 Task: Identify Vineyard Houses in Charlottesville along with their reviews.
Action: Key pressed <Key.caps_lock>C<Key.caps_lock>harlottesville
Screenshot: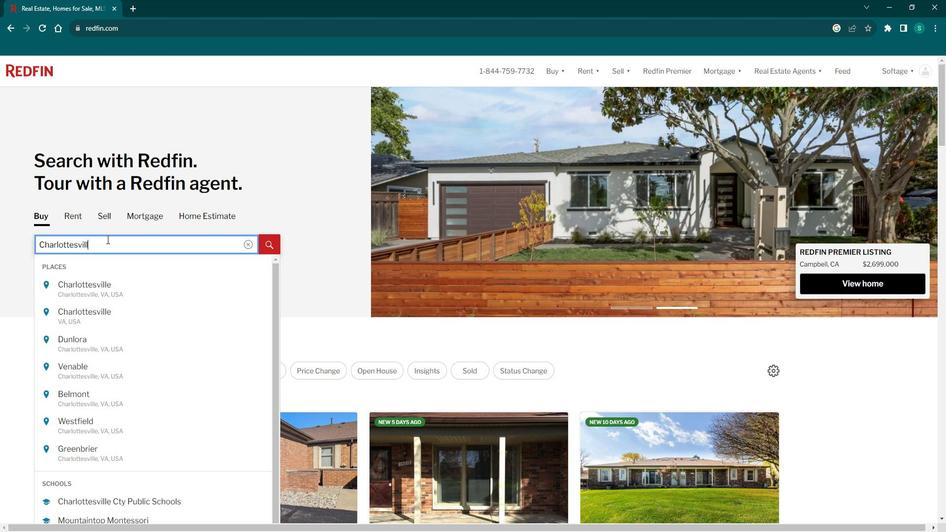 
Action: Mouse moved to (94, 295)
Screenshot: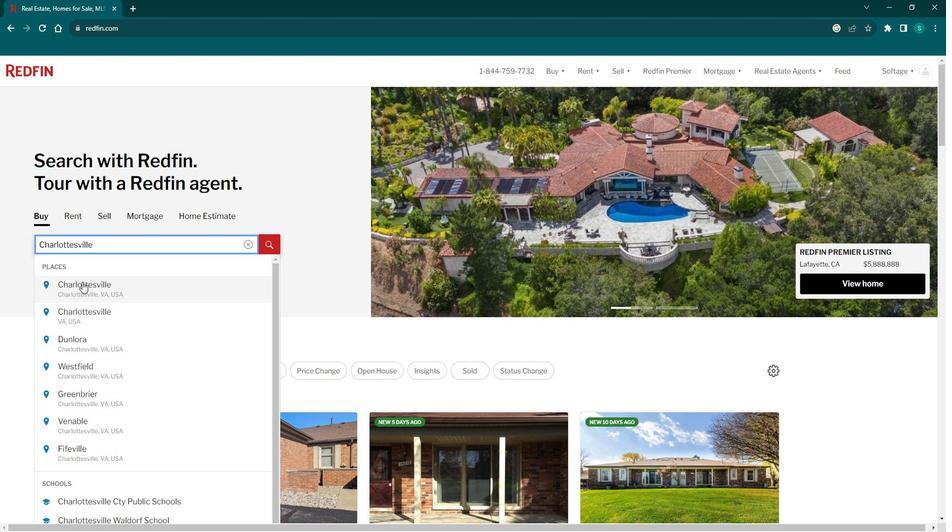 
Action: Mouse pressed left at (94, 295)
Screenshot: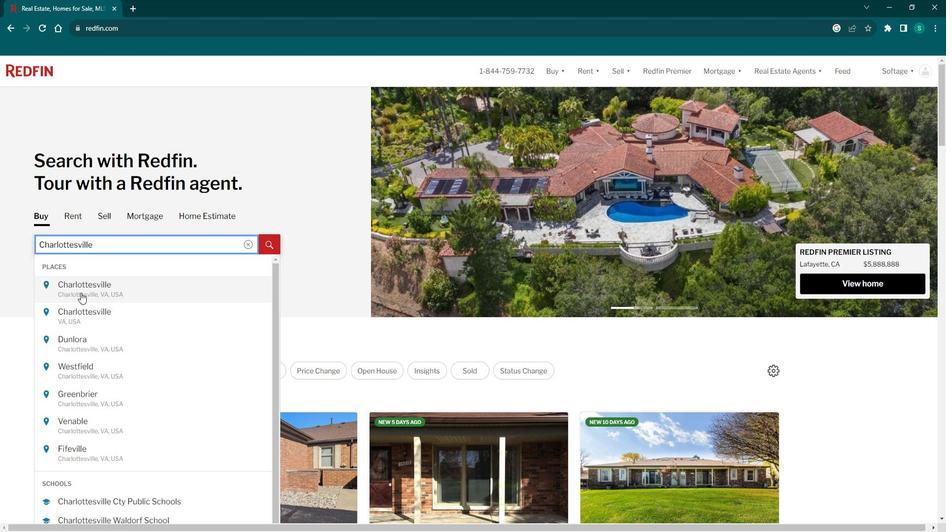
Action: Mouse moved to (851, 153)
Screenshot: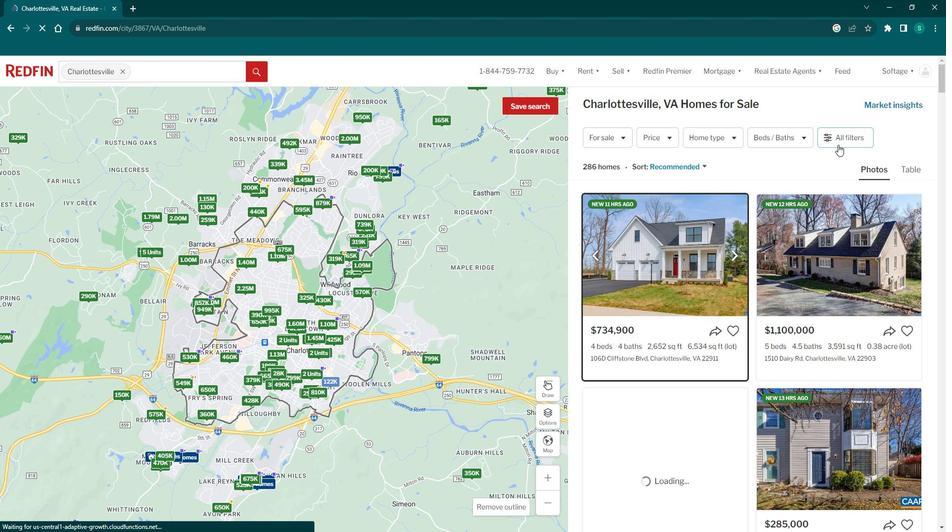 
Action: Mouse pressed left at (851, 153)
Screenshot: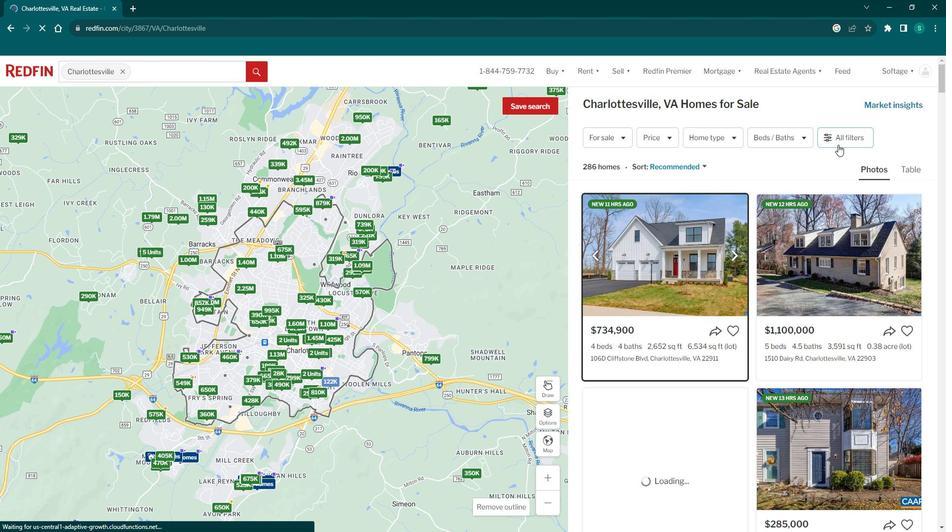 
Action: Mouse moved to (668, 438)
Screenshot: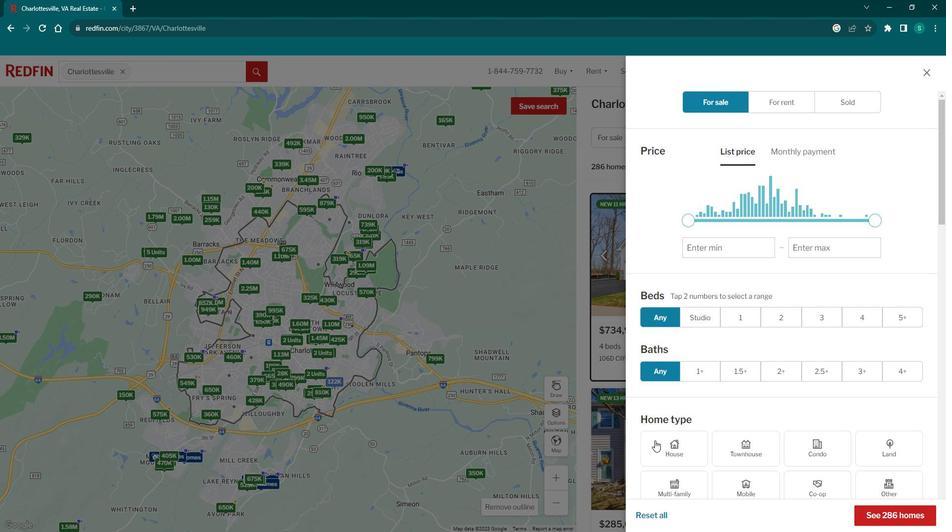 
Action: Mouse pressed left at (668, 438)
Screenshot: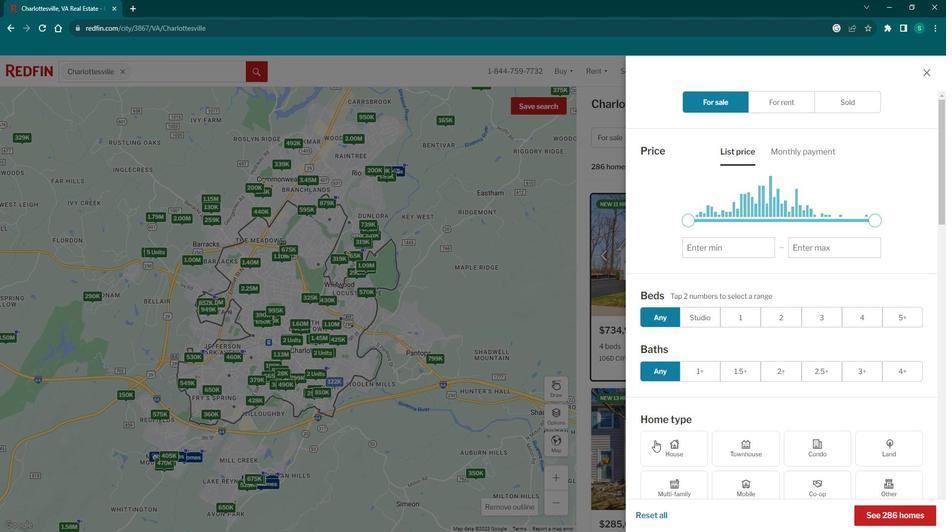 
Action: Mouse moved to (733, 444)
Screenshot: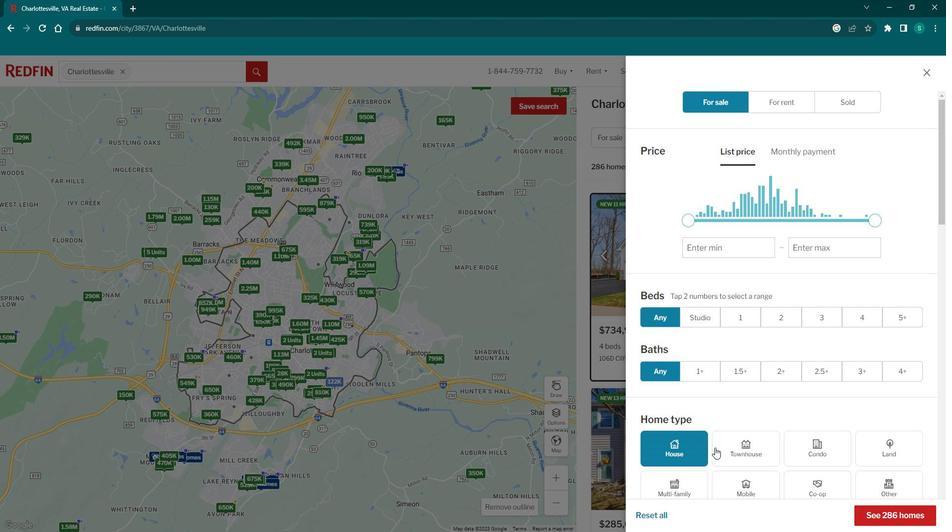 
Action: Mouse scrolled (733, 444) with delta (0, 0)
Screenshot: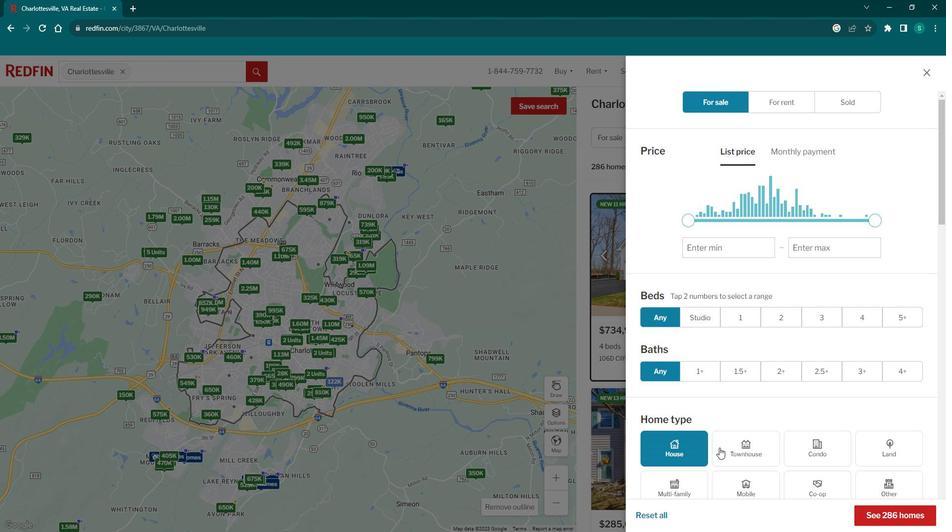 
Action: Mouse scrolled (733, 444) with delta (0, 0)
Screenshot: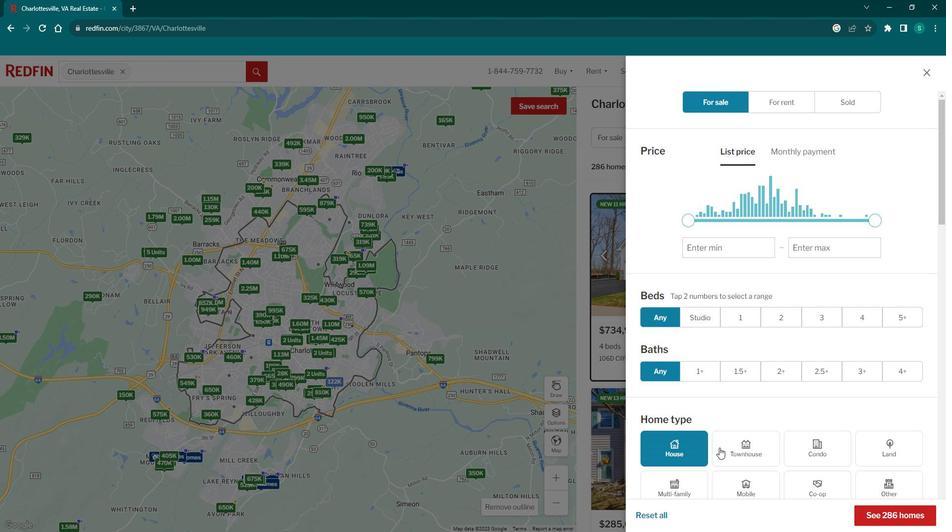 
Action: Mouse scrolled (733, 444) with delta (0, 0)
Screenshot: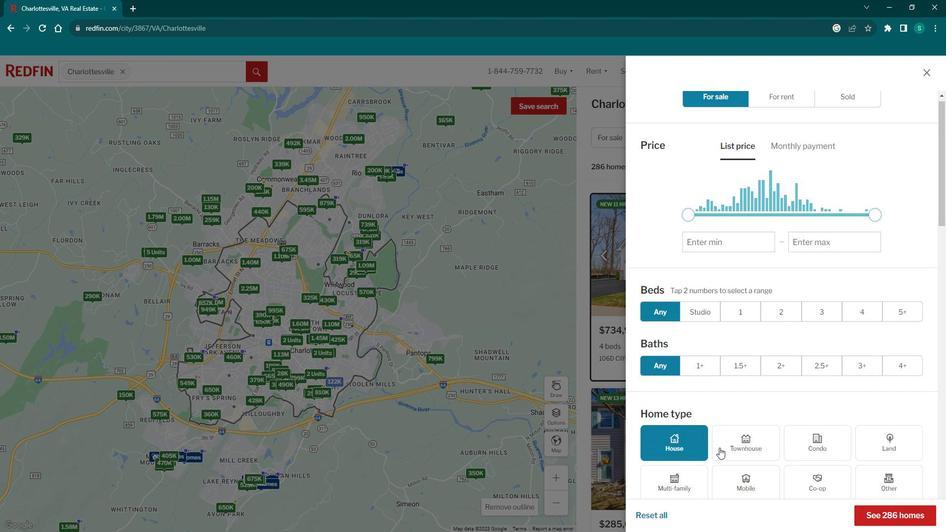 
Action: Mouse moved to (733, 444)
Screenshot: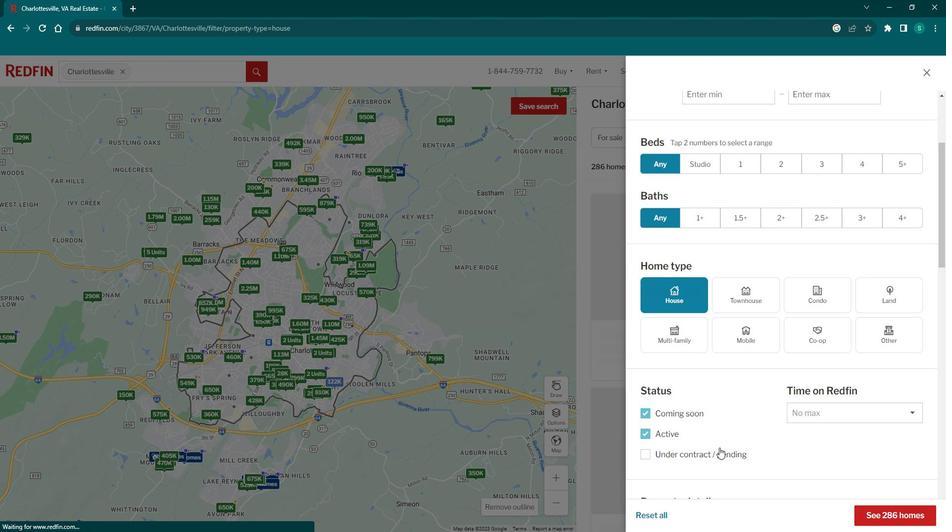 
Action: Mouse scrolled (733, 443) with delta (0, 0)
Screenshot: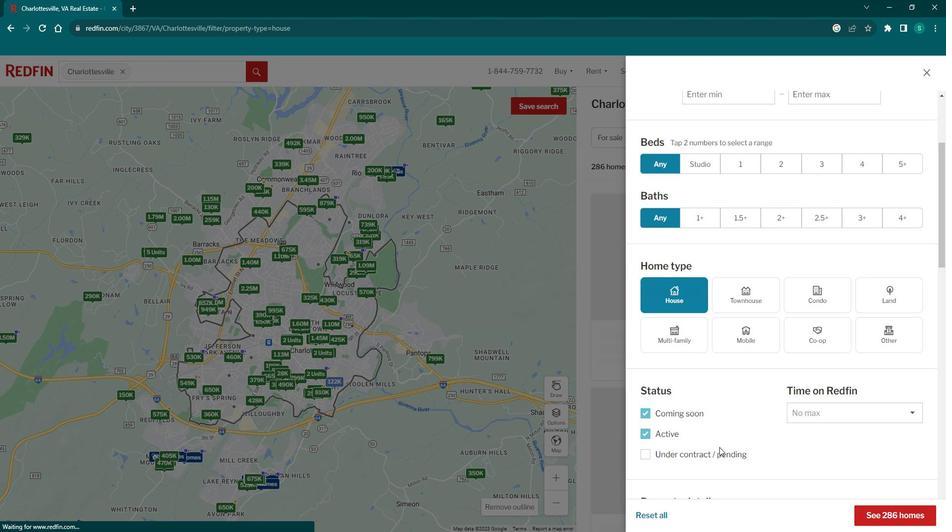 
Action: Mouse scrolled (733, 443) with delta (0, 0)
Screenshot: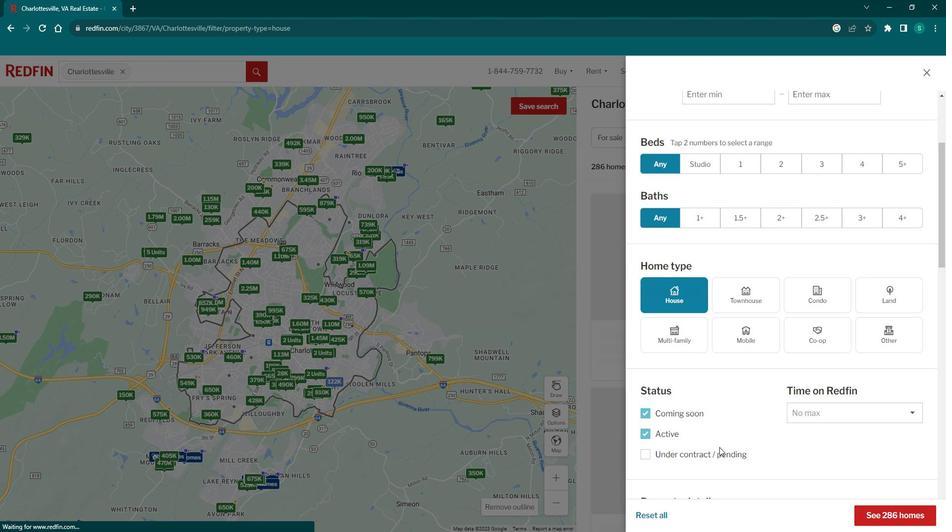 
Action: Mouse scrolled (733, 443) with delta (0, 0)
Screenshot: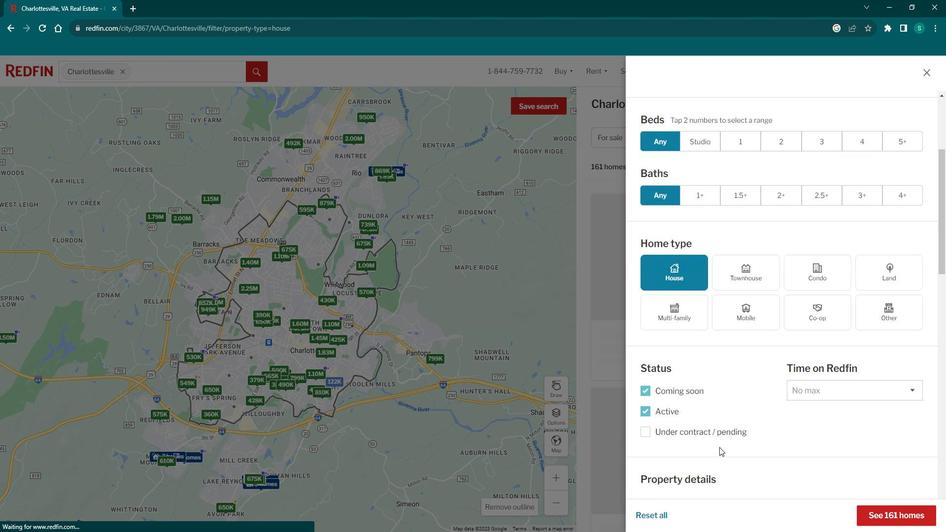 
Action: Mouse moved to (681, 395)
Screenshot: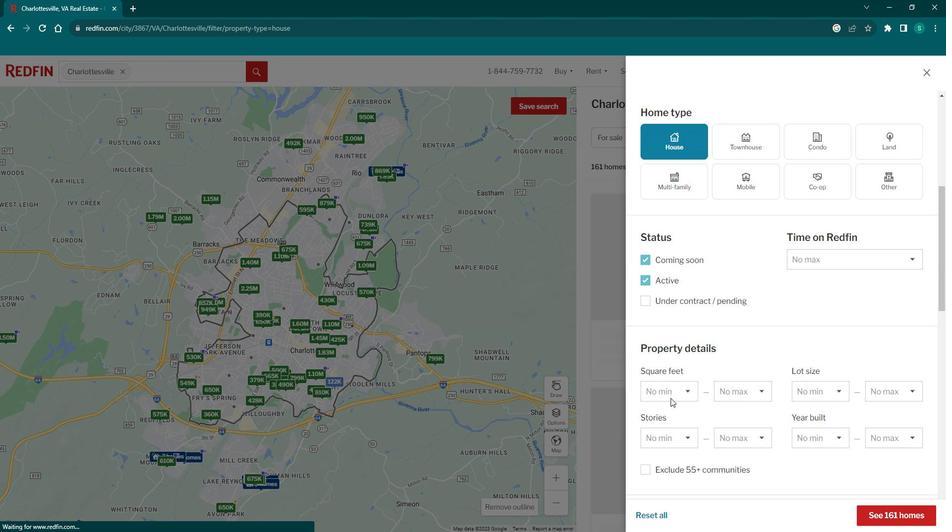 
Action: Mouse scrolled (681, 395) with delta (0, 0)
Screenshot: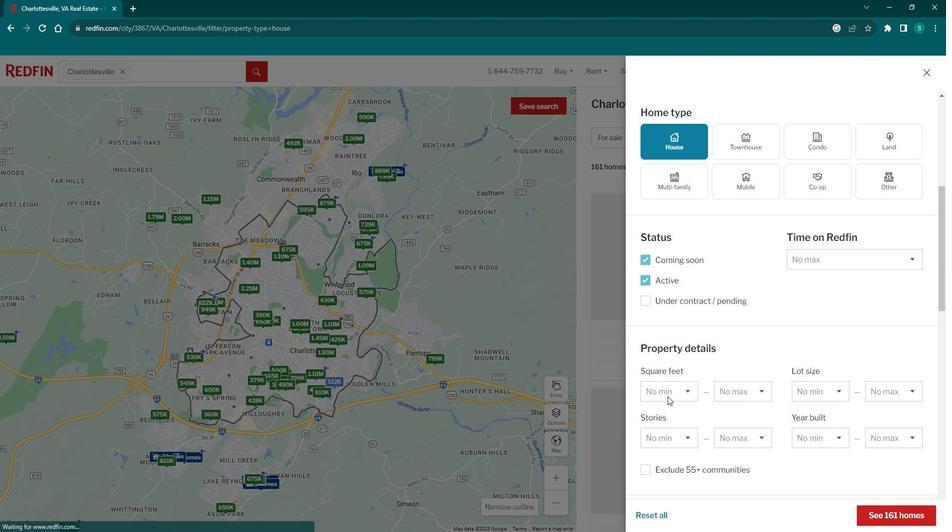 
Action: Mouse scrolled (681, 395) with delta (0, 0)
Screenshot: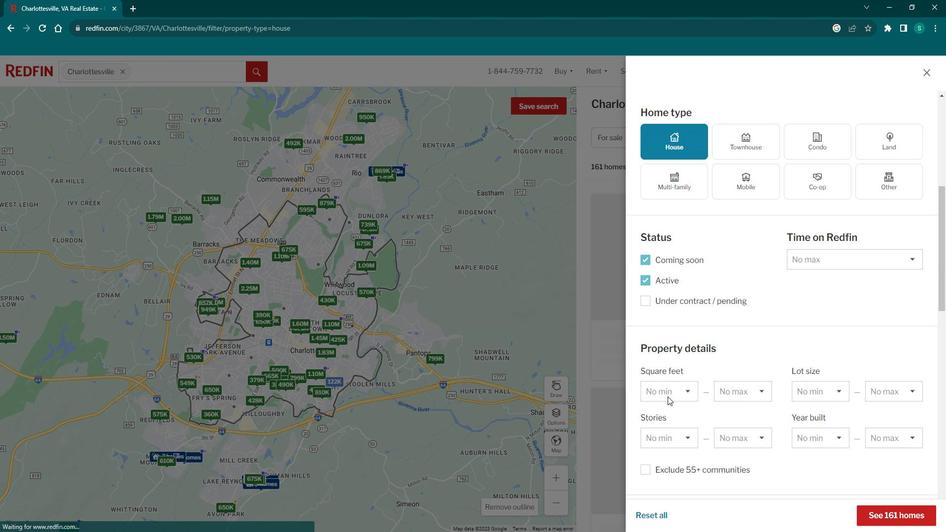 
Action: Mouse scrolled (681, 395) with delta (0, 0)
Screenshot: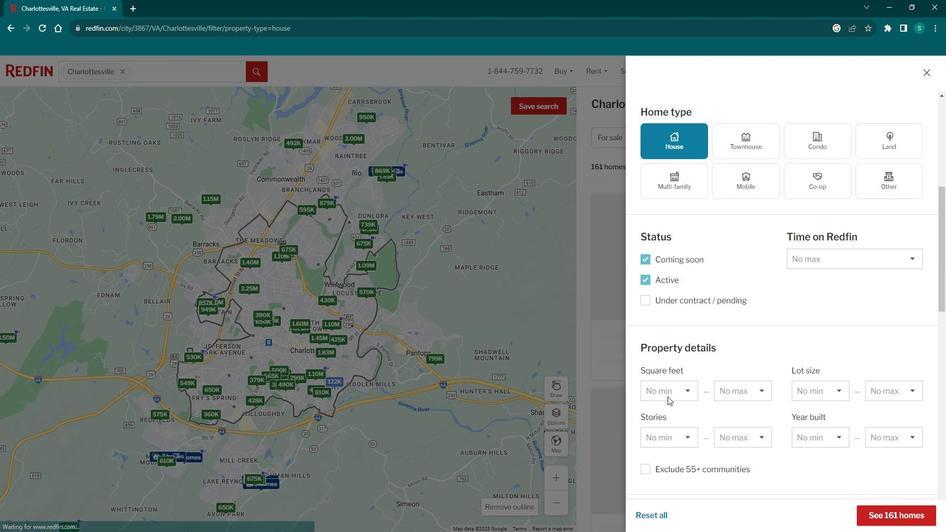 
Action: Mouse scrolled (681, 395) with delta (0, 0)
Screenshot: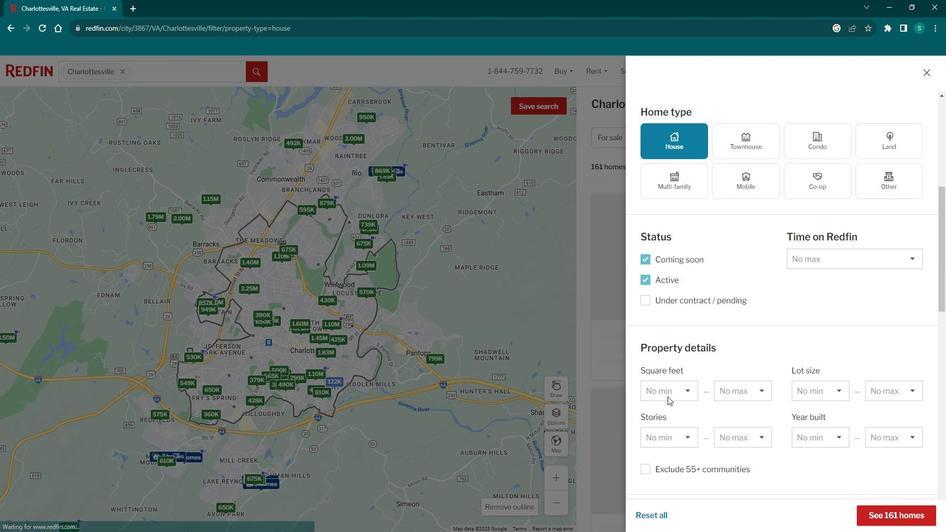 
Action: Mouse moved to (680, 395)
Screenshot: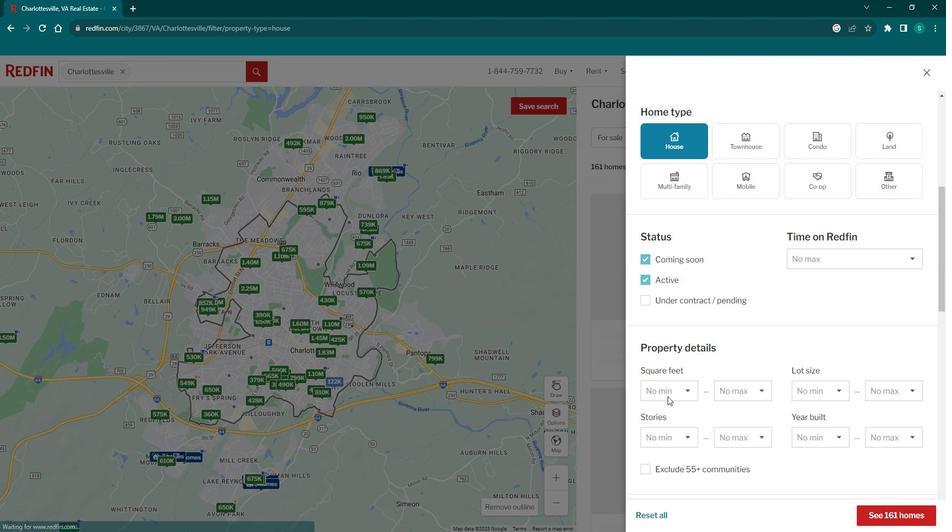 
Action: Mouse scrolled (680, 394) with delta (0, 0)
Screenshot: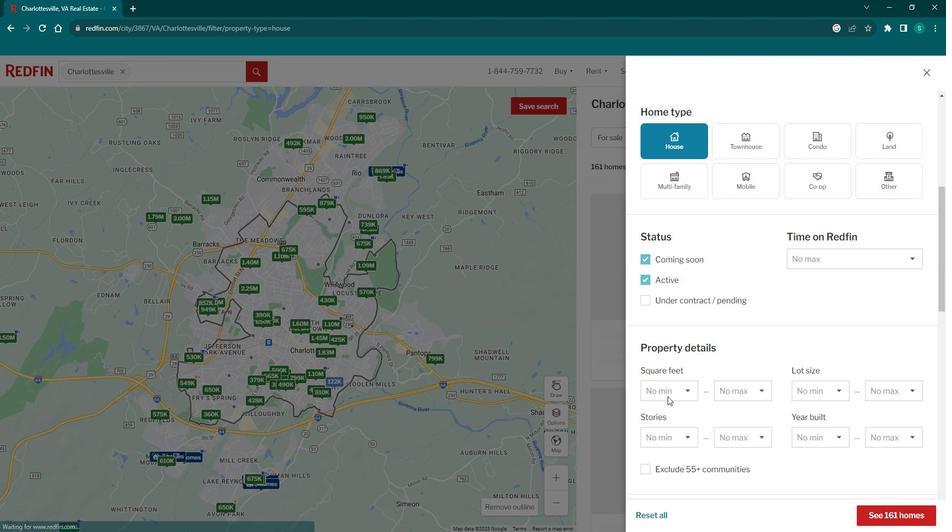 
Action: Mouse moved to (676, 405)
Screenshot: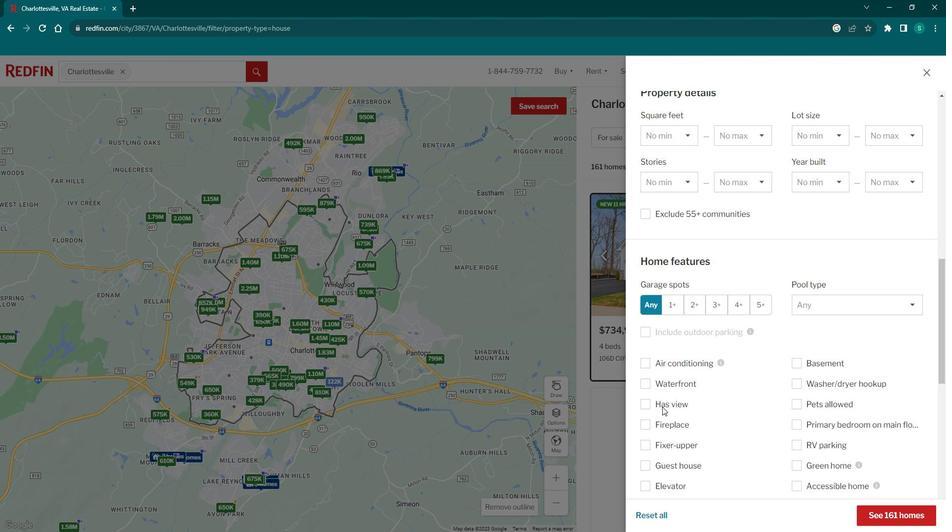 
Action: Mouse pressed left at (676, 405)
Screenshot: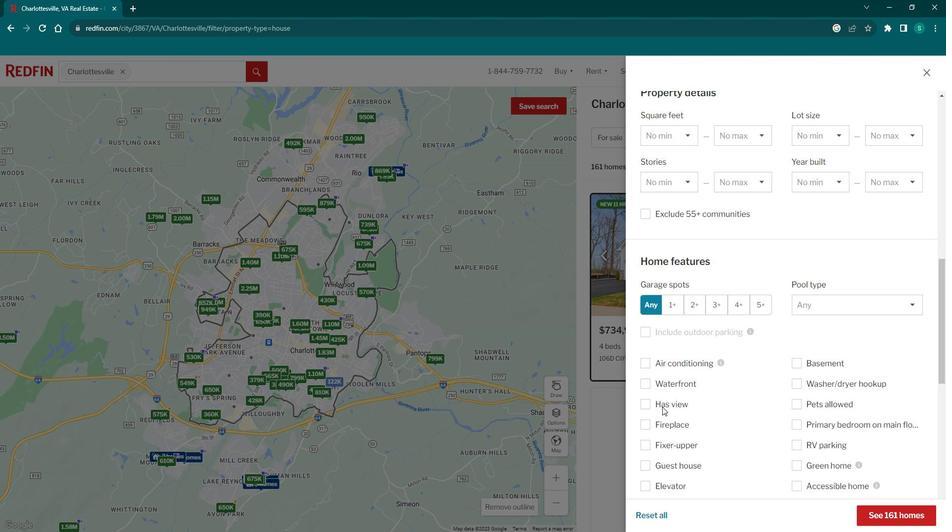 
Action: Mouse moved to (899, 509)
Screenshot: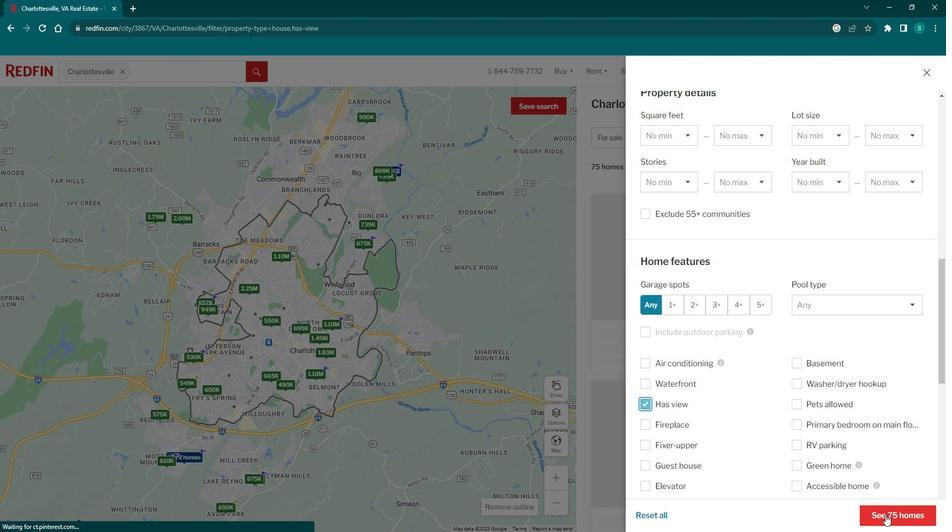 
Action: Mouse pressed left at (899, 509)
Screenshot: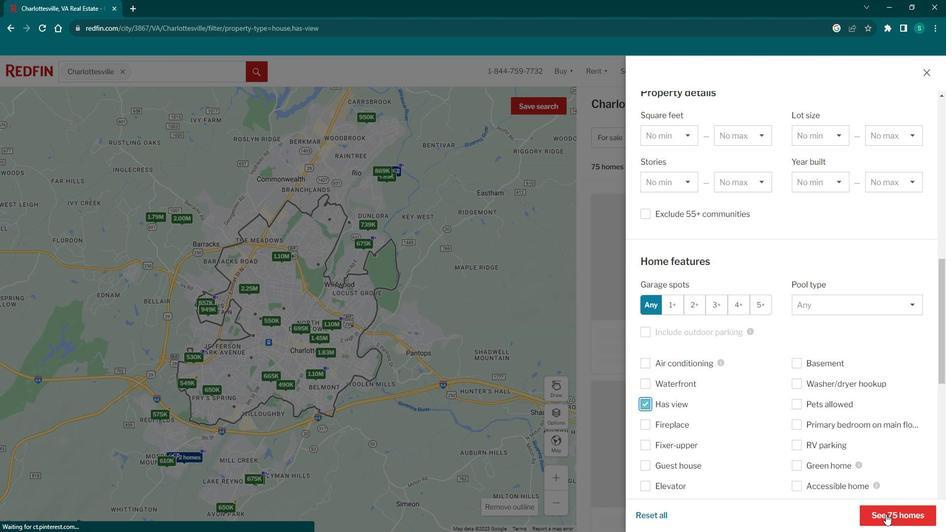 
Action: Mouse moved to (564, 302)
Screenshot: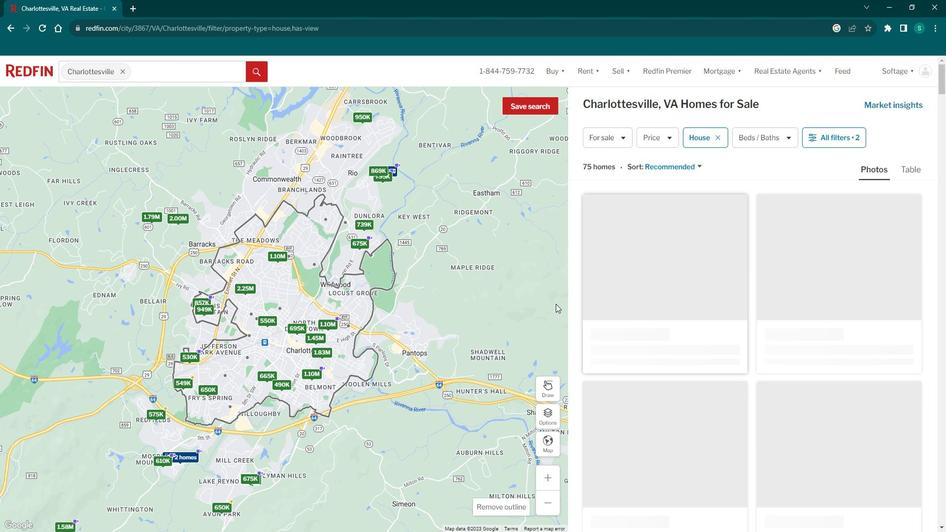 
Action: Mouse scrolled (564, 302) with delta (0, 0)
Screenshot: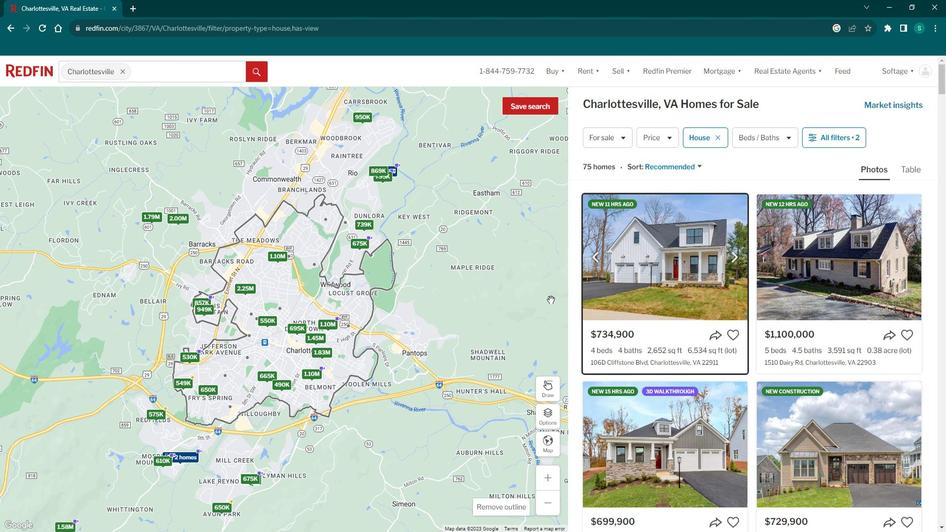 
Action: Mouse moved to (676, 292)
Screenshot: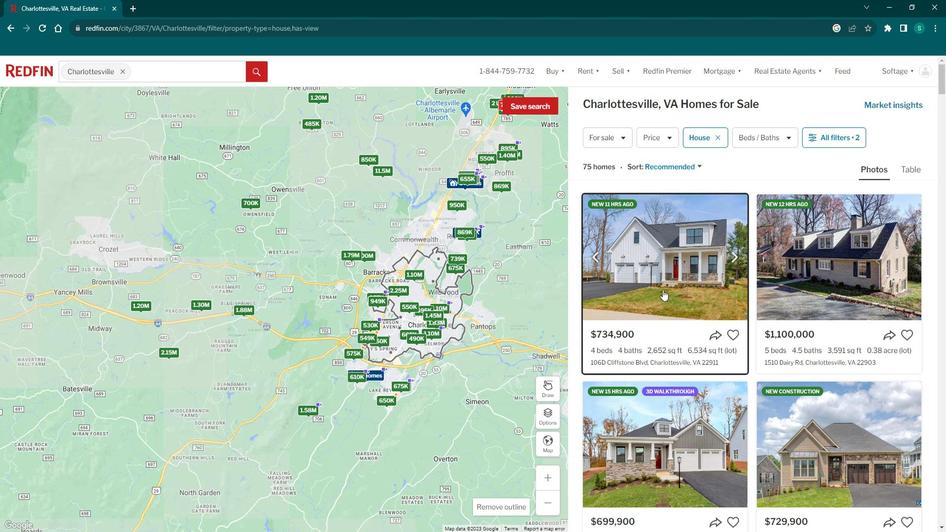 
Action: Mouse scrolled (676, 292) with delta (0, 0)
Screenshot: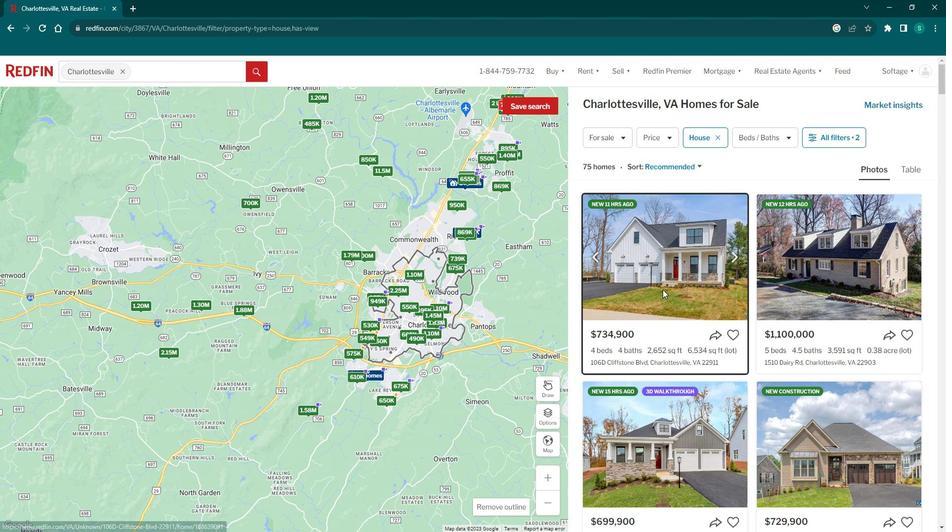 
Action: Mouse moved to (677, 292)
Screenshot: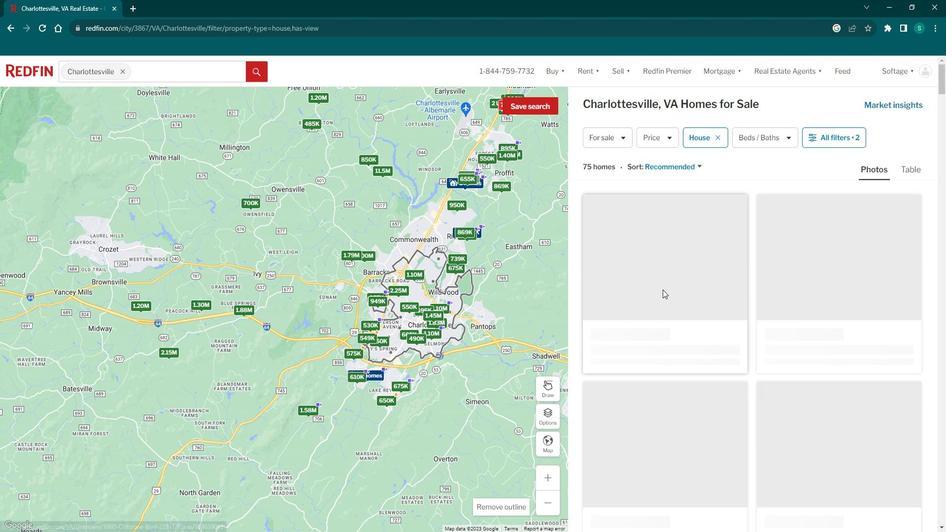 
Action: Mouse scrolled (677, 293) with delta (0, 0)
Screenshot: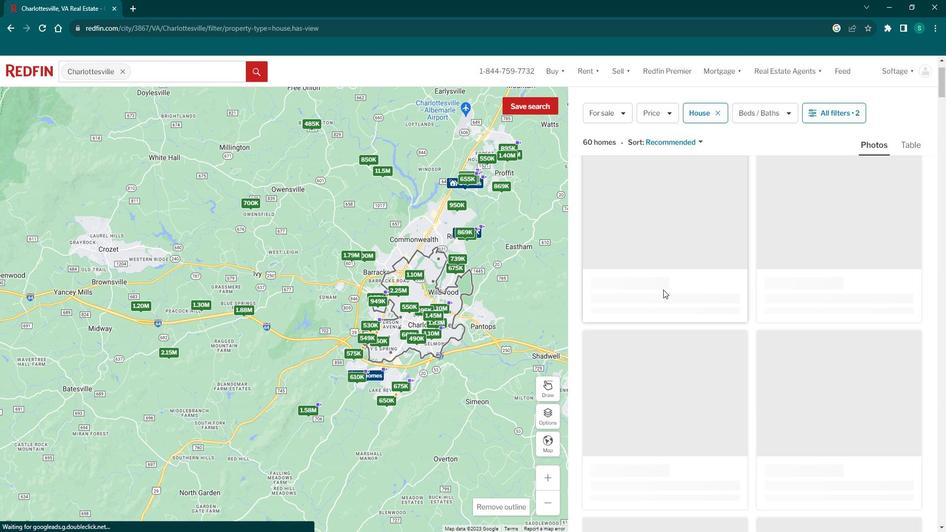 
Action: Mouse moved to (682, 288)
Screenshot: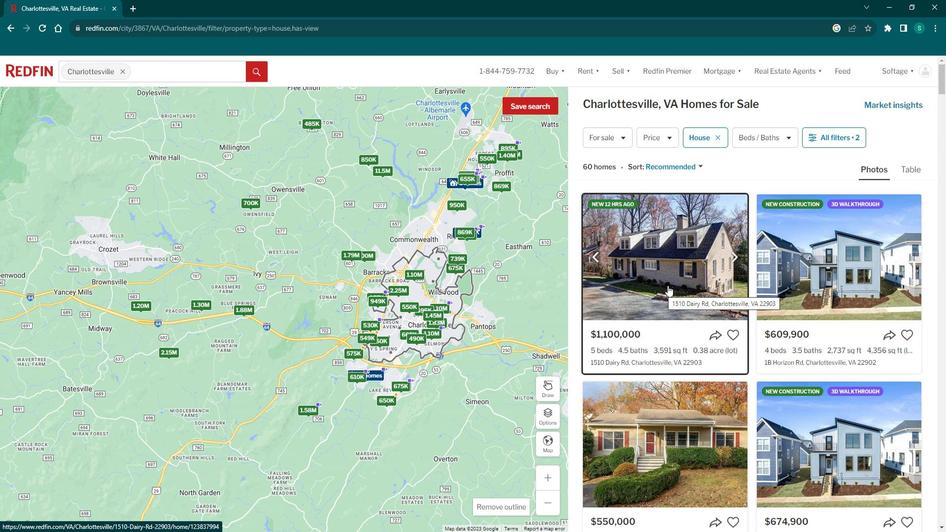 
Action: Mouse pressed left at (682, 288)
Screenshot: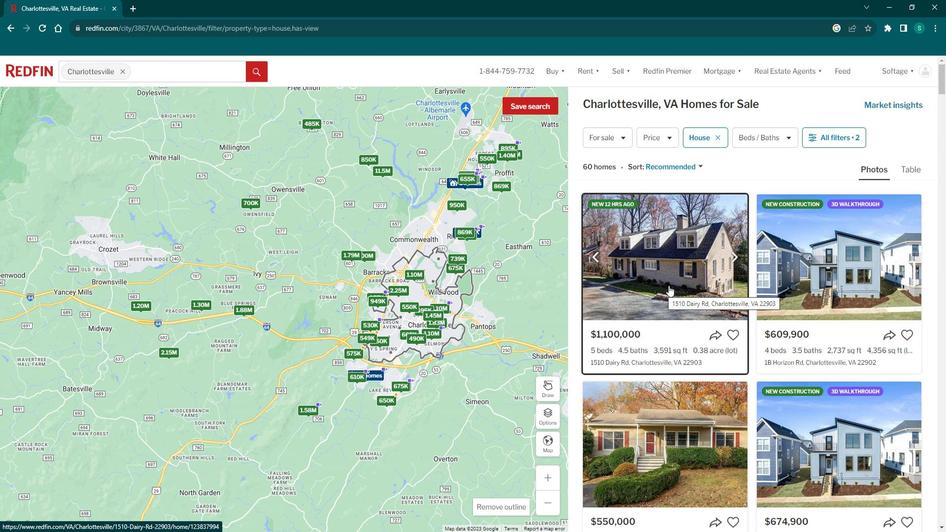 
Action: Mouse moved to (283, 295)
Screenshot: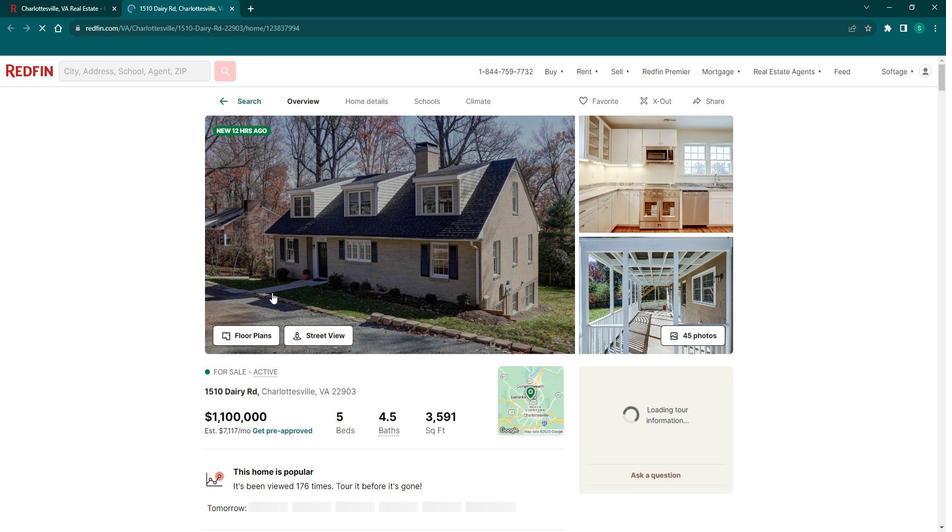 
Action: Mouse scrolled (283, 295) with delta (0, 0)
Screenshot: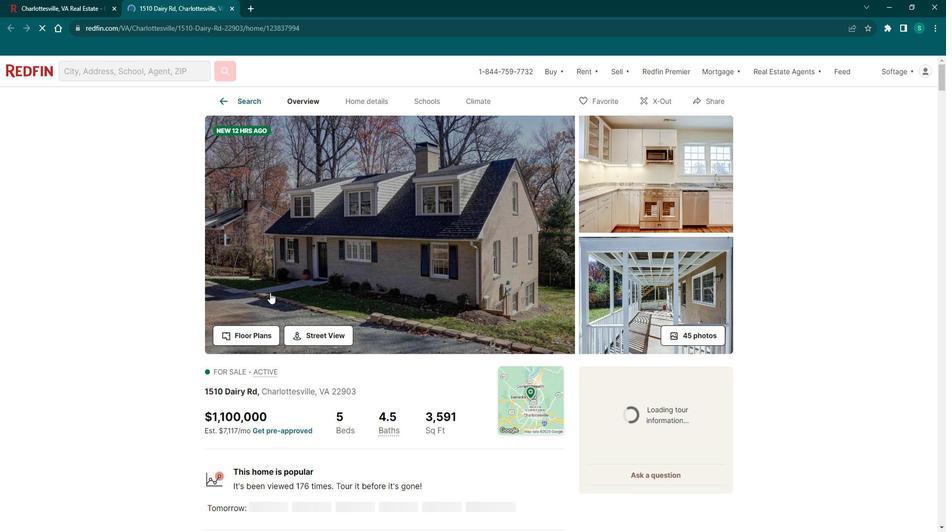 
Action: Mouse scrolled (283, 295) with delta (0, 0)
Screenshot: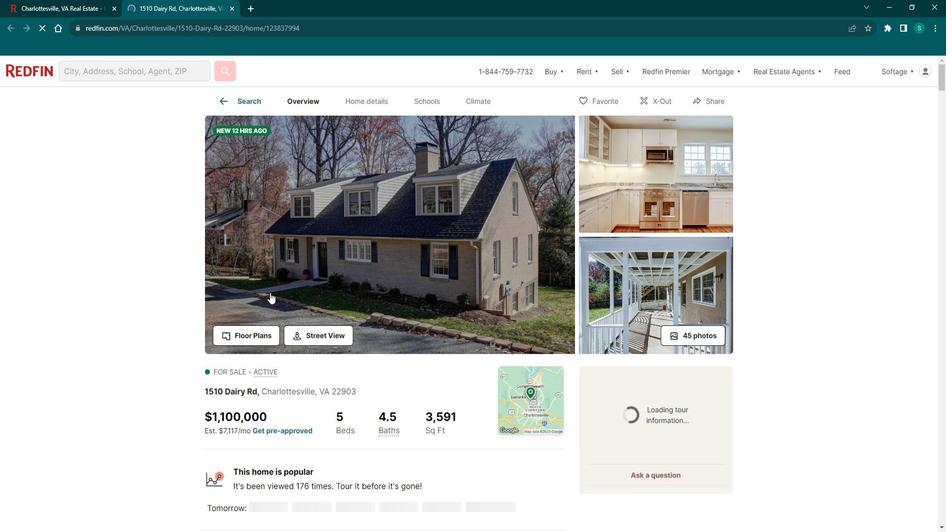 
Action: Mouse scrolled (283, 295) with delta (0, 0)
Screenshot: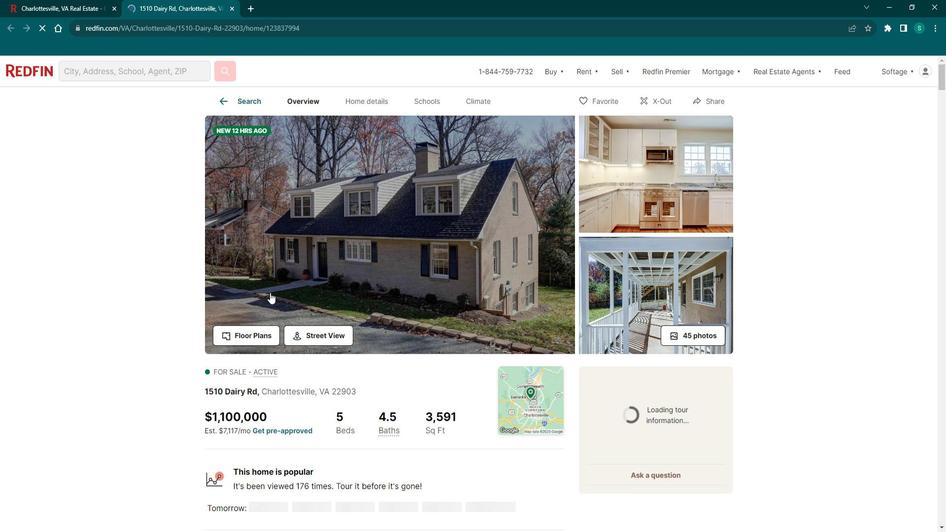 
Action: Mouse moved to (283, 295)
Screenshot: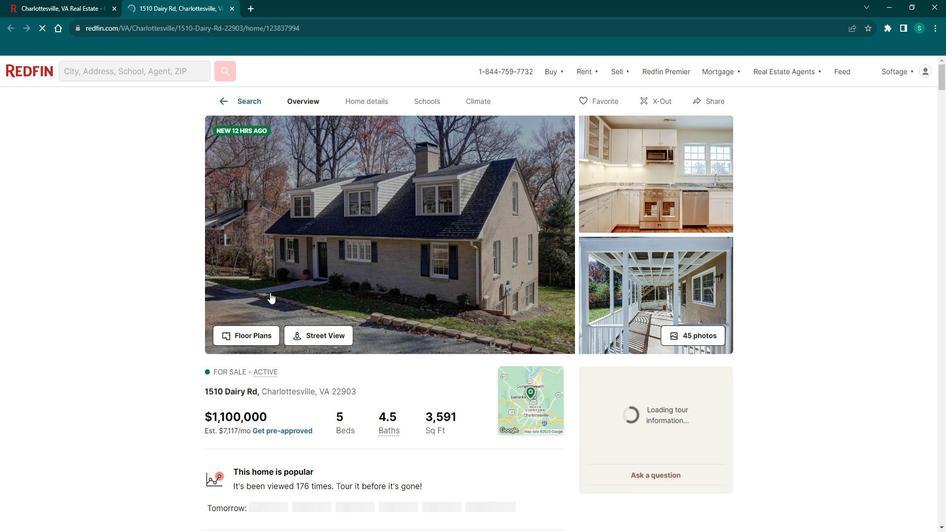 
Action: Mouse scrolled (283, 295) with delta (0, 0)
Screenshot: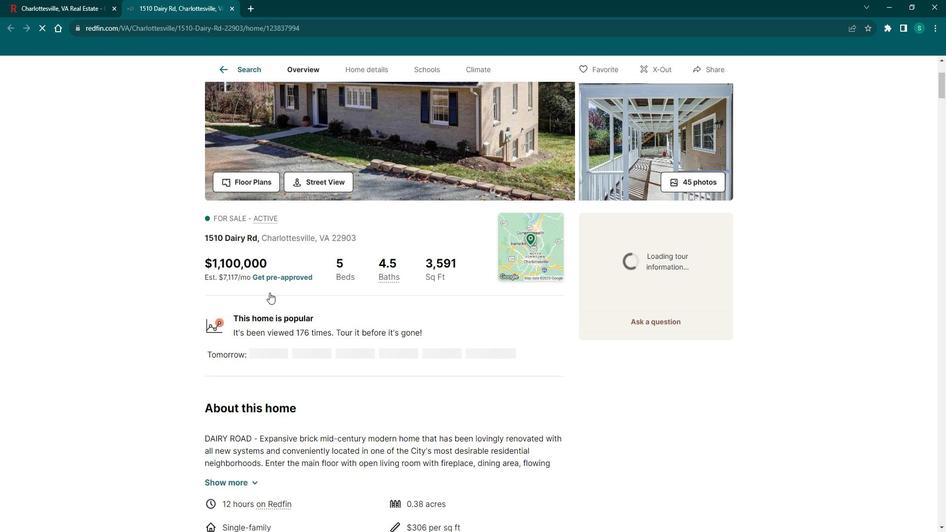 
Action: Mouse scrolled (283, 295) with delta (0, 0)
Screenshot: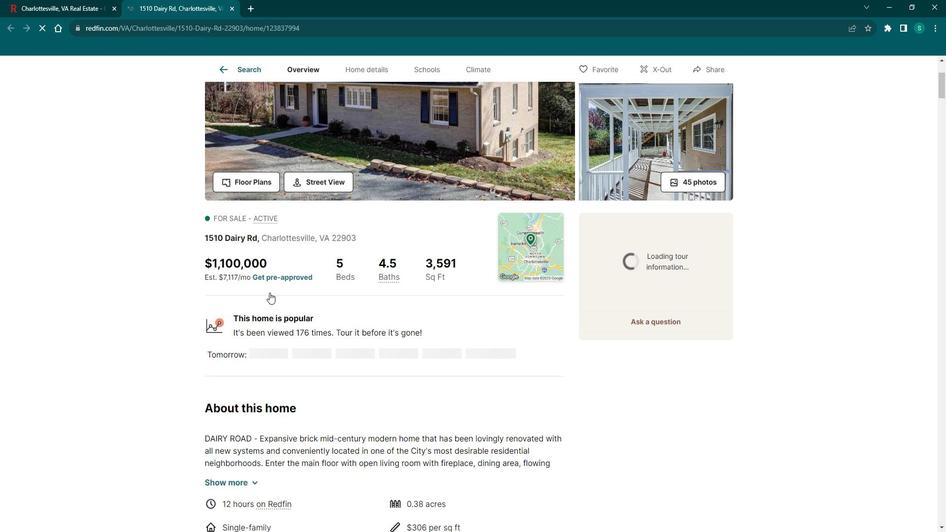 
Action: Mouse moved to (256, 379)
Screenshot: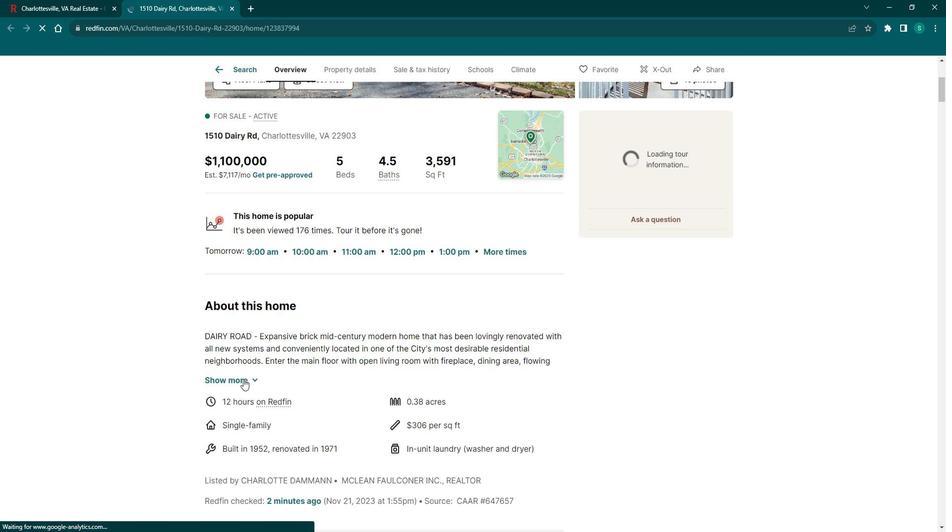 
Action: Mouse pressed left at (256, 379)
Screenshot: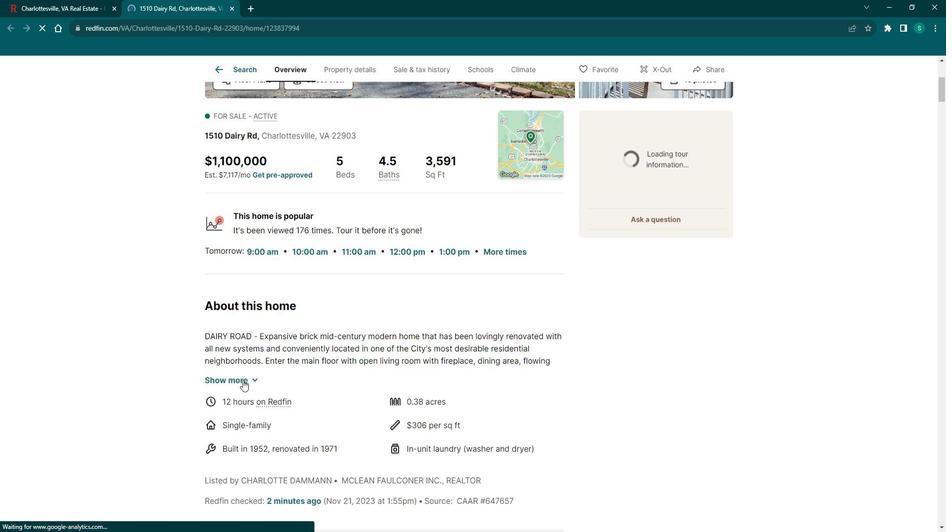 
Action: Mouse moved to (309, 356)
Screenshot: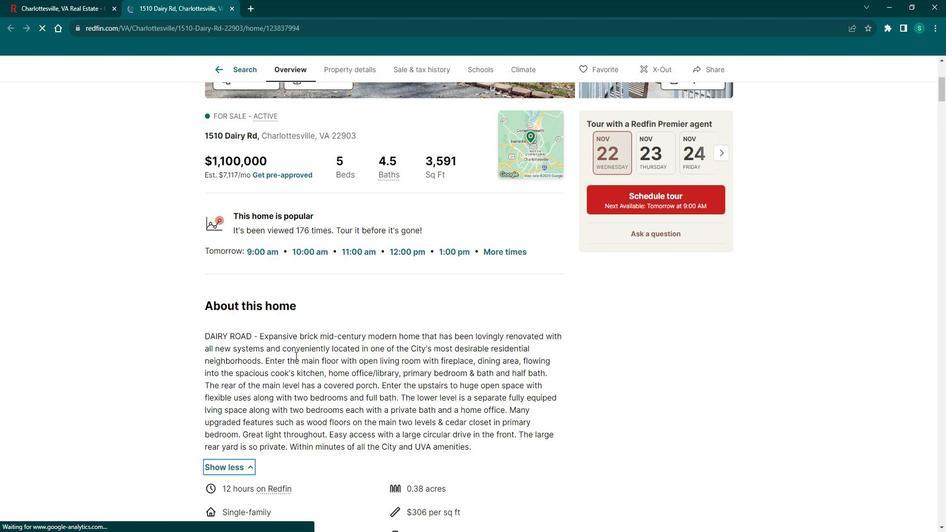 
Action: Mouse scrolled (309, 355) with delta (0, 0)
Screenshot: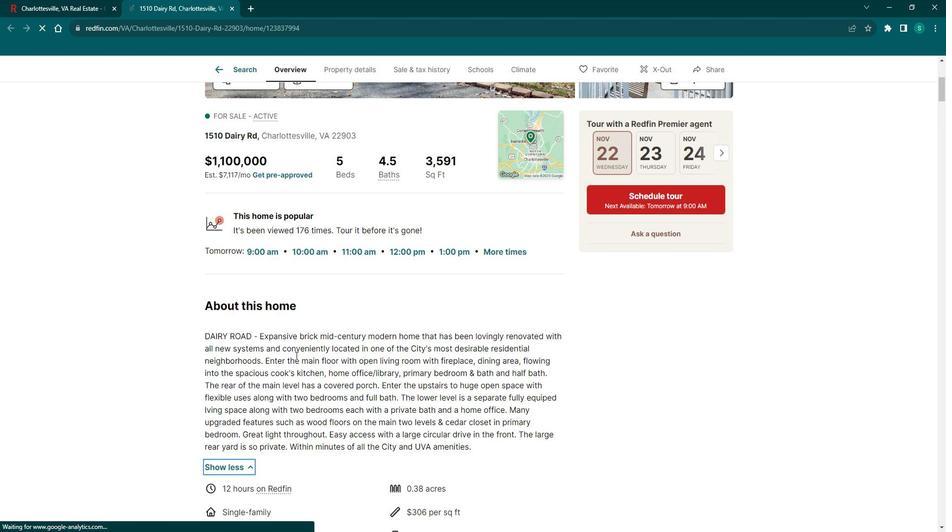 
Action: Mouse scrolled (309, 355) with delta (0, 0)
Screenshot: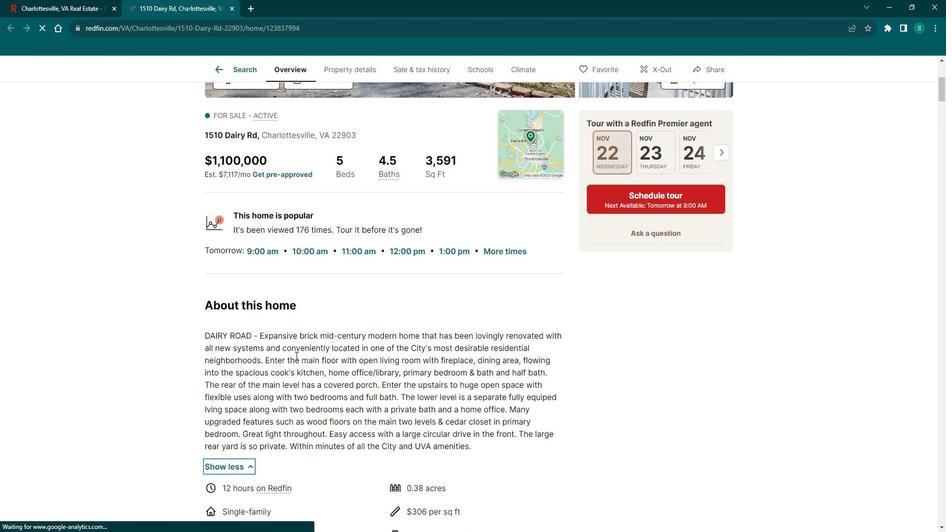 
Action: Mouse scrolled (309, 355) with delta (0, 0)
Screenshot: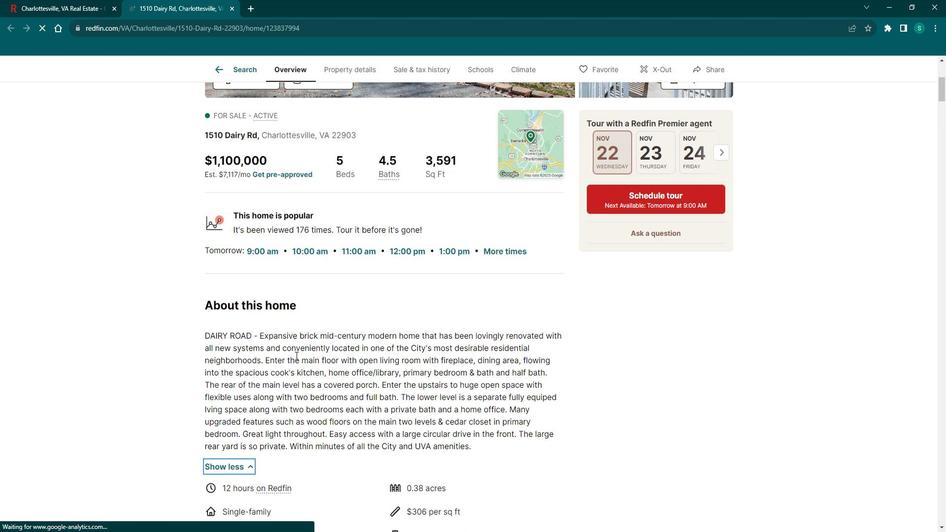 
Action: Mouse scrolled (309, 355) with delta (0, 0)
Screenshot: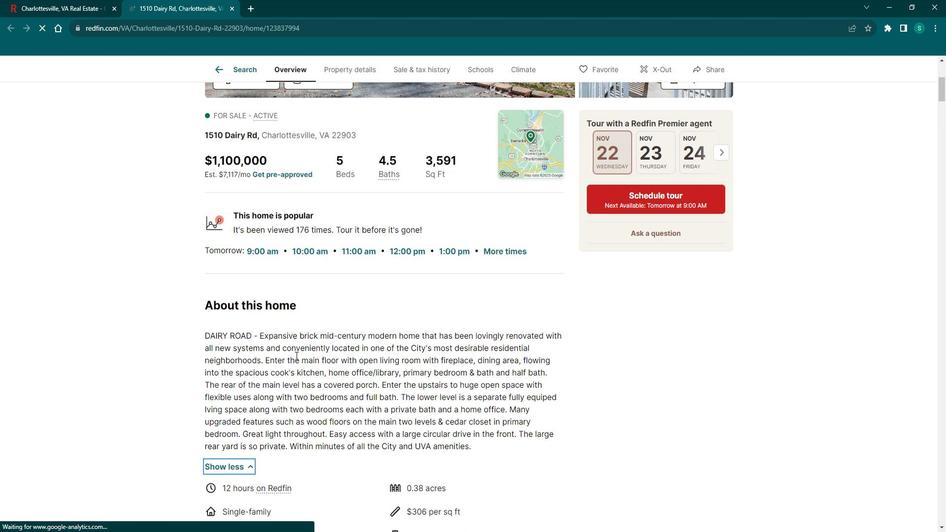 
Action: Mouse scrolled (309, 355) with delta (0, 0)
Screenshot: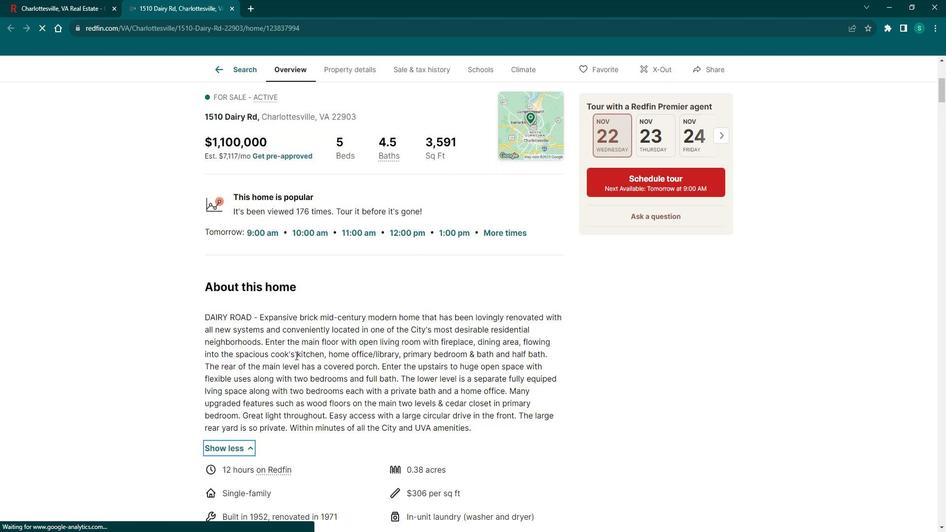 
Action: Mouse scrolled (309, 355) with delta (0, 0)
Screenshot: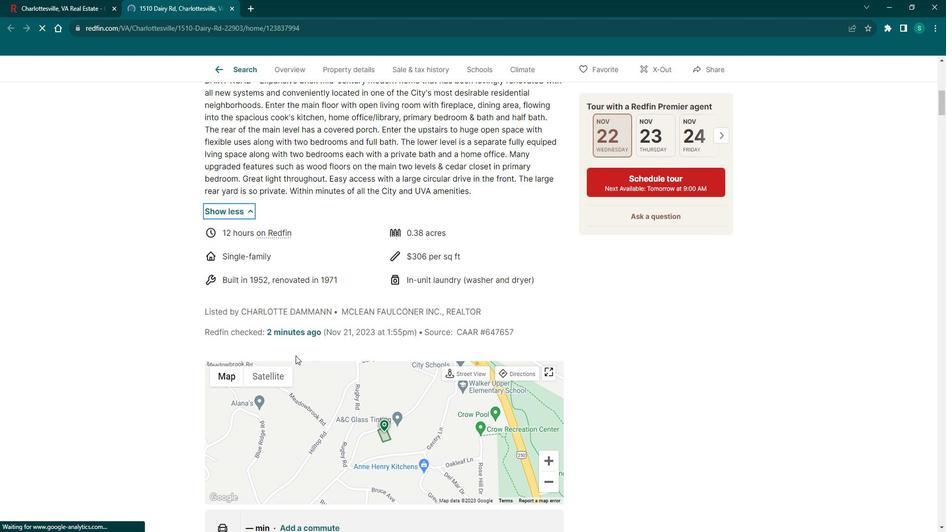
Action: Mouse scrolled (309, 355) with delta (0, 0)
Screenshot: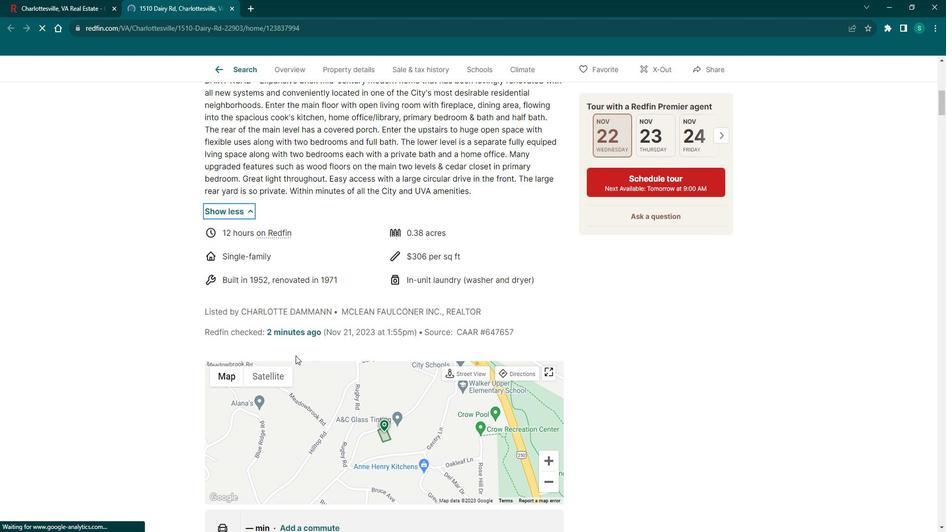 
Action: Mouse scrolled (309, 355) with delta (0, 0)
Screenshot: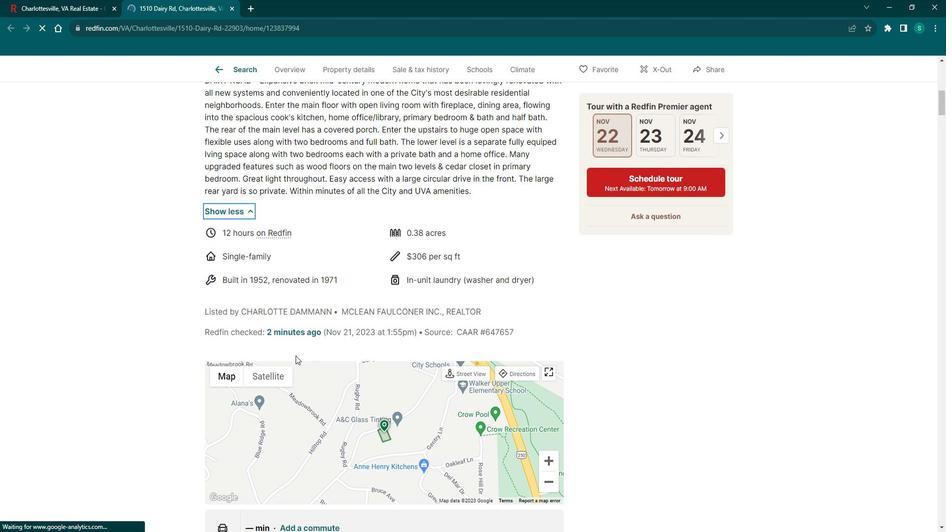
Action: Mouse scrolled (309, 355) with delta (0, 0)
Screenshot: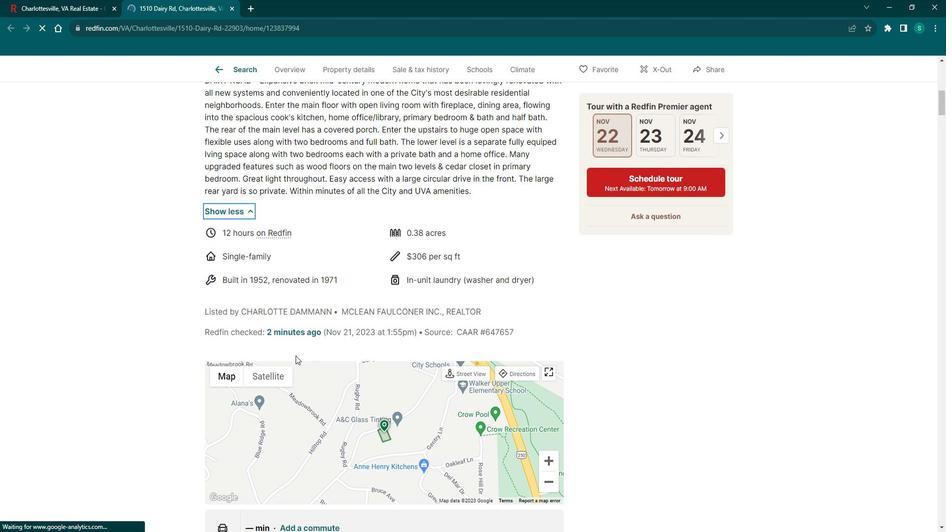 
Action: Mouse scrolled (309, 355) with delta (0, 0)
Screenshot: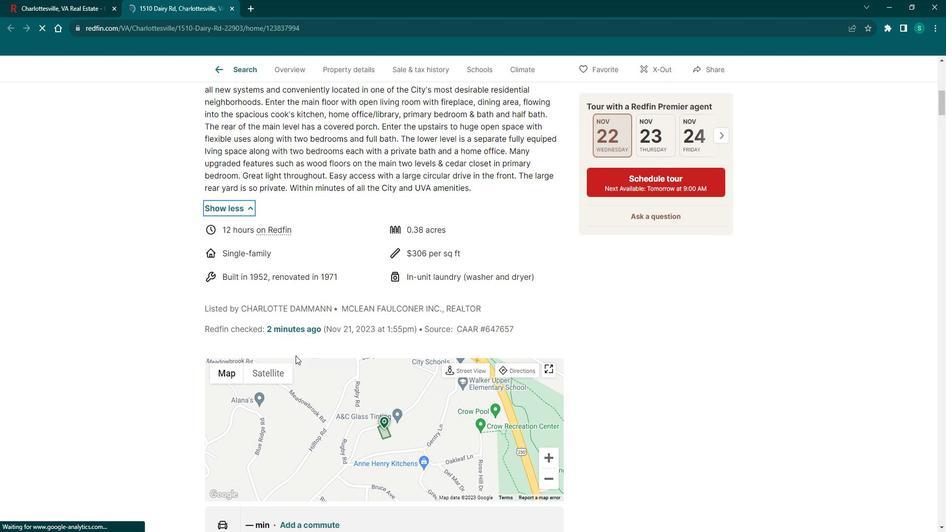 
Action: Mouse scrolled (309, 355) with delta (0, 0)
Screenshot: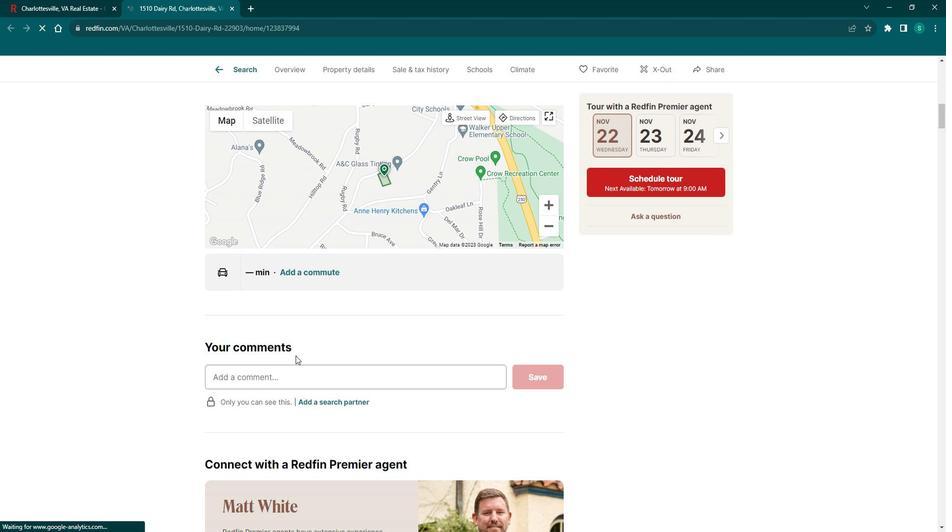 
Action: Mouse scrolled (309, 355) with delta (0, 0)
Screenshot: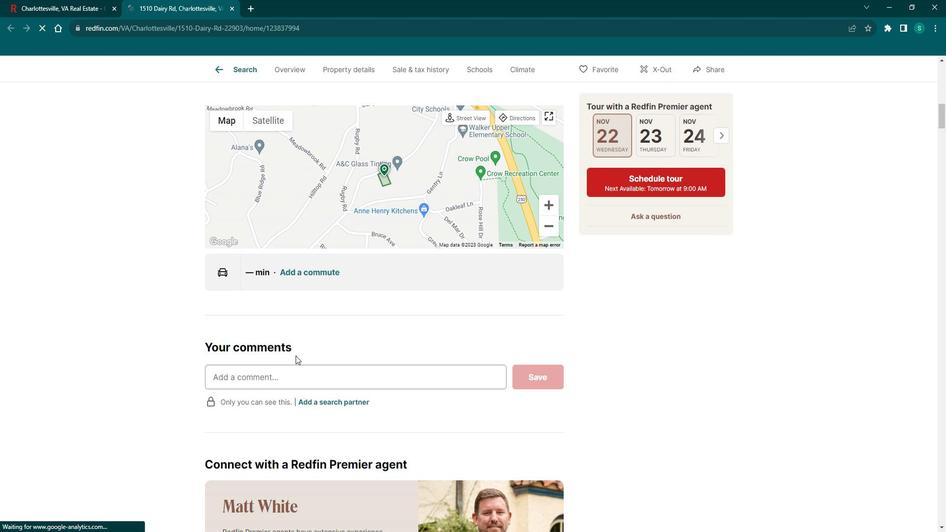 
Action: Mouse scrolled (309, 355) with delta (0, 0)
Screenshot: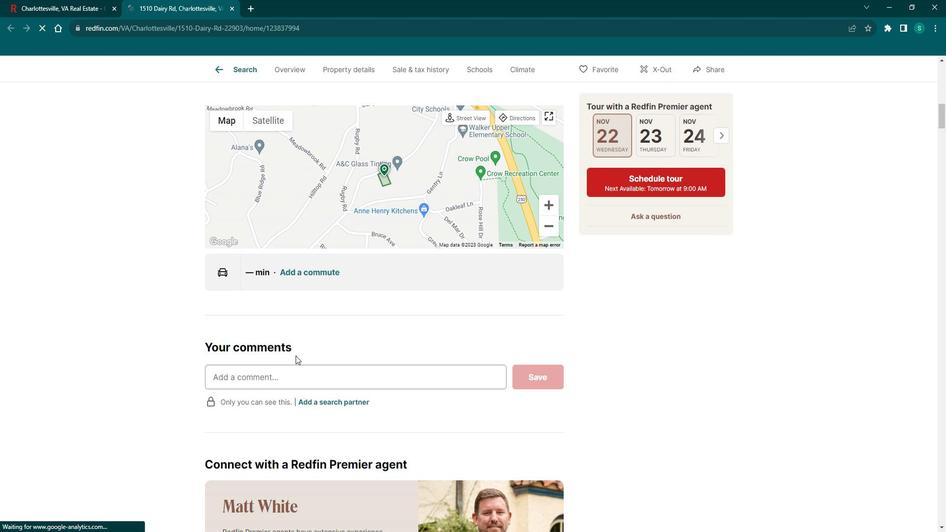 
Action: Mouse scrolled (309, 355) with delta (0, 0)
Screenshot: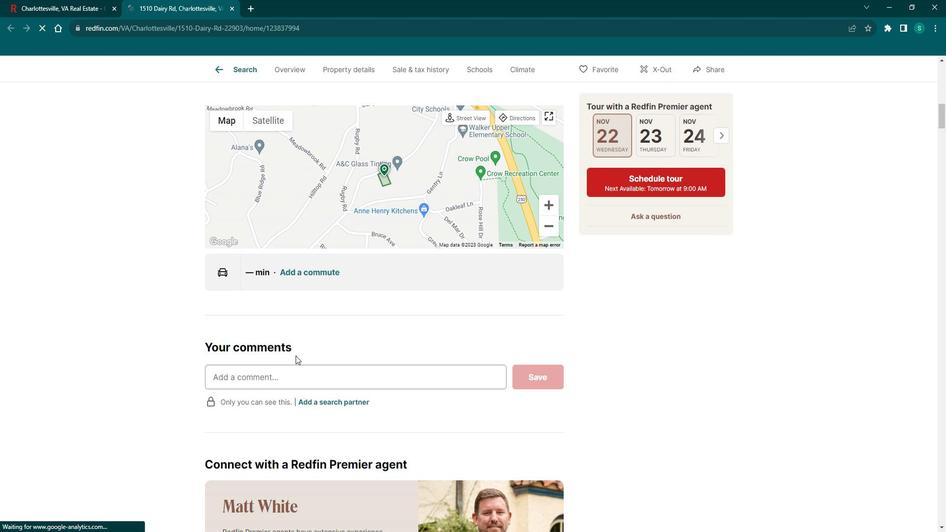 
Action: Mouse scrolled (309, 355) with delta (0, 0)
Screenshot: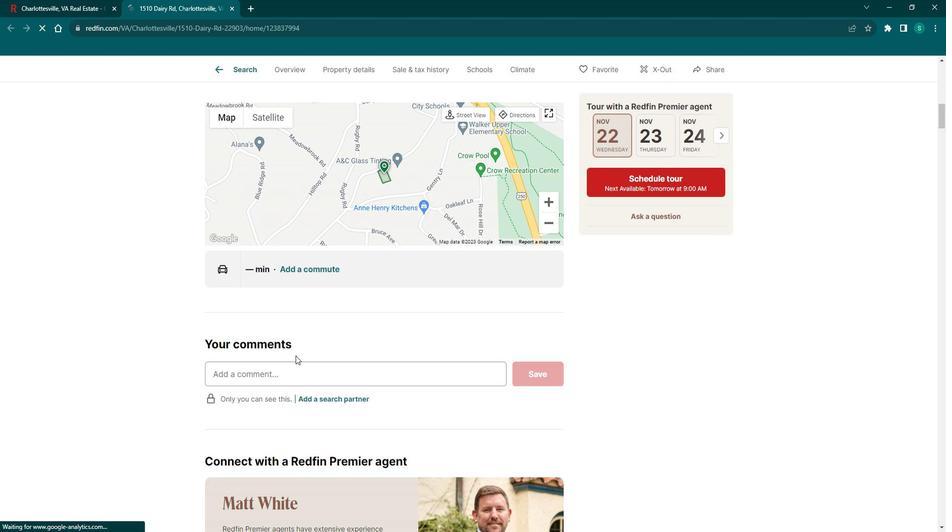 
Action: Mouse scrolled (309, 355) with delta (0, 0)
Screenshot: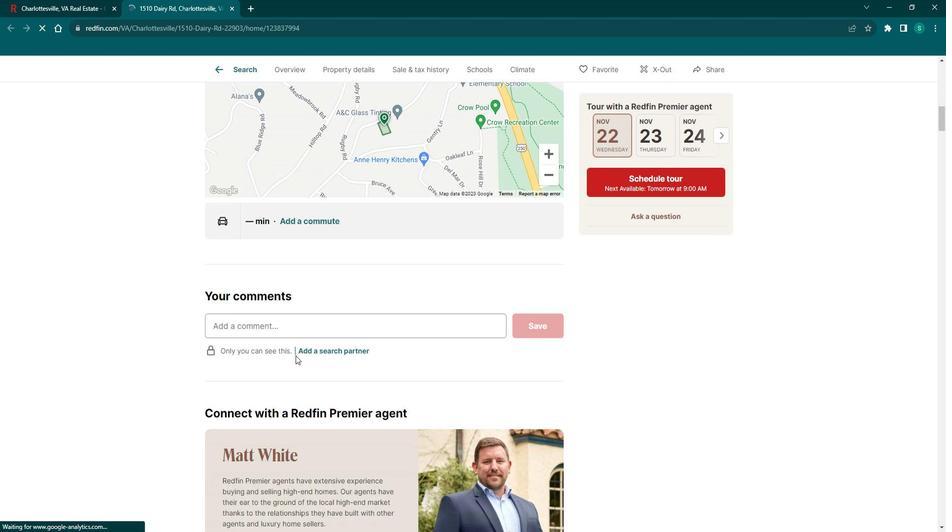 
Action: Mouse scrolled (309, 355) with delta (0, 0)
Screenshot: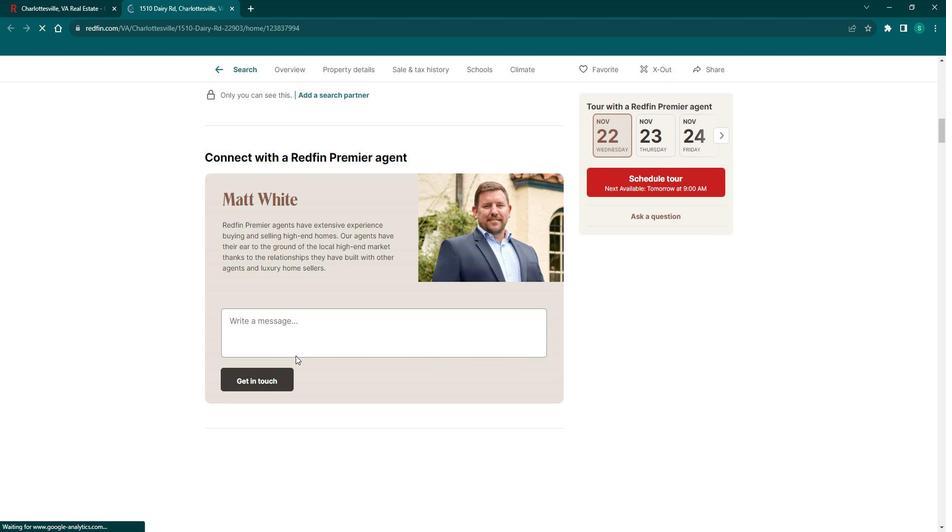 
Action: Mouse scrolled (309, 355) with delta (0, 0)
Screenshot: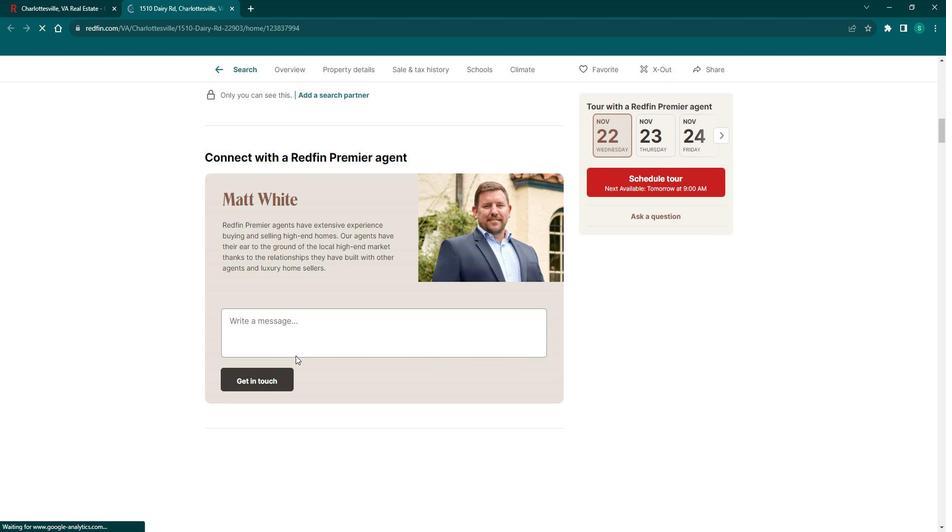 
Action: Mouse scrolled (309, 355) with delta (0, 0)
Screenshot: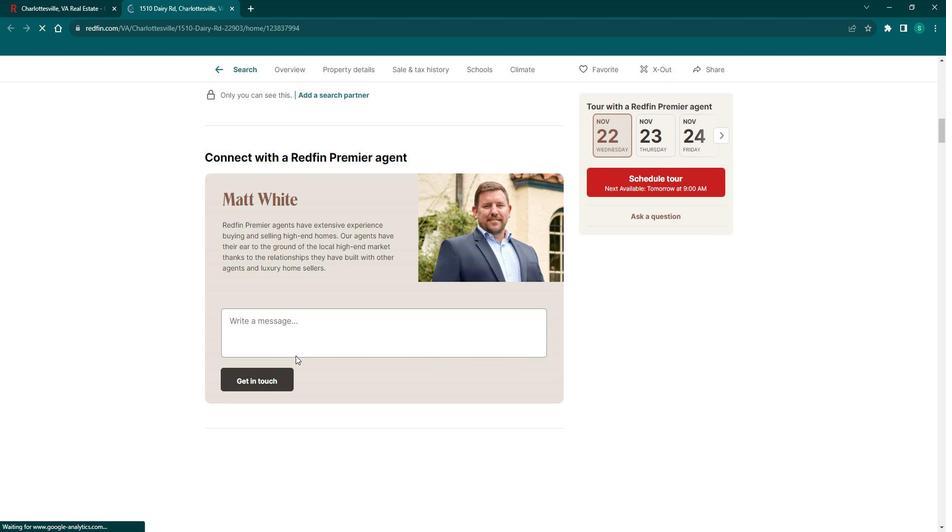
Action: Mouse scrolled (309, 355) with delta (0, 0)
Screenshot: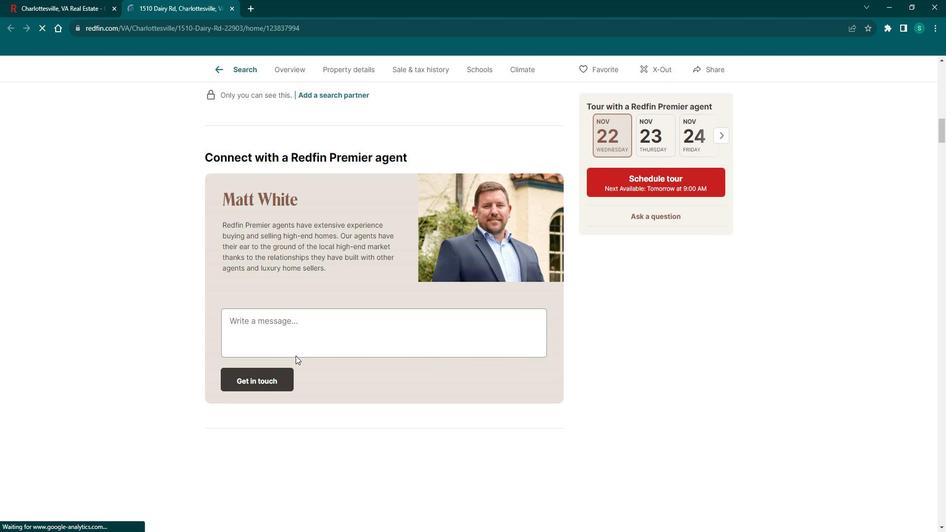 
Action: Mouse moved to (273, 332)
Screenshot: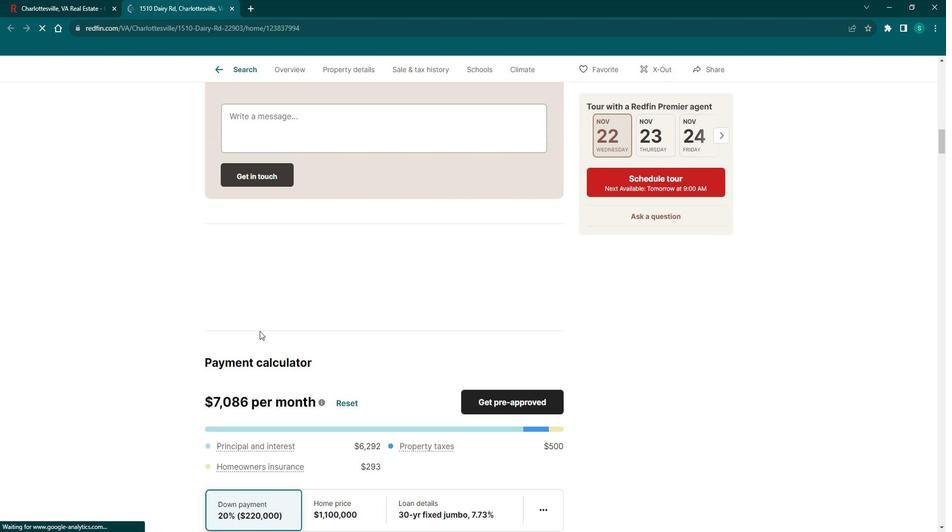 
Action: Mouse scrolled (273, 332) with delta (0, 0)
Screenshot: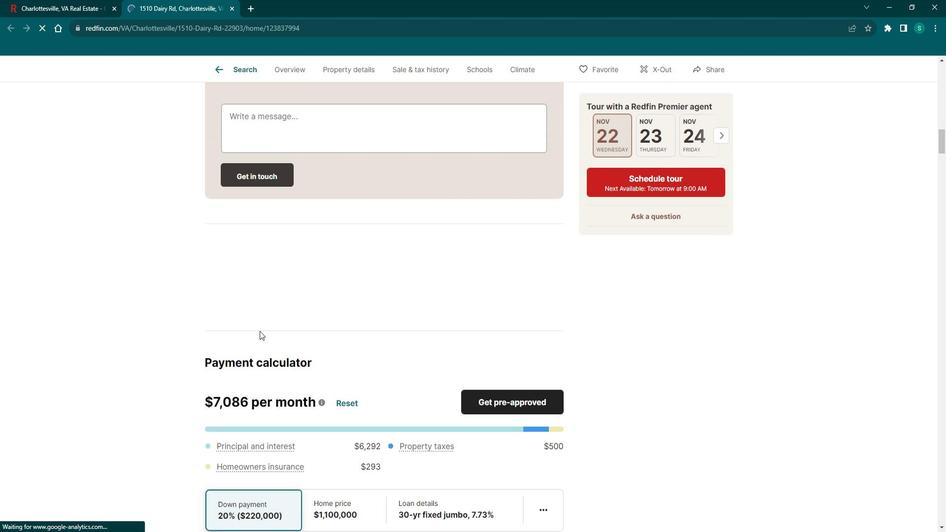 
Action: Mouse scrolled (273, 332) with delta (0, 0)
Screenshot: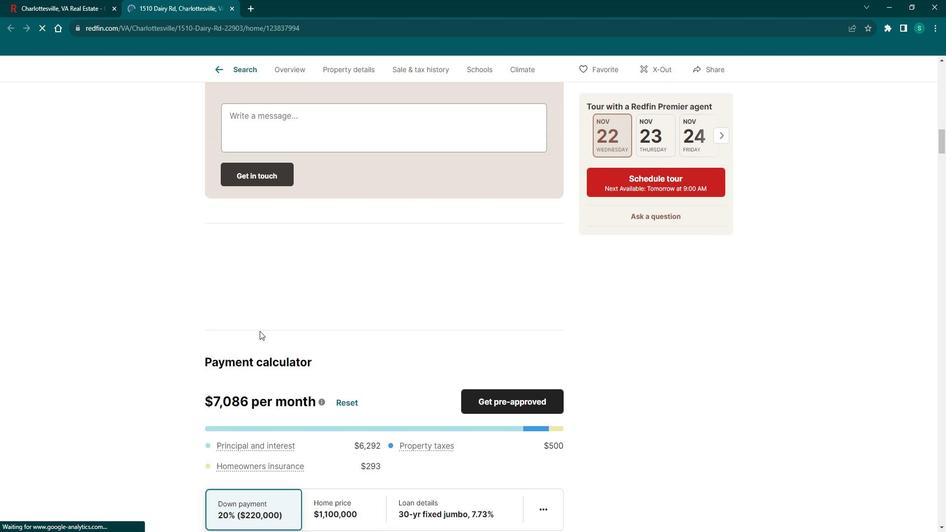 
Action: Mouse scrolled (273, 332) with delta (0, 0)
Screenshot: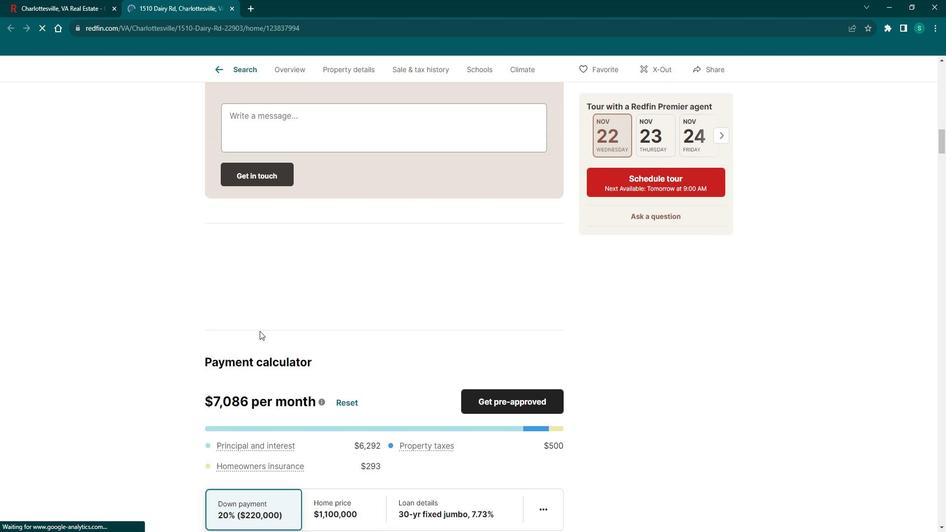 
Action: Mouse scrolled (273, 332) with delta (0, 0)
Screenshot: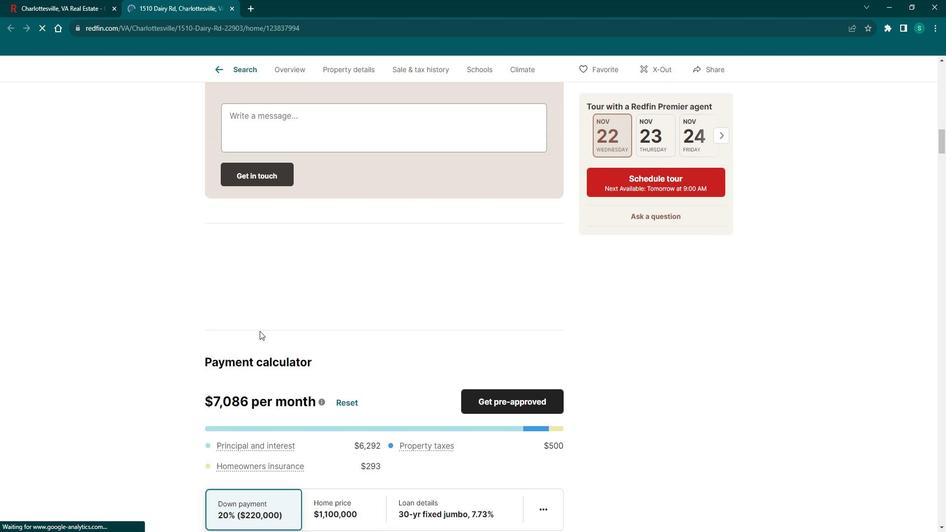 
Action: Mouse scrolled (273, 332) with delta (0, 0)
Screenshot: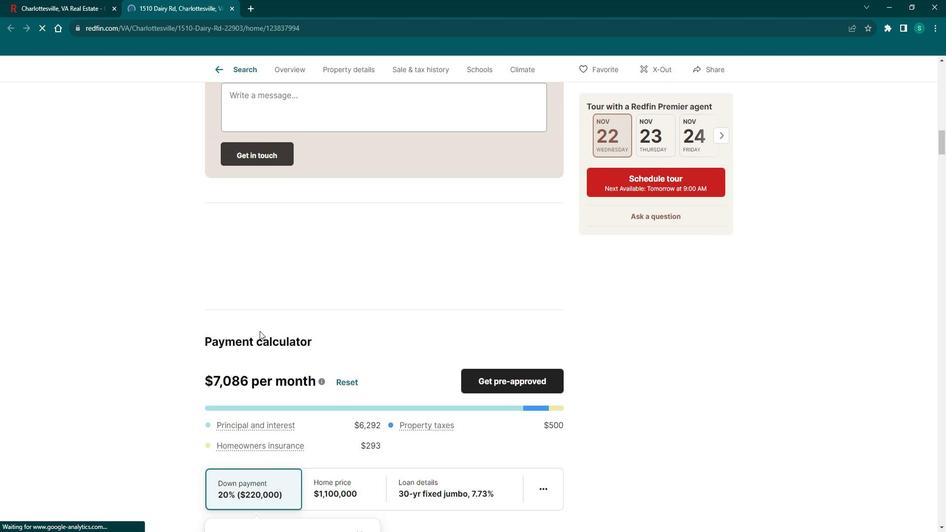
Action: Mouse scrolled (273, 332) with delta (0, 0)
Screenshot: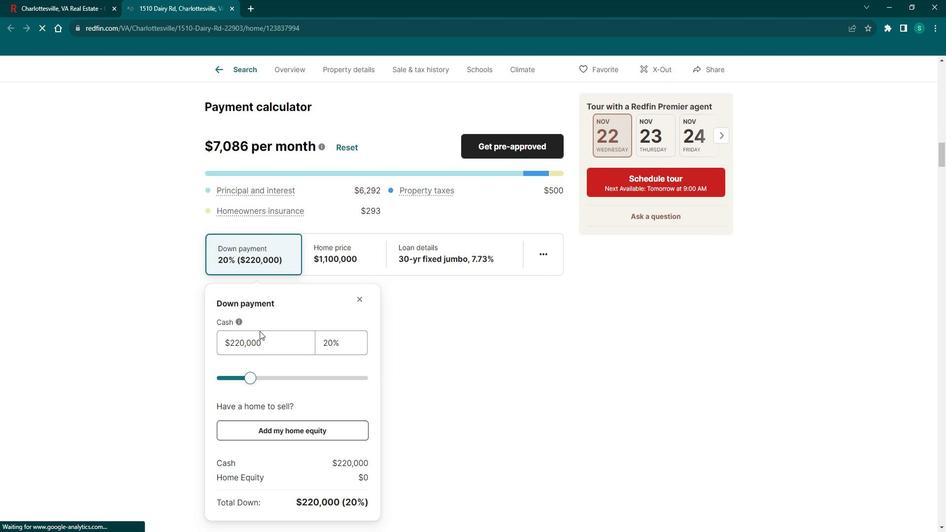 
Action: Mouse scrolled (273, 332) with delta (0, 0)
Screenshot: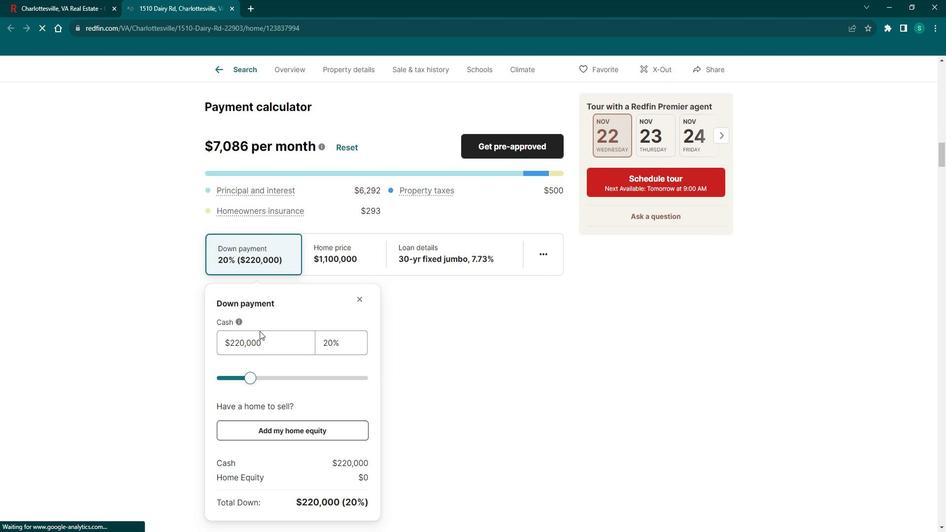 
Action: Mouse scrolled (273, 332) with delta (0, 0)
Screenshot: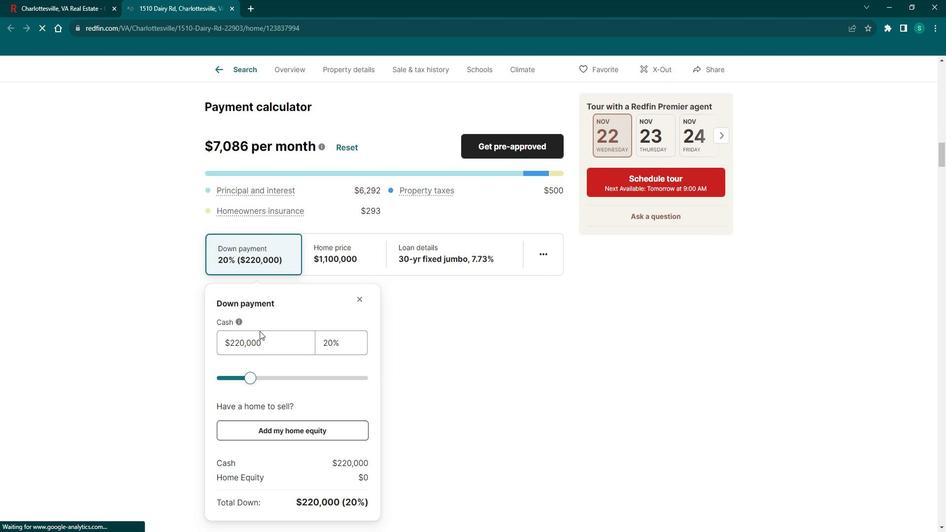 
Action: Mouse scrolled (273, 332) with delta (0, 0)
Screenshot: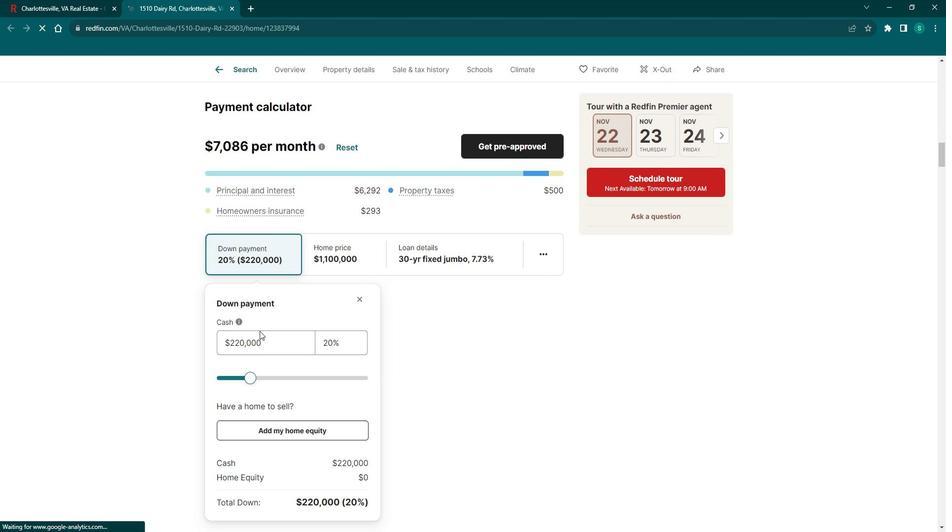 
Action: Mouse scrolled (273, 332) with delta (0, 0)
Screenshot: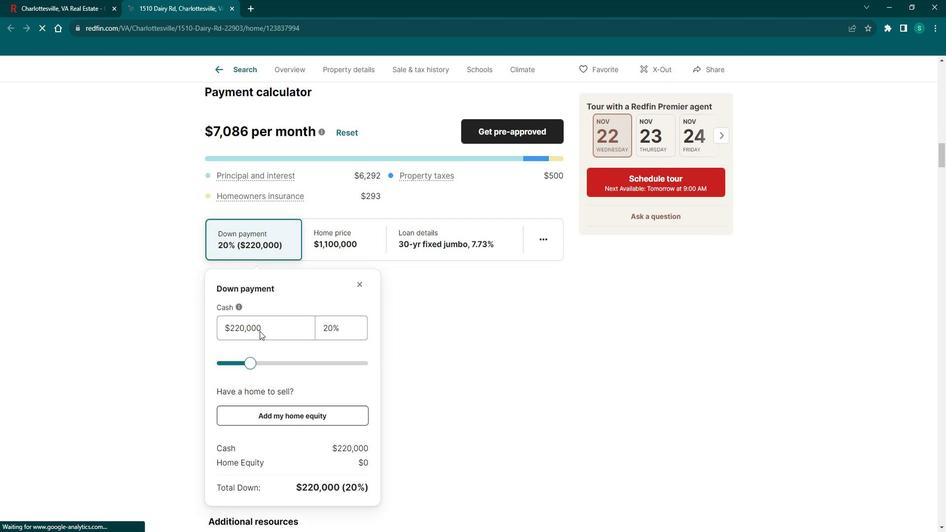 
Action: Mouse scrolled (273, 332) with delta (0, 0)
Screenshot: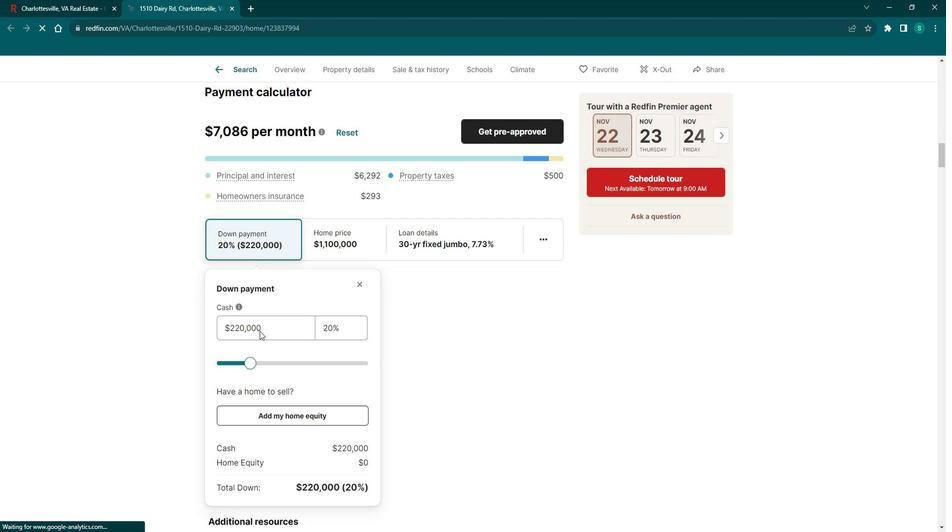 
Action: Mouse scrolled (273, 332) with delta (0, 0)
Screenshot: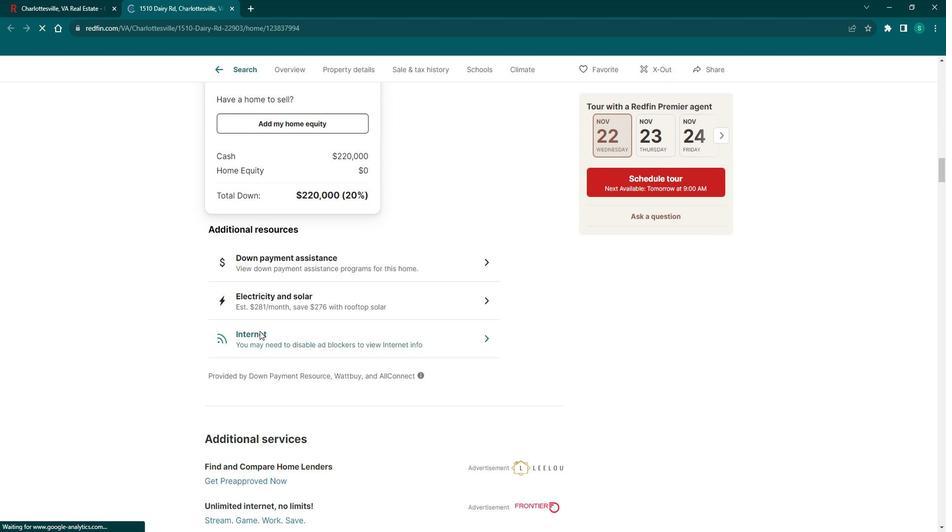 
Action: Mouse scrolled (273, 332) with delta (0, 0)
Screenshot: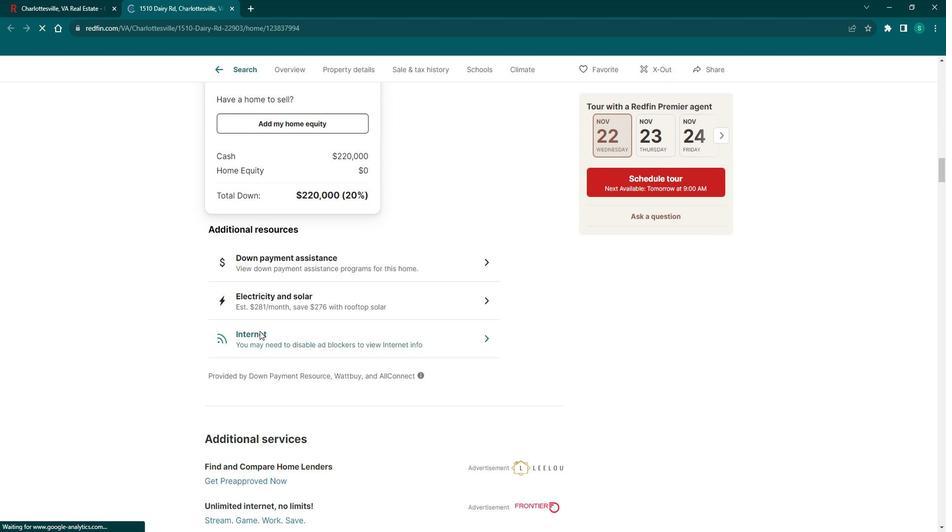 
Action: Mouse scrolled (273, 332) with delta (0, 0)
Screenshot: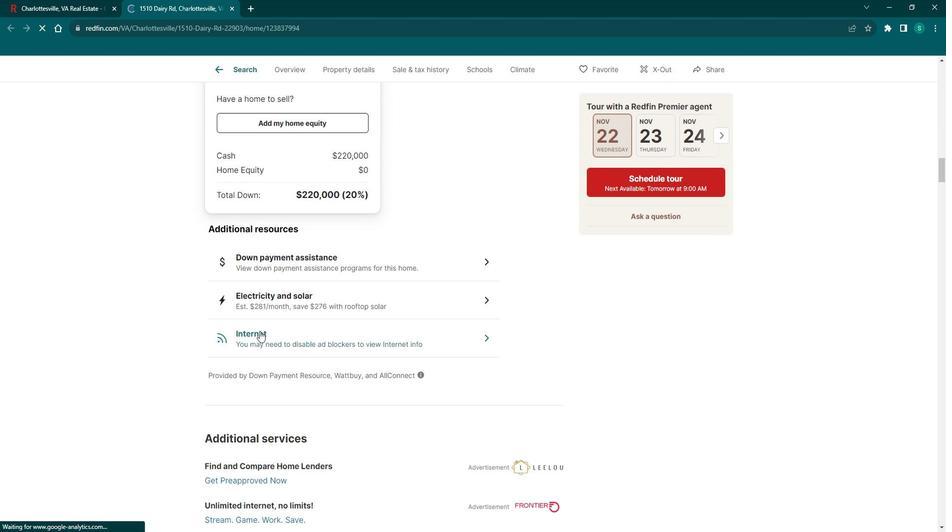 
Action: Mouse scrolled (273, 332) with delta (0, 0)
Screenshot: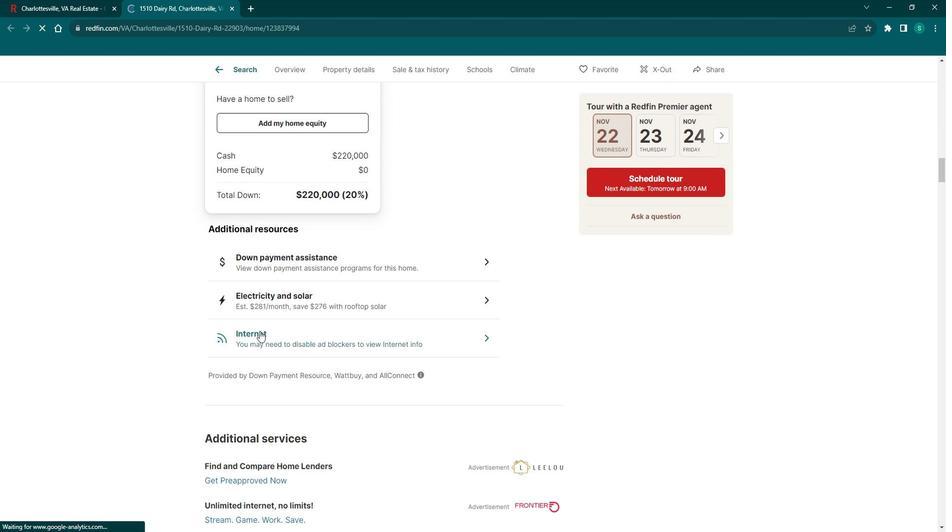 
Action: Mouse scrolled (273, 332) with delta (0, 0)
Screenshot: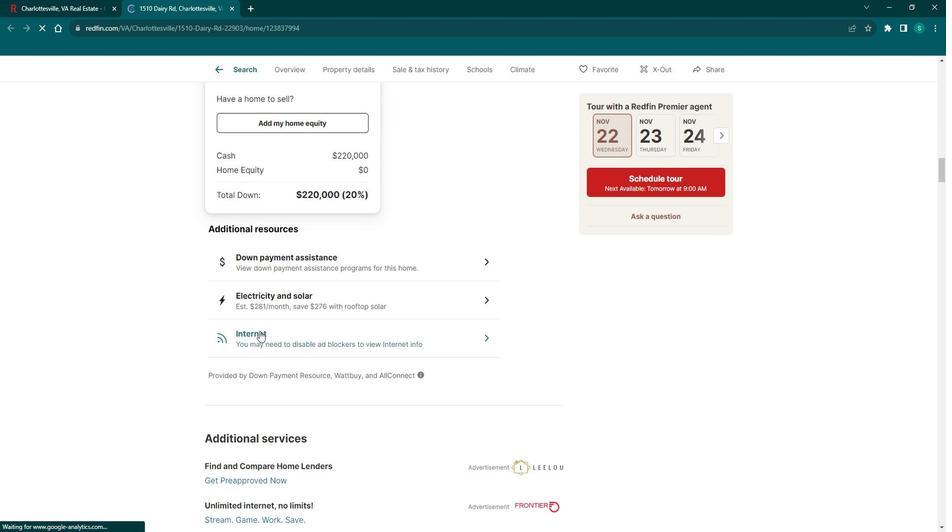 
Action: Mouse scrolled (273, 332) with delta (0, 0)
Screenshot: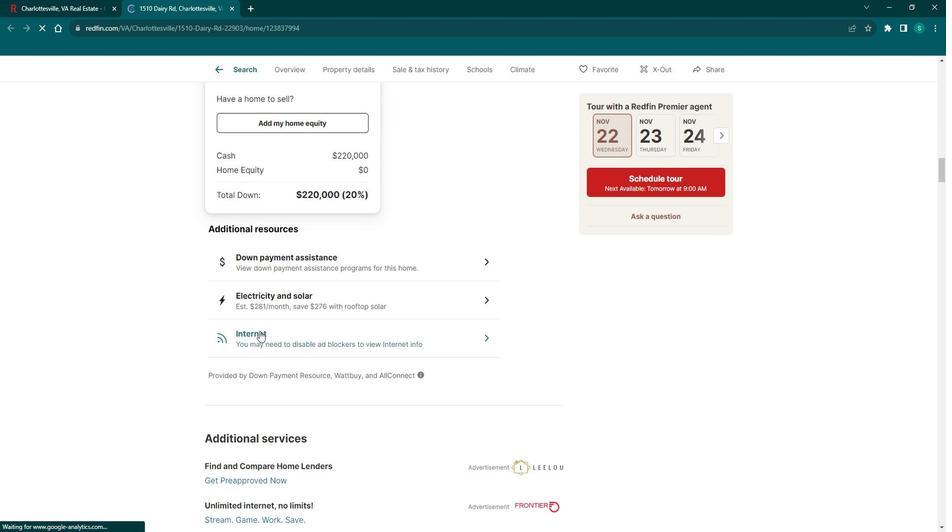 
Action: Mouse scrolled (273, 332) with delta (0, 0)
Screenshot: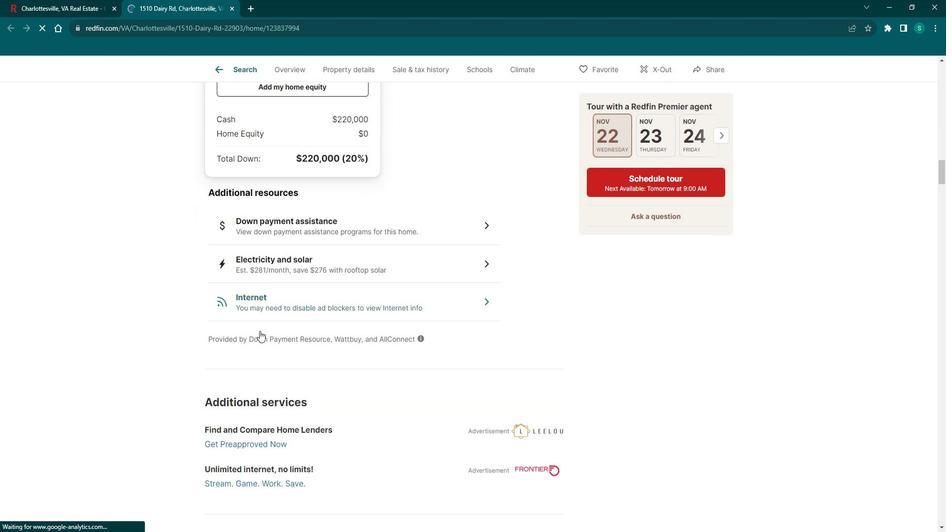 
Action: Mouse scrolled (273, 332) with delta (0, 0)
Screenshot: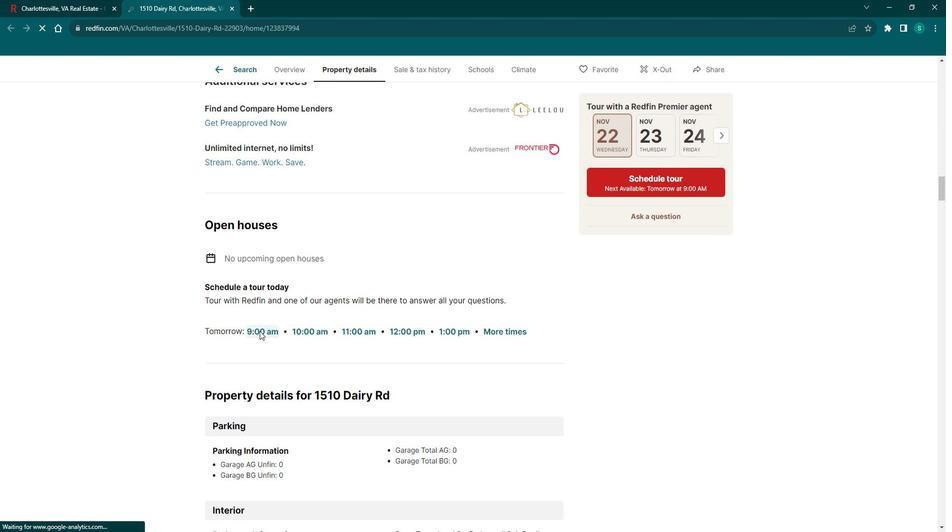 
Action: Mouse scrolled (273, 332) with delta (0, 0)
Screenshot: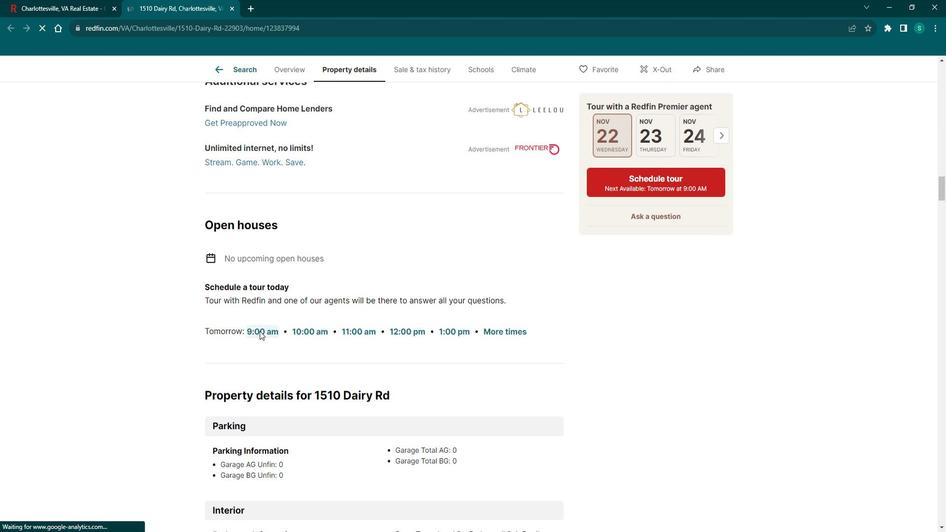 
Action: Mouse scrolled (273, 332) with delta (0, 0)
Screenshot: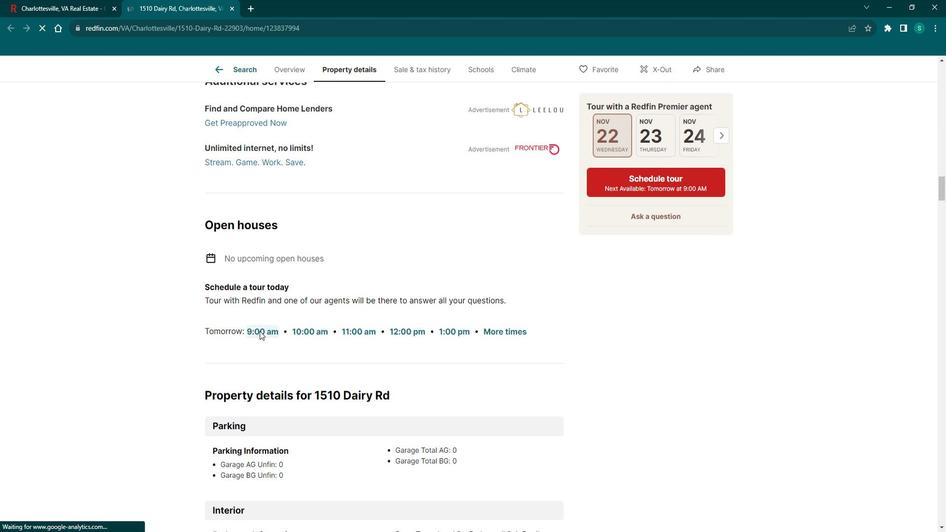 
Action: Mouse scrolled (273, 332) with delta (0, 0)
Screenshot: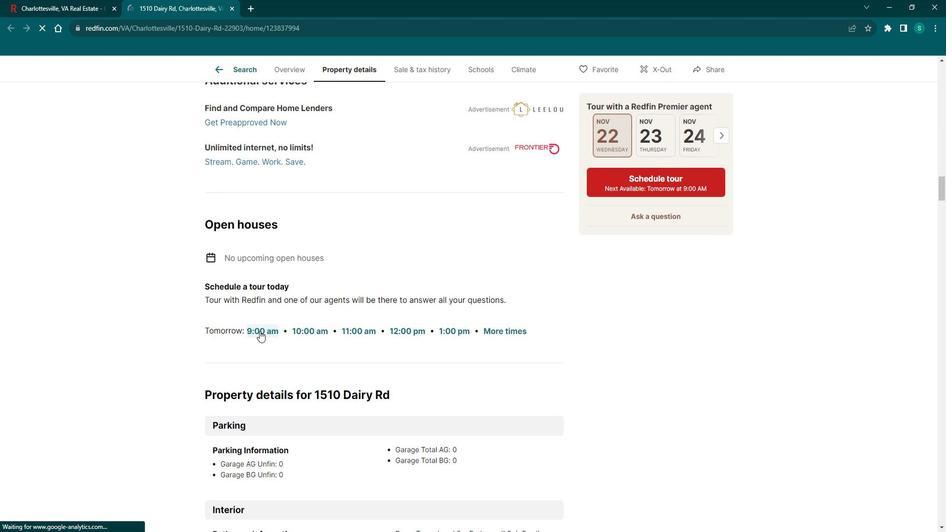 
Action: Mouse scrolled (273, 332) with delta (0, 0)
Screenshot: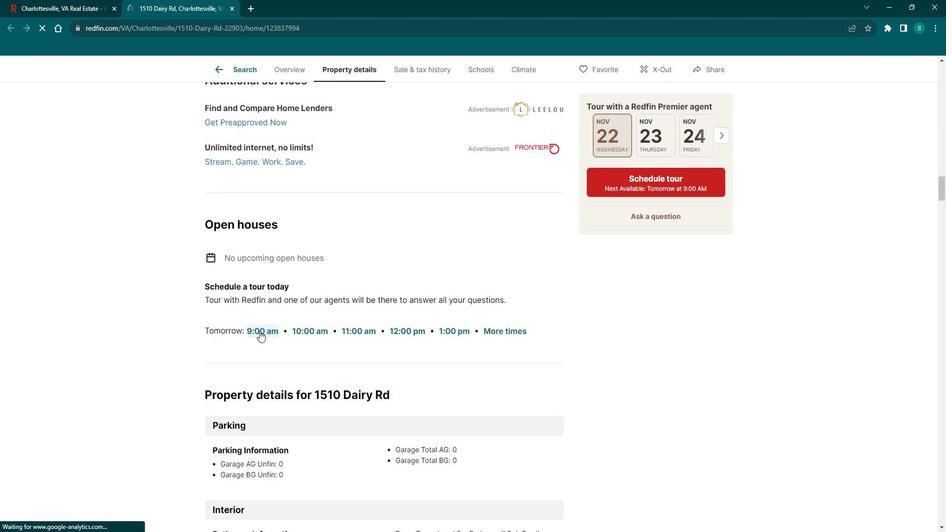 
Action: Mouse scrolled (273, 332) with delta (0, 0)
Screenshot: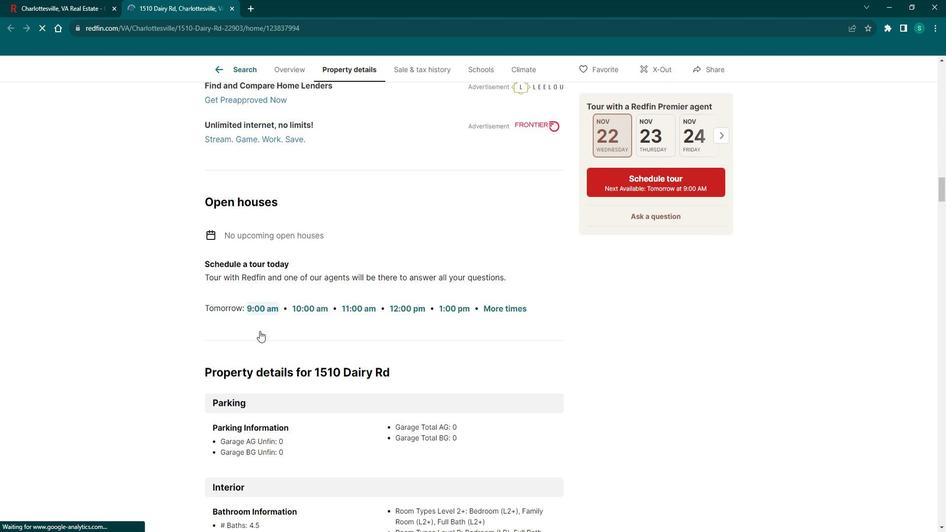 
Action: Mouse scrolled (273, 332) with delta (0, 0)
Screenshot: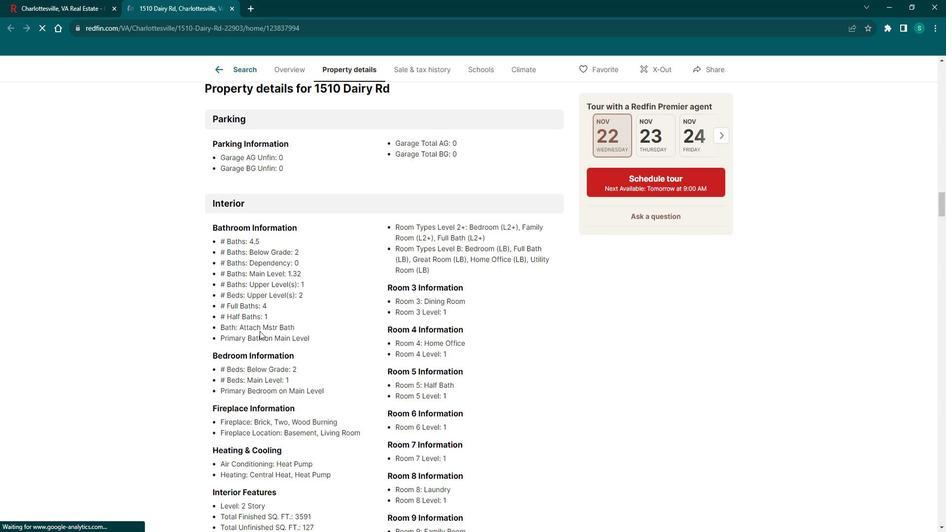 
Action: Mouse scrolled (273, 332) with delta (0, 0)
Screenshot: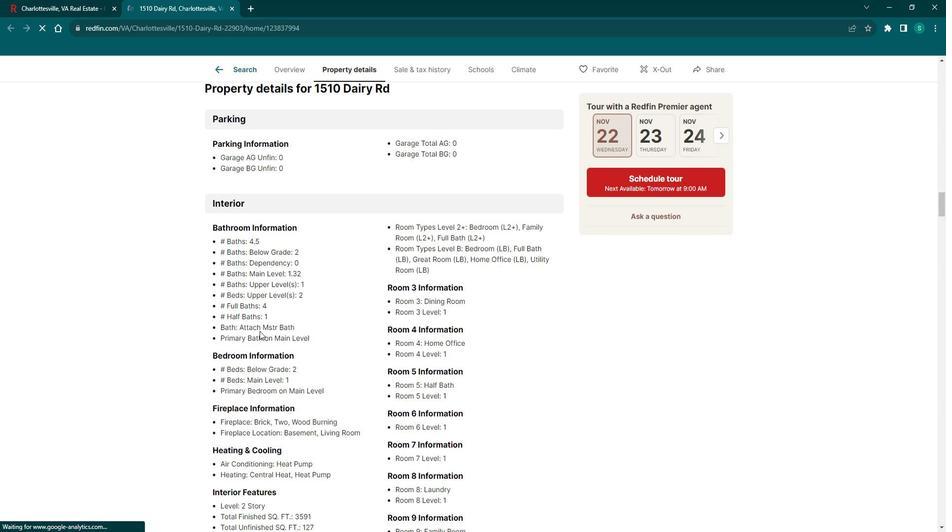 
Action: Mouse scrolled (273, 332) with delta (0, 0)
Screenshot: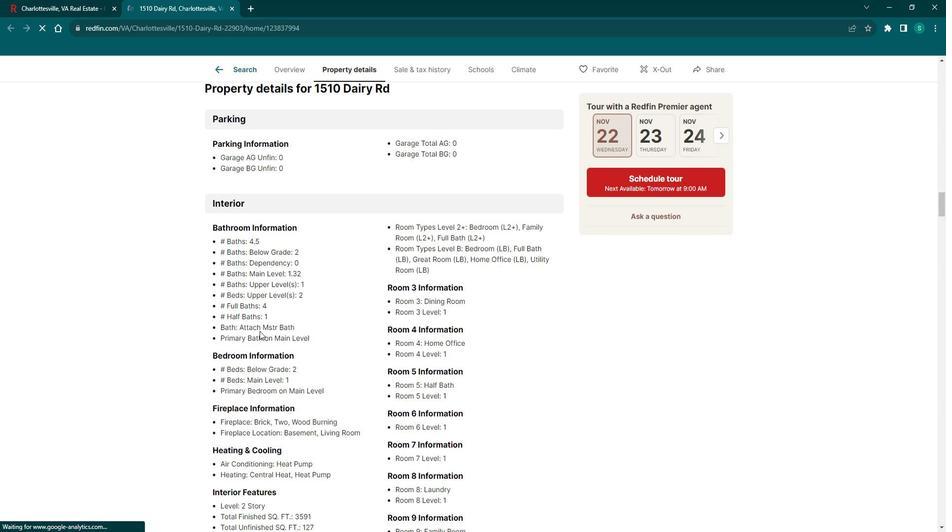 
Action: Mouse scrolled (273, 332) with delta (0, 0)
Screenshot: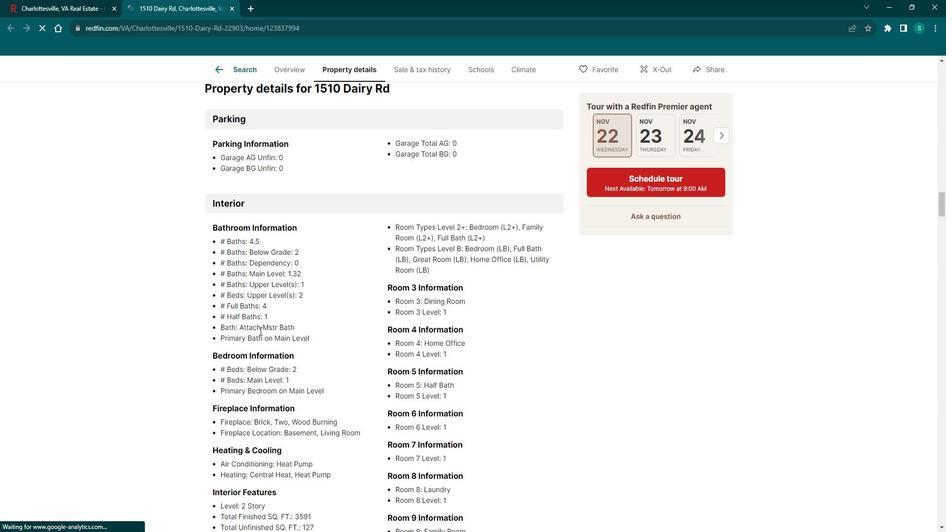 
Action: Mouse scrolled (273, 332) with delta (0, 0)
Screenshot: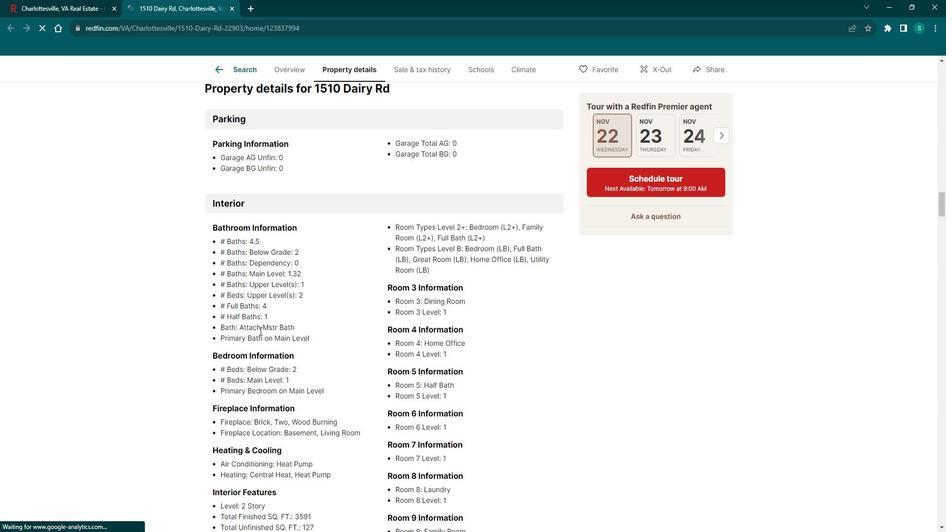 
Action: Mouse scrolled (273, 332) with delta (0, 0)
Screenshot: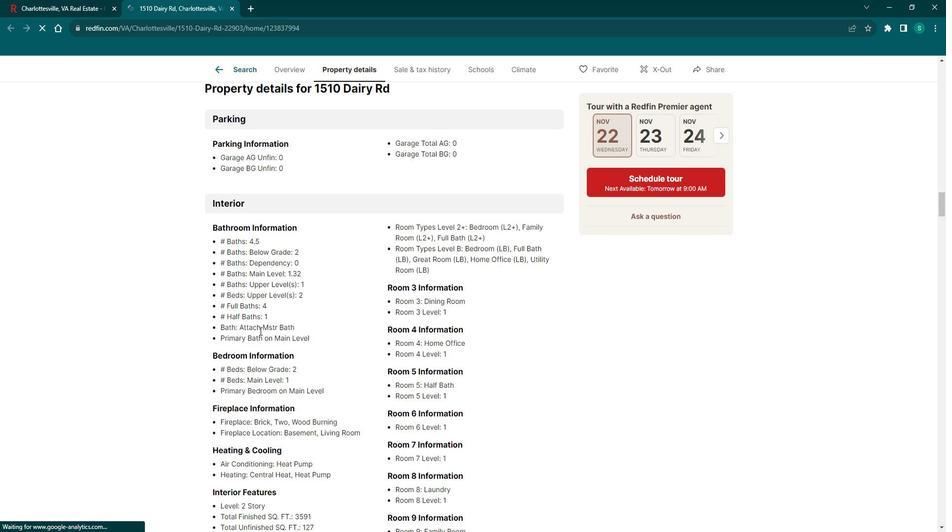 
Action: Mouse scrolled (273, 332) with delta (0, 0)
Screenshot: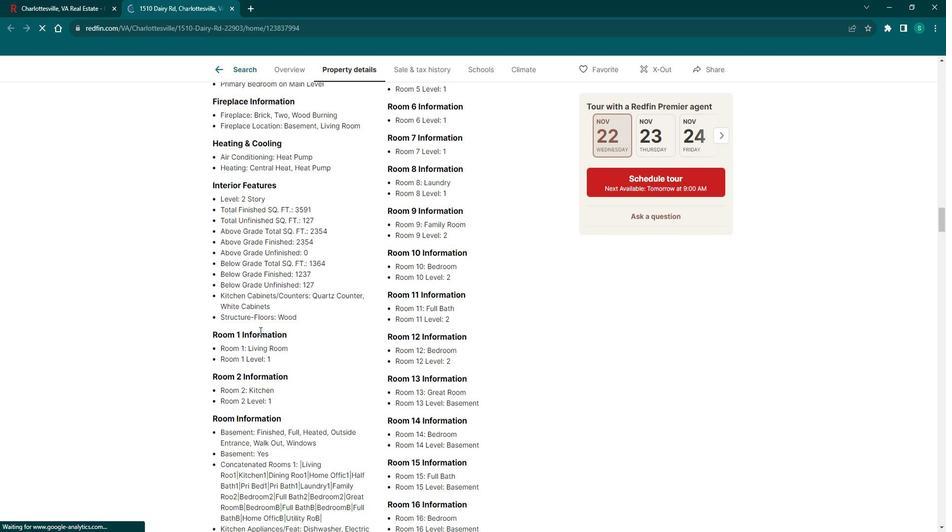 
Action: Mouse scrolled (273, 332) with delta (0, 0)
Screenshot: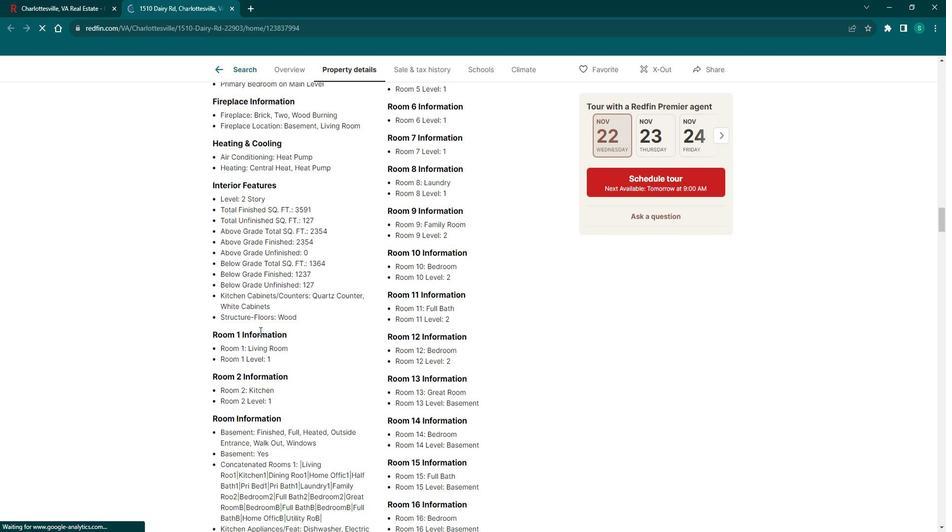 
Action: Mouse scrolled (273, 332) with delta (0, 0)
Screenshot: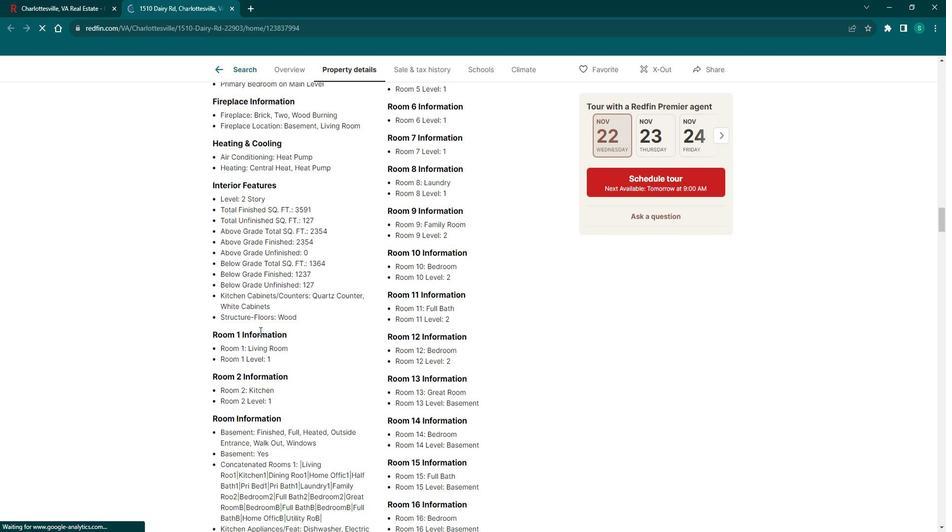
Action: Mouse scrolled (273, 332) with delta (0, 0)
Screenshot: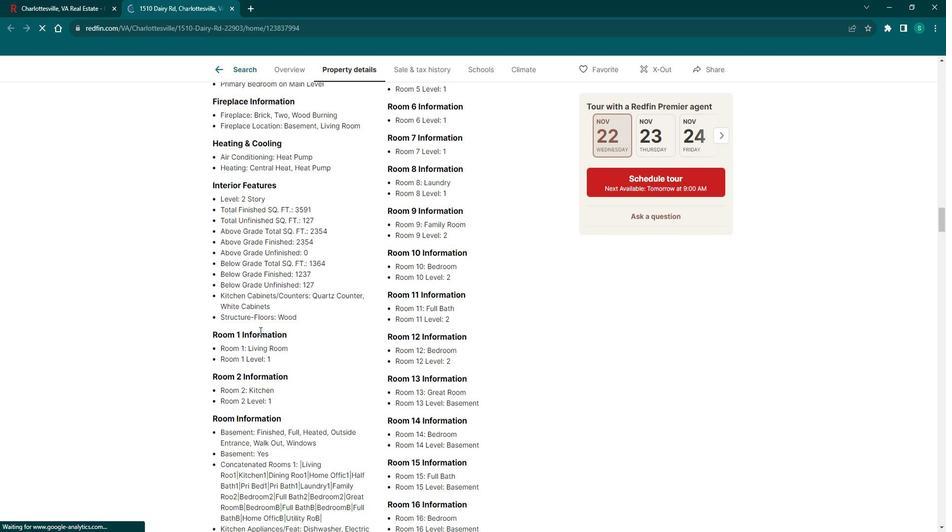 
Action: Mouse scrolled (273, 332) with delta (0, 0)
Screenshot: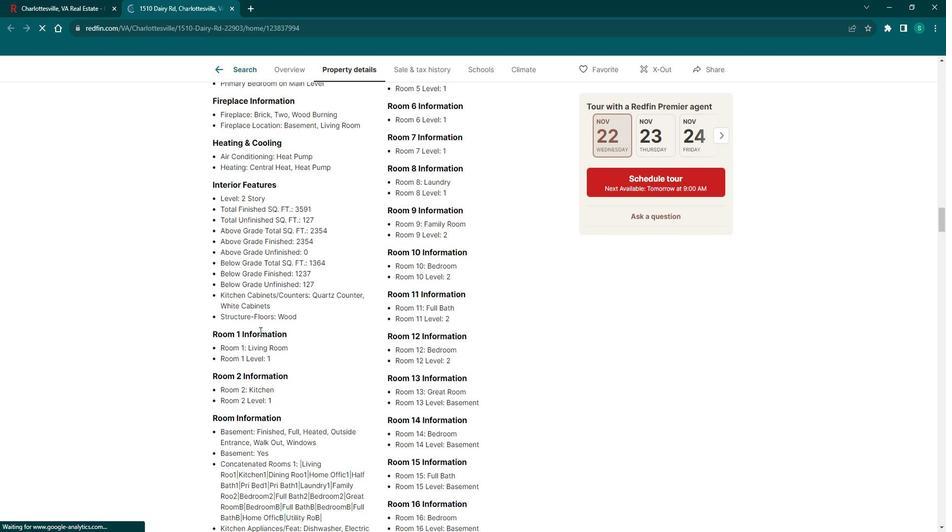 
Action: Mouse scrolled (273, 332) with delta (0, 0)
Screenshot: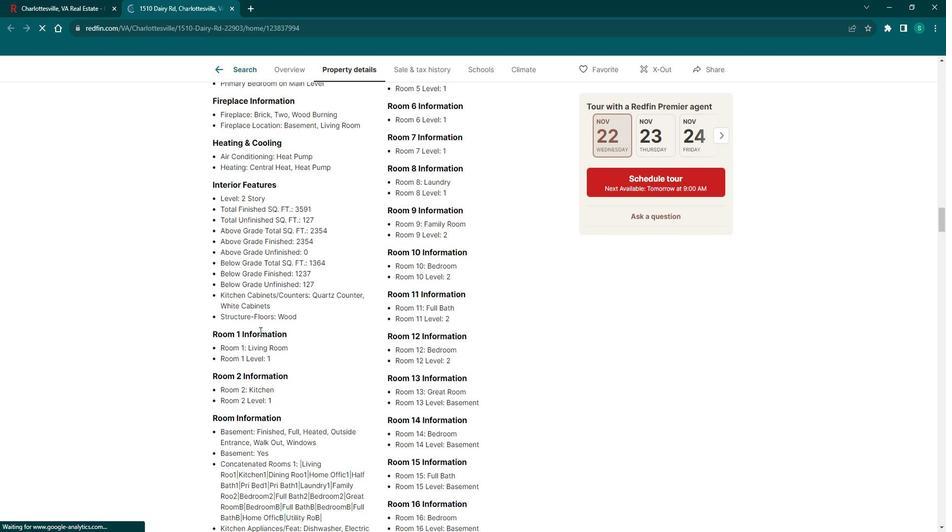 
Action: Mouse scrolled (273, 332) with delta (0, 0)
Screenshot: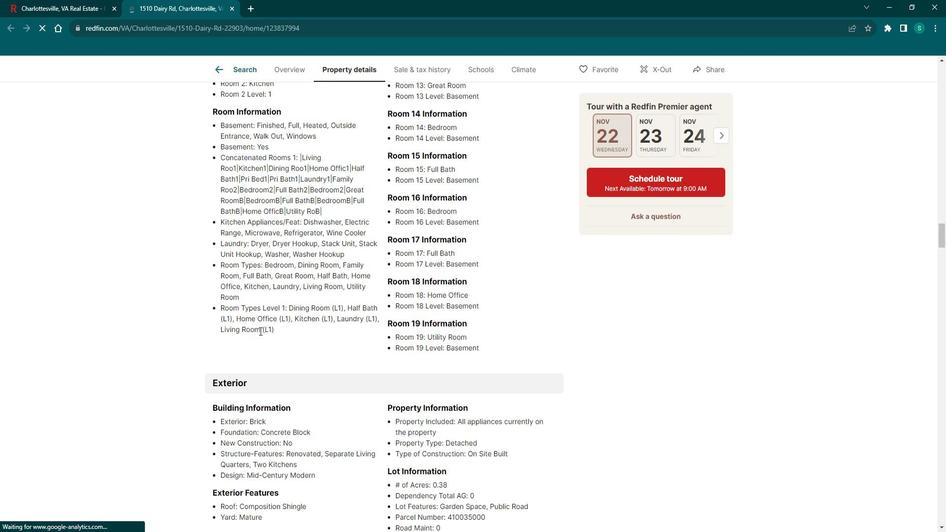 
Action: Mouse scrolled (273, 332) with delta (0, 0)
Screenshot: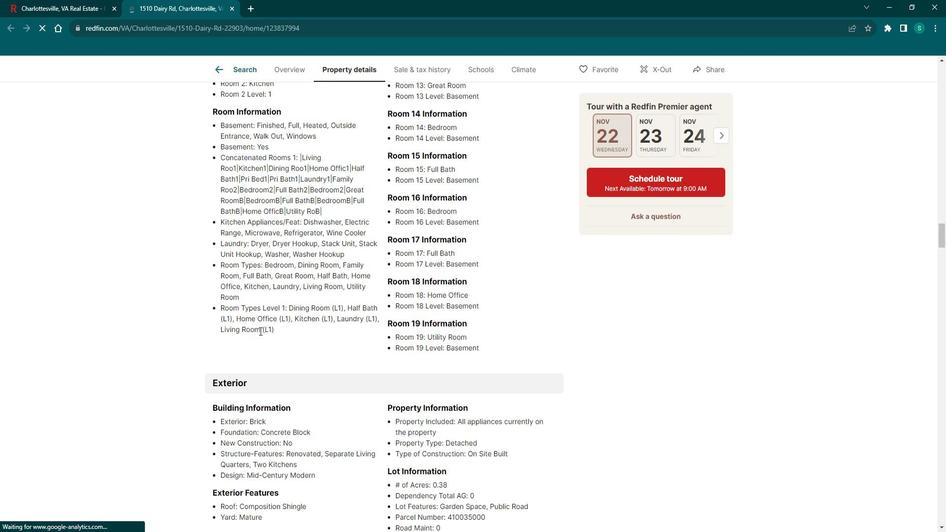 
Action: Mouse scrolled (273, 332) with delta (0, 0)
Screenshot: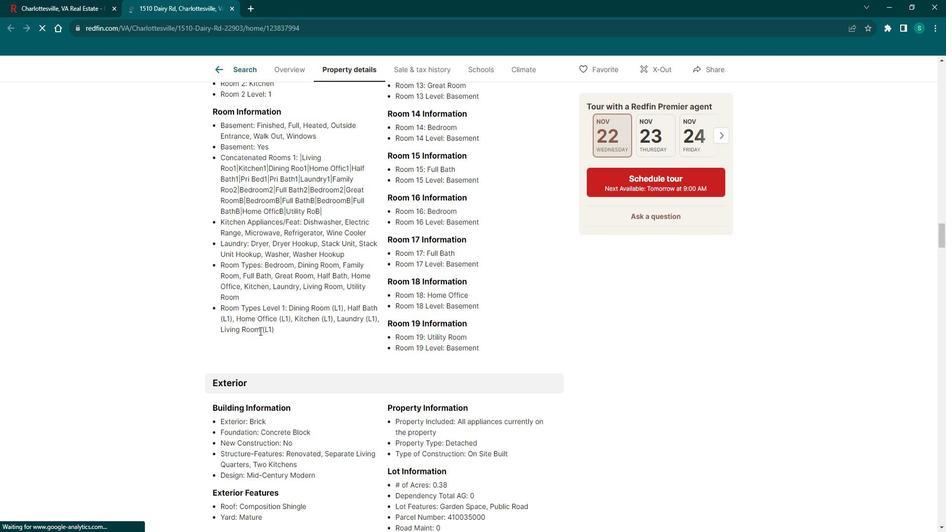 
Action: Mouse scrolled (273, 332) with delta (0, 0)
Screenshot: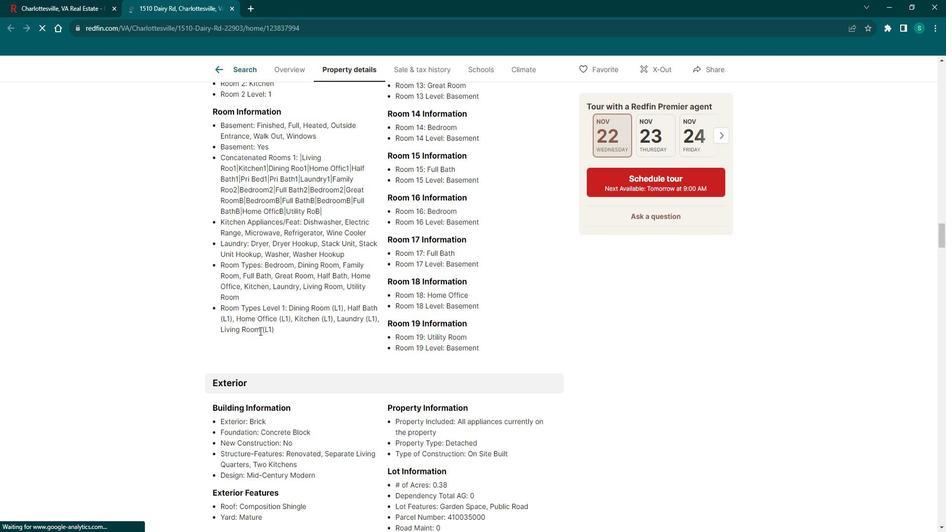 
Action: Mouse scrolled (273, 332) with delta (0, 0)
Screenshot: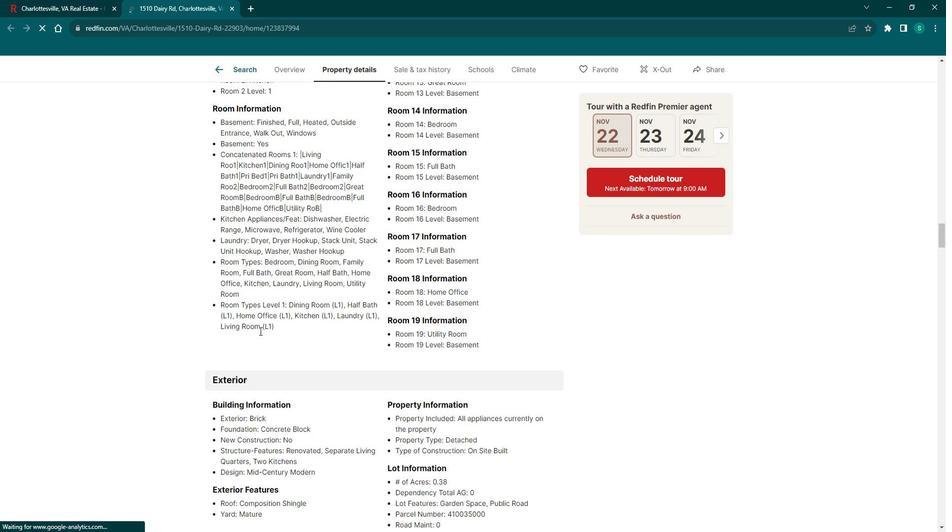 
Action: Mouse scrolled (273, 332) with delta (0, 0)
Screenshot: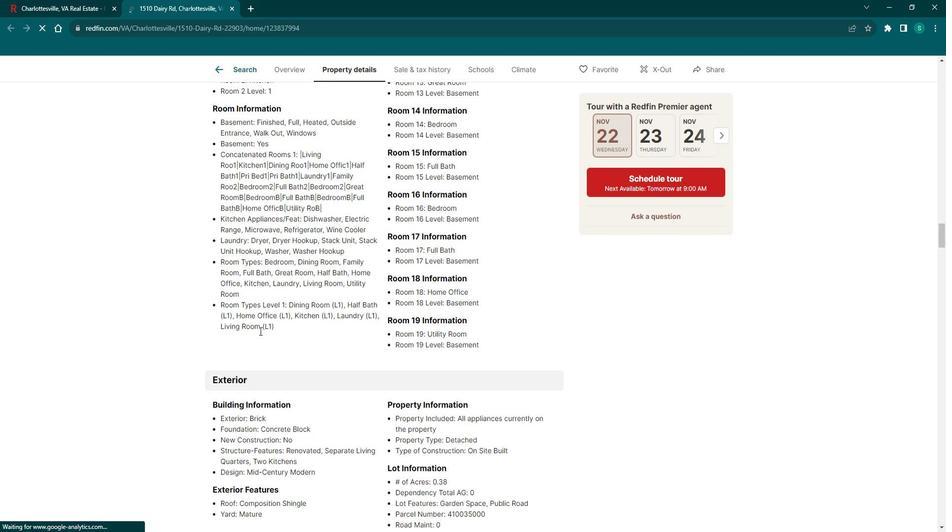 
Action: Mouse scrolled (273, 332) with delta (0, 0)
Screenshot: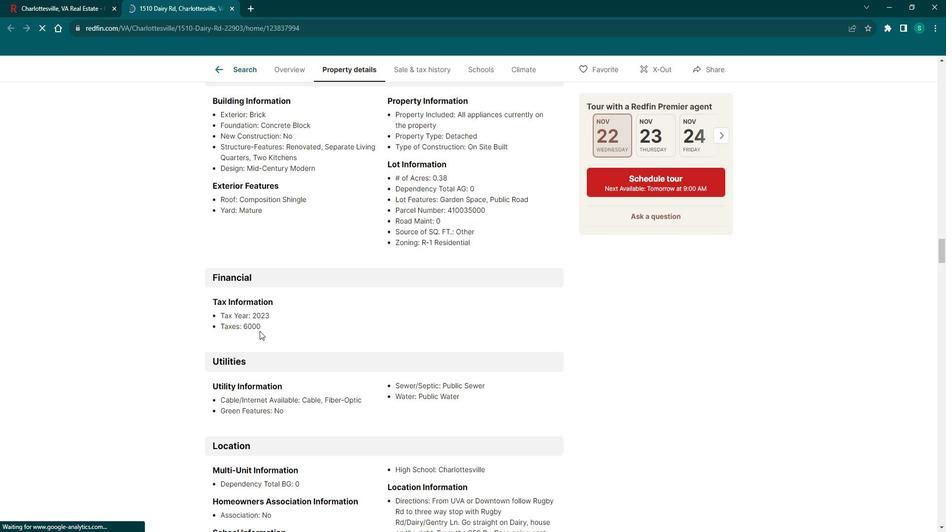 
Action: Mouse scrolled (273, 332) with delta (0, 0)
Screenshot: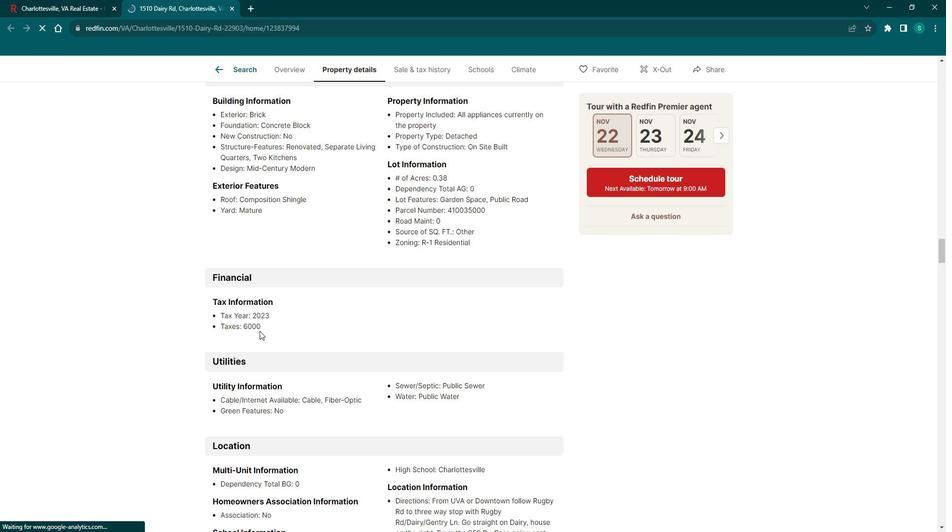 
Action: Mouse scrolled (273, 332) with delta (0, 0)
Screenshot: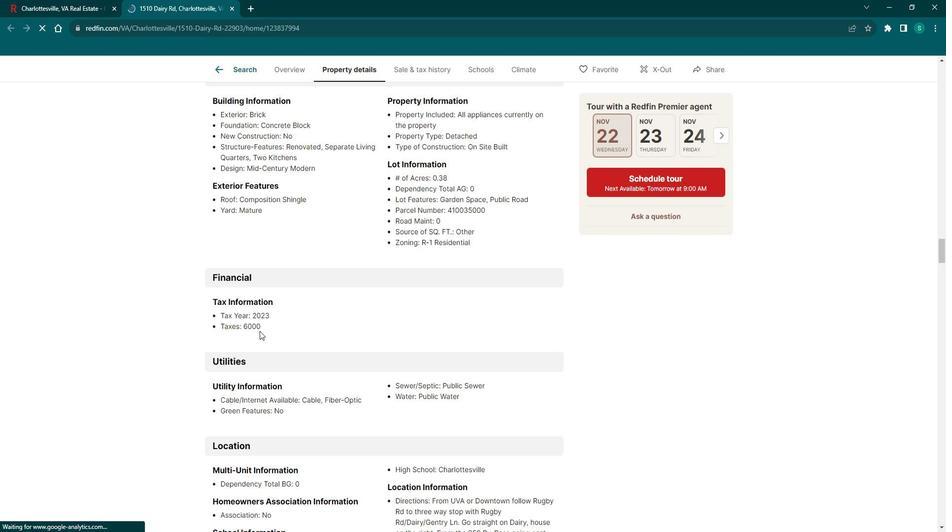
Action: Mouse scrolled (273, 332) with delta (0, 0)
Screenshot: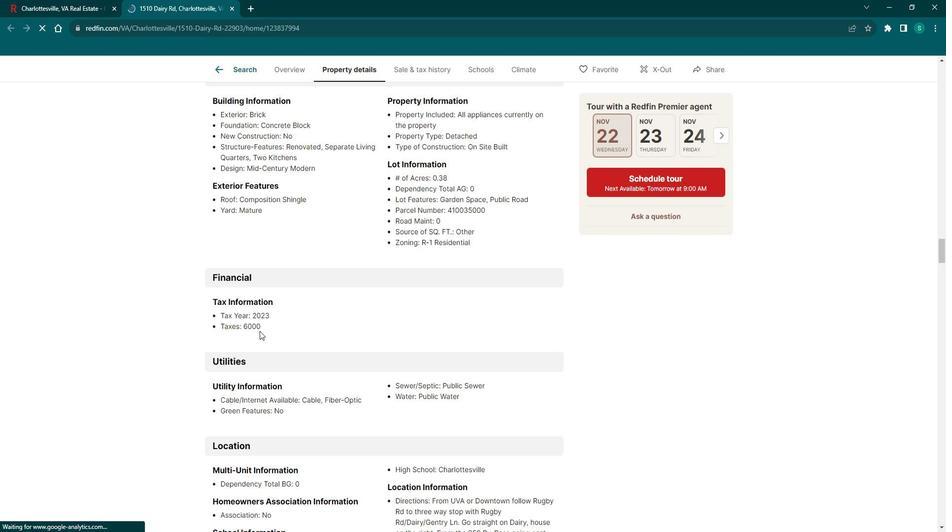 
Action: Mouse scrolled (273, 332) with delta (0, 0)
Screenshot: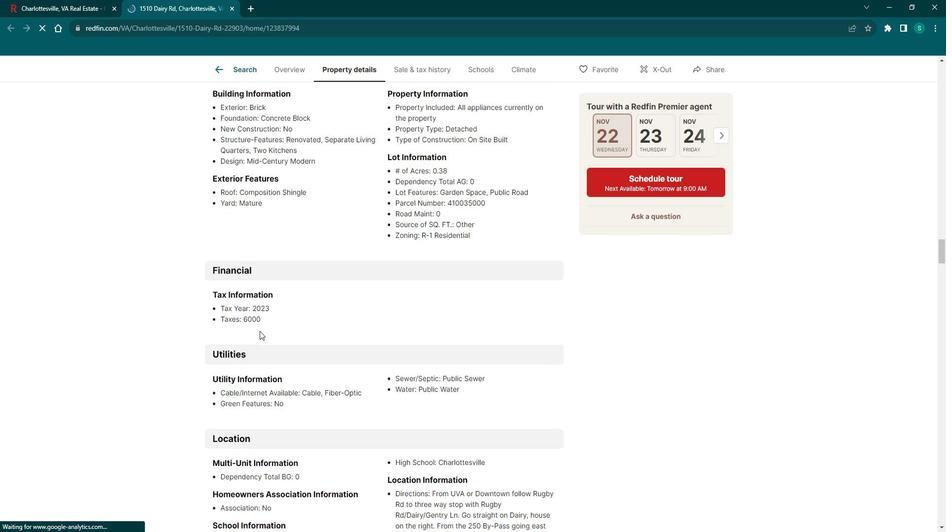
Action: Mouse scrolled (273, 332) with delta (0, 0)
Screenshot: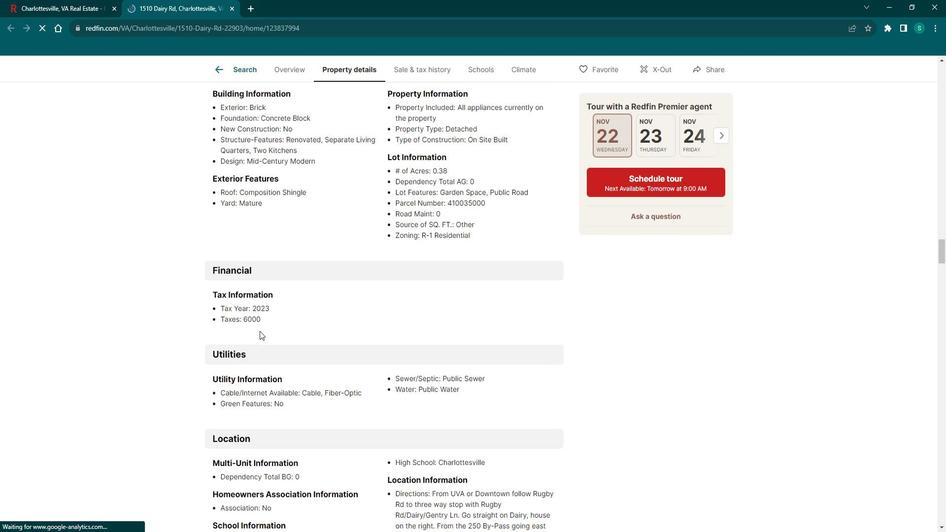 
Action: Mouse scrolled (273, 332) with delta (0, 0)
Screenshot: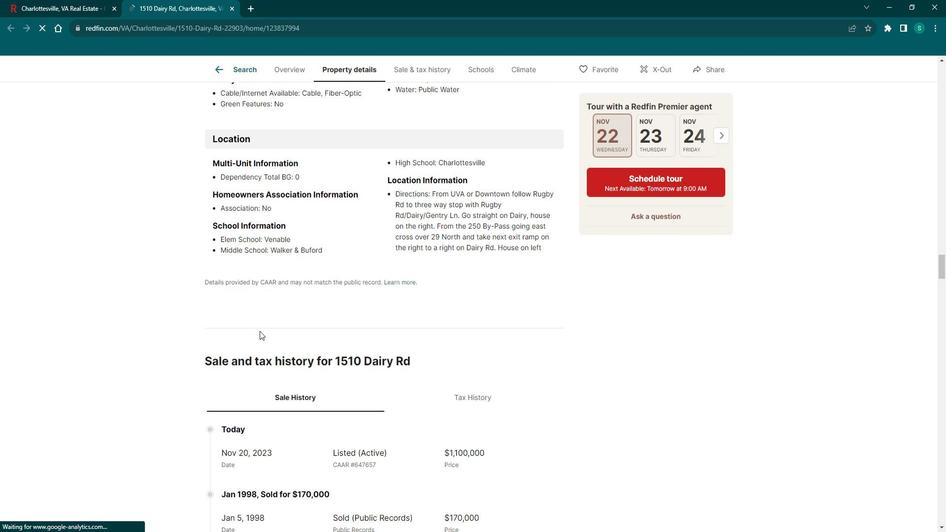 
Action: Mouse scrolled (273, 332) with delta (0, 0)
Screenshot: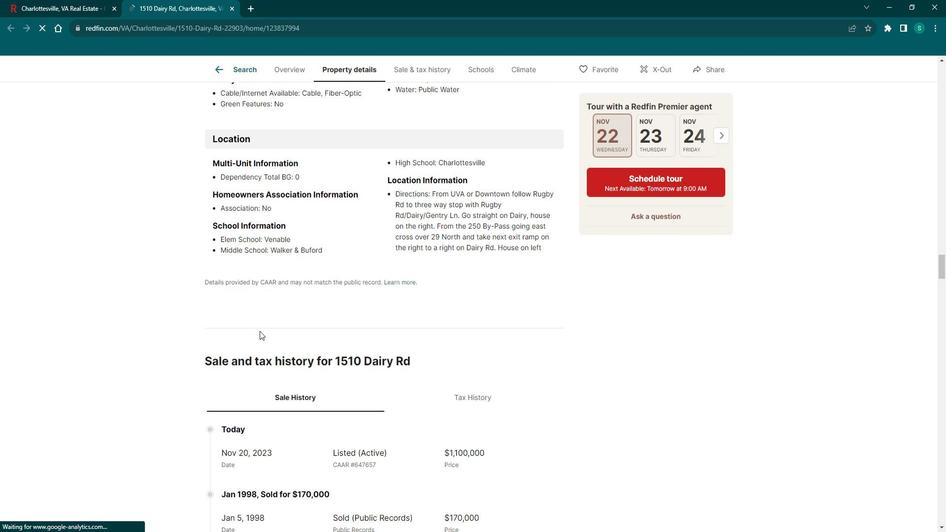 
Action: Mouse scrolled (273, 332) with delta (0, 0)
Screenshot: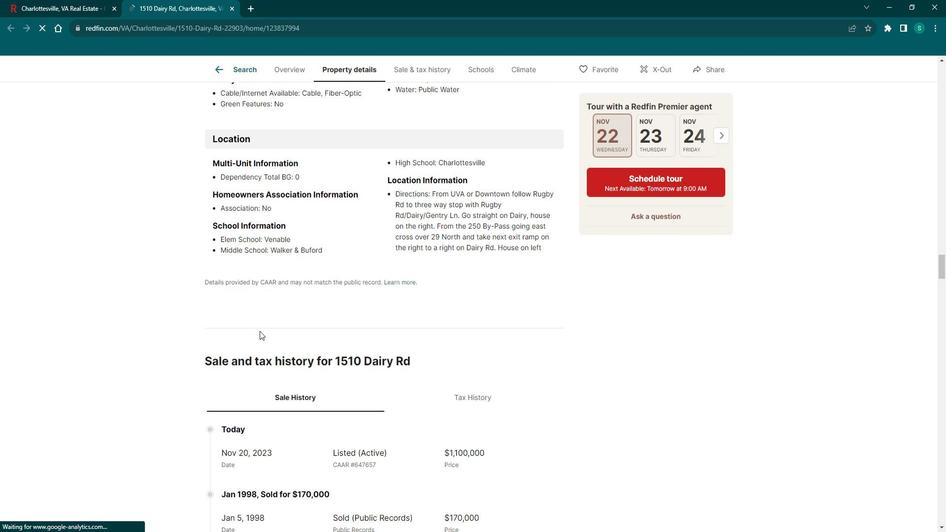 
Action: Mouse scrolled (273, 332) with delta (0, 0)
Screenshot: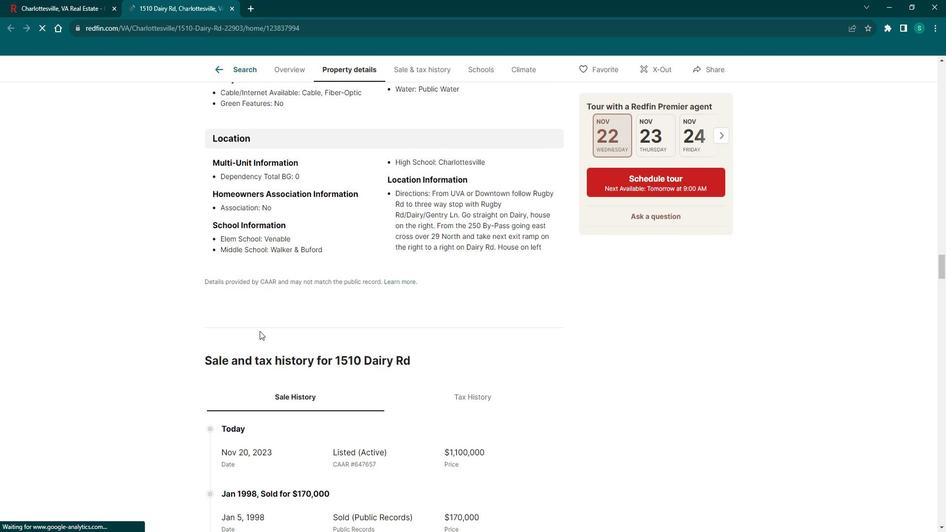 
Action: Mouse scrolled (273, 332) with delta (0, 0)
Screenshot: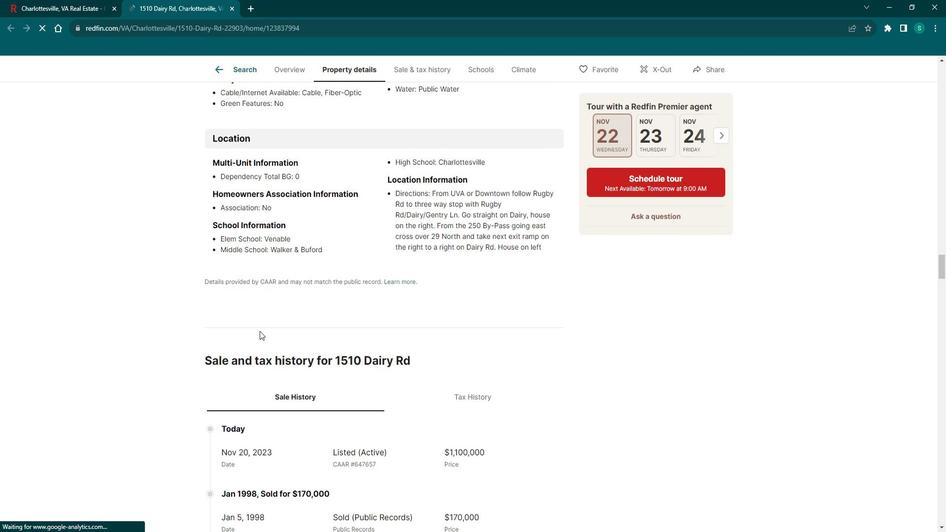 
Action: Mouse scrolled (273, 332) with delta (0, 0)
Screenshot: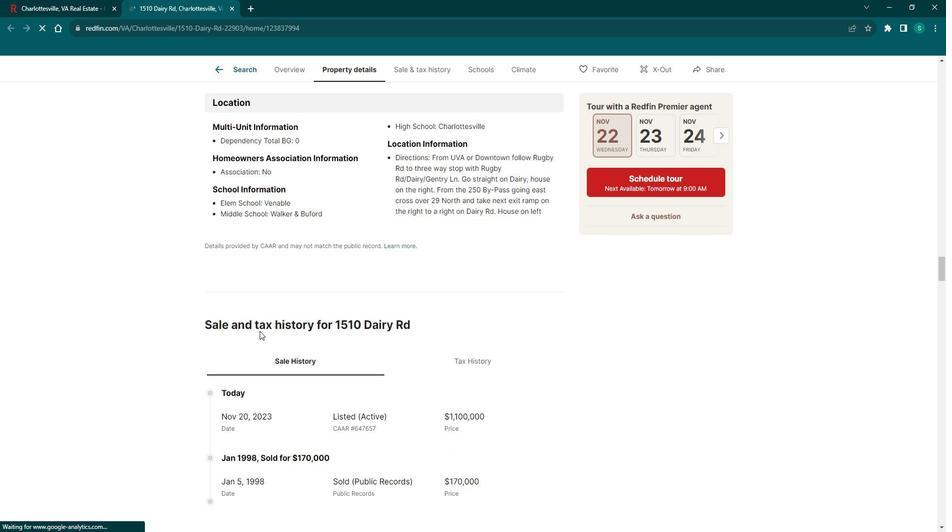 
Action: Mouse scrolled (273, 332) with delta (0, 0)
Screenshot: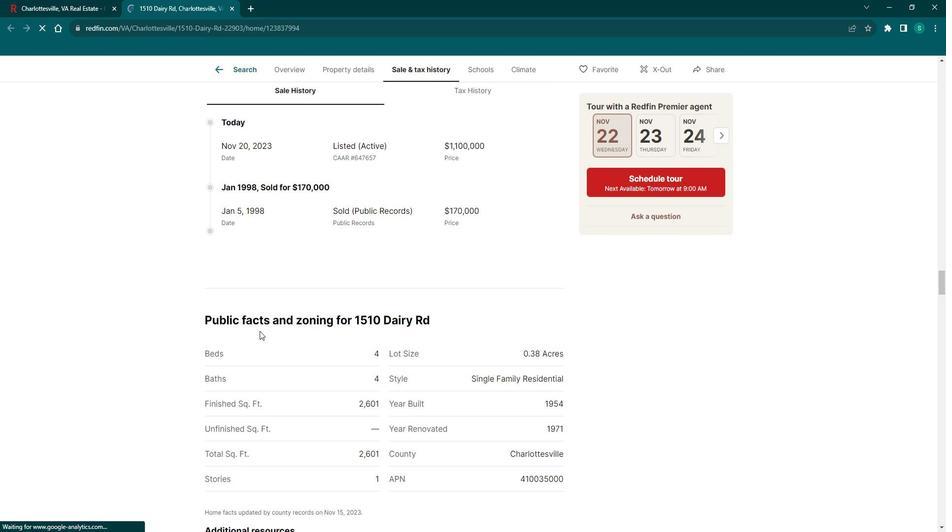 
Action: Mouse scrolled (273, 332) with delta (0, 0)
Screenshot: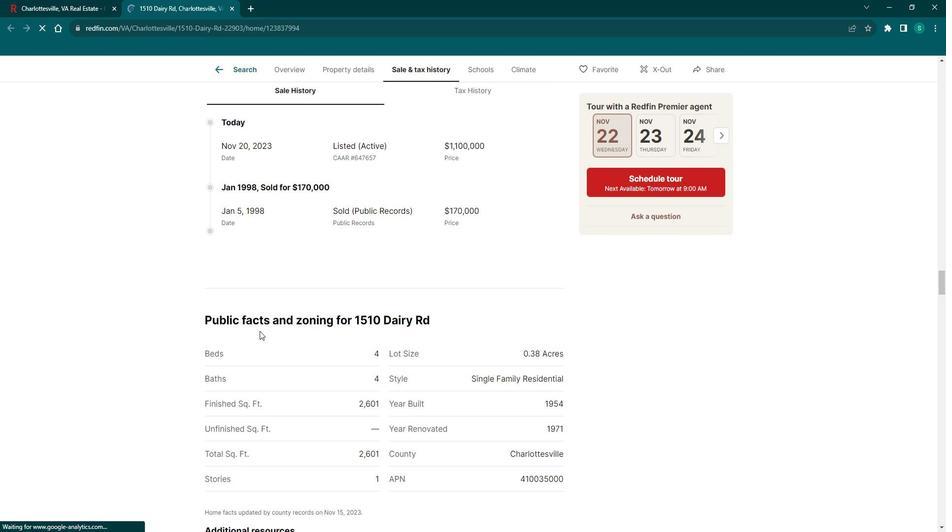 
Action: Mouse scrolled (273, 332) with delta (0, 0)
Screenshot: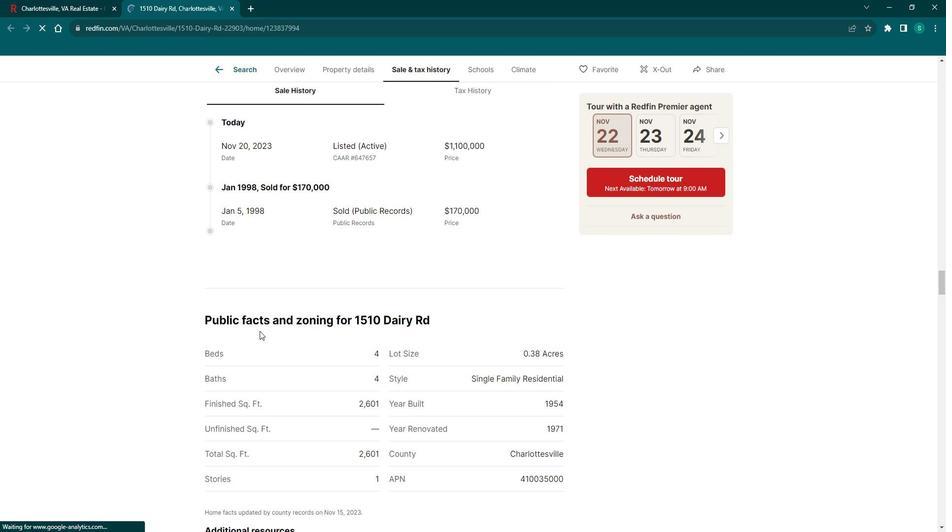 
Action: Mouse scrolled (273, 332) with delta (0, 0)
Screenshot: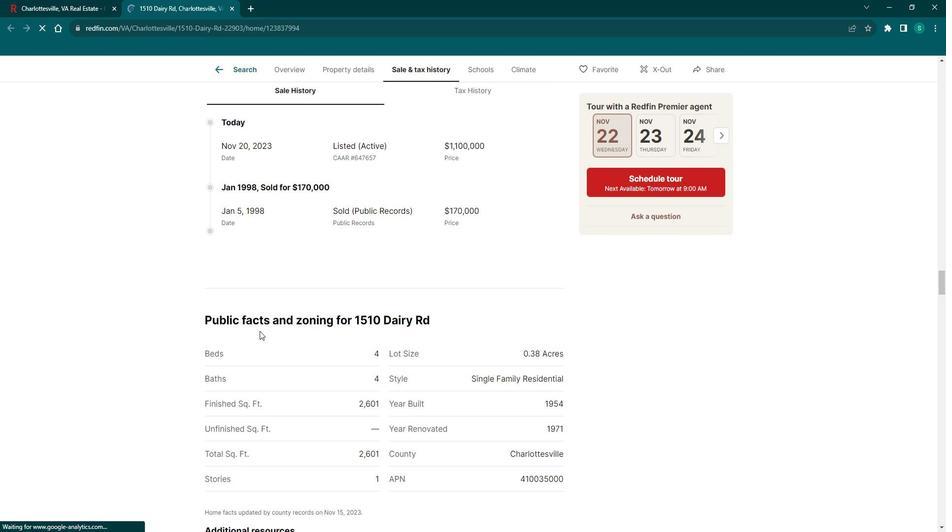
Action: Mouse scrolled (273, 332) with delta (0, 0)
Screenshot: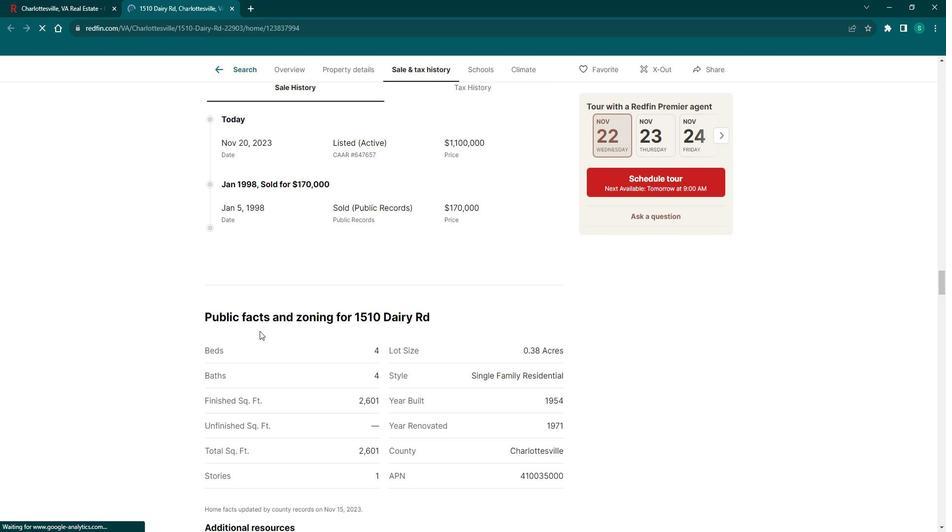
Action: Mouse scrolled (273, 332) with delta (0, 0)
Screenshot: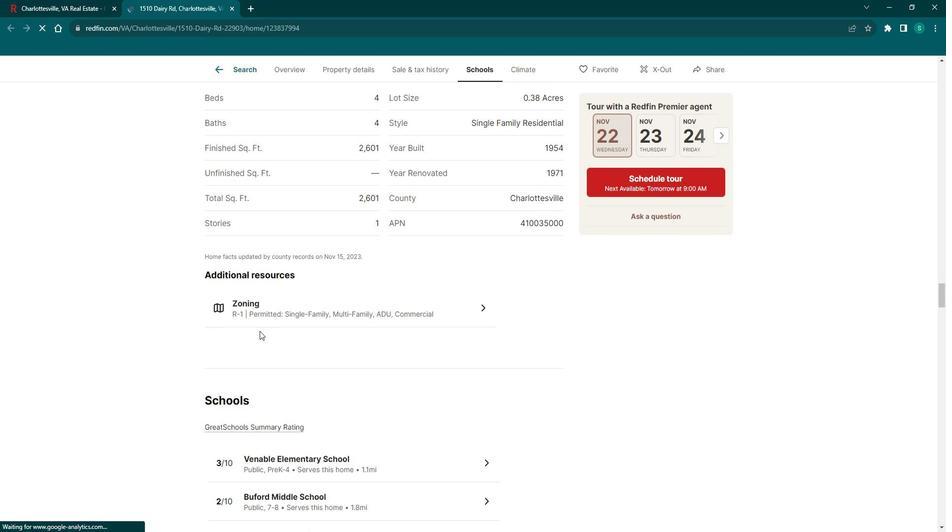 
Action: Mouse scrolled (273, 332) with delta (0, 0)
Screenshot: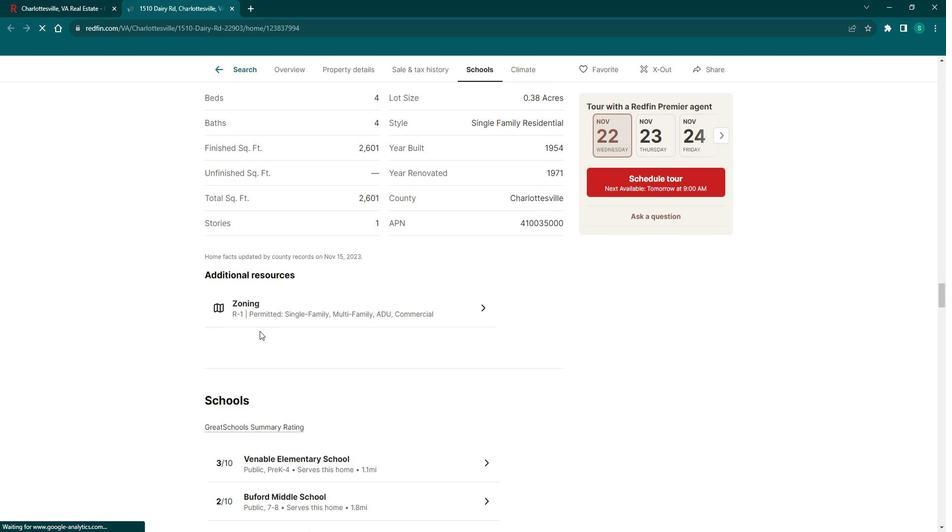 
Action: Mouse scrolled (273, 332) with delta (0, 0)
Screenshot: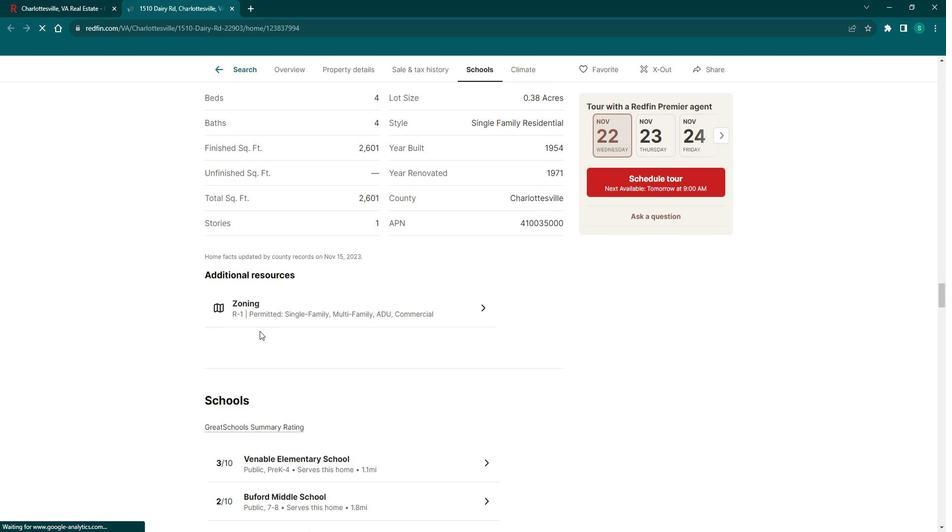 
Action: Mouse scrolled (273, 332) with delta (0, 0)
Screenshot: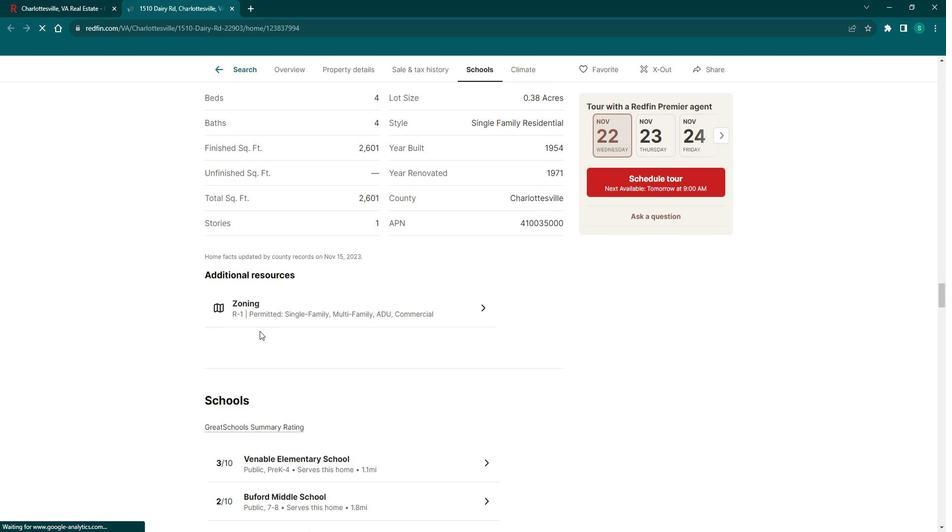 
Action: Mouse scrolled (273, 332) with delta (0, 0)
Screenshot: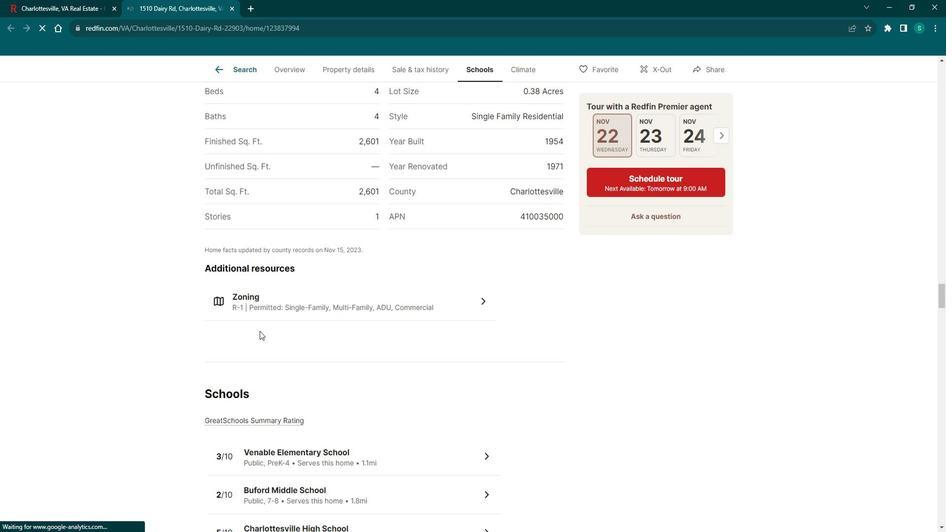 
Action: Mouse scrolled (273, 332) with delta (0, 0)
Screenshot: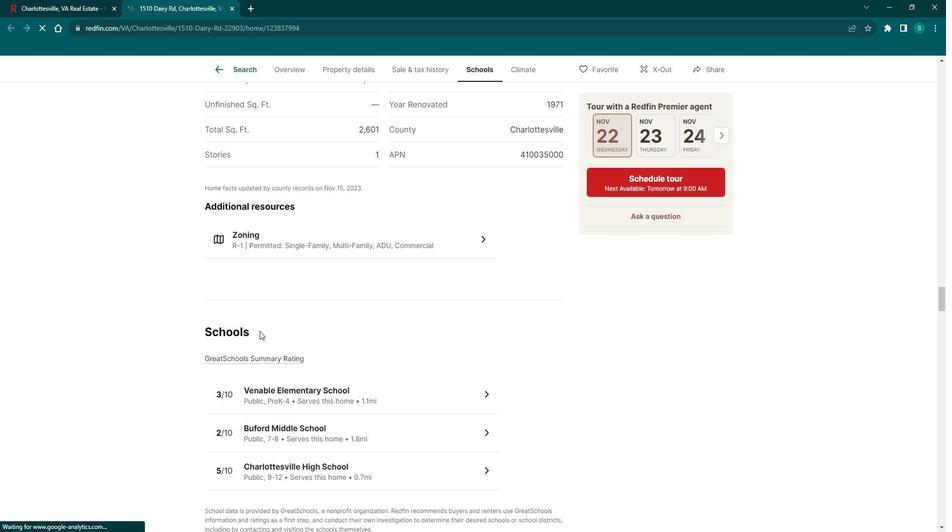 
Action: Mouse scrolled (273, 332) with delta (0, 0)
Screenshot: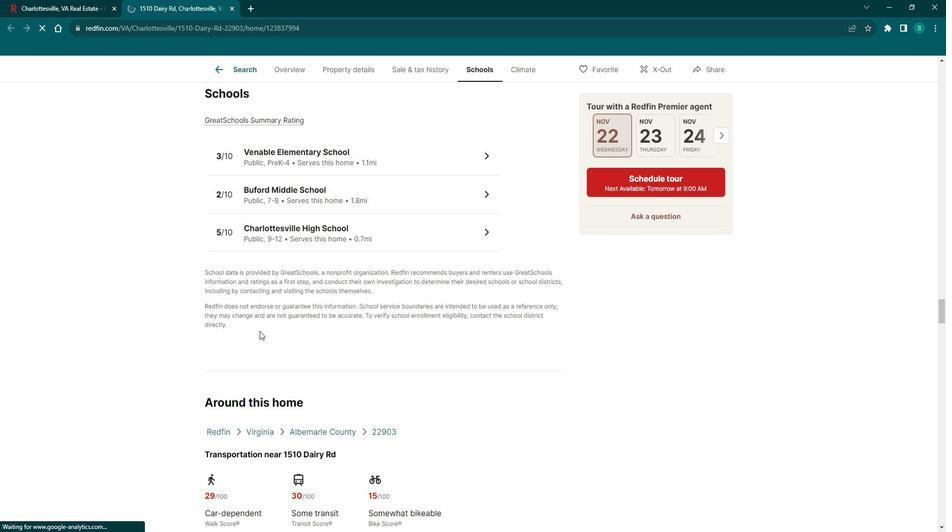 
Action: Mouse scrolled (273, 332) with delta (0, 0)
Screenshot: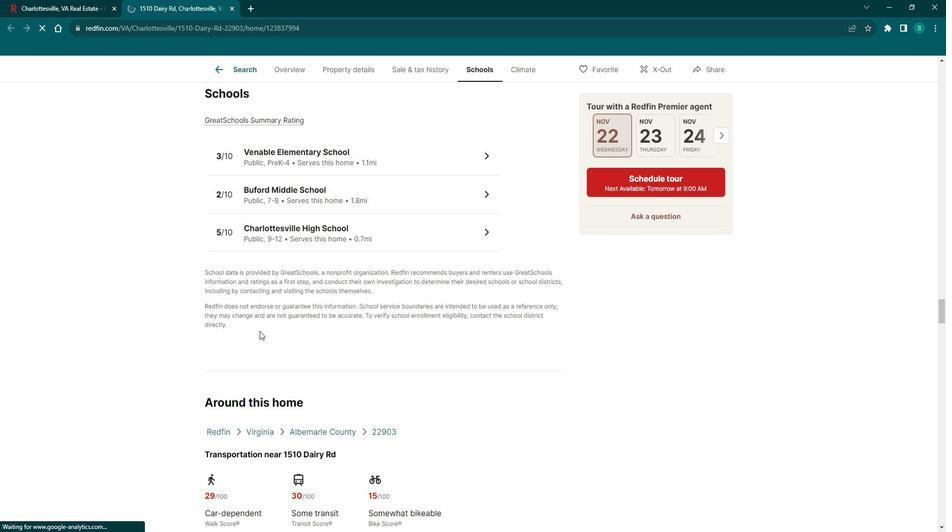 
Action: Mouse scrolled (273, 332) with delta (0, 0)
Screenshot: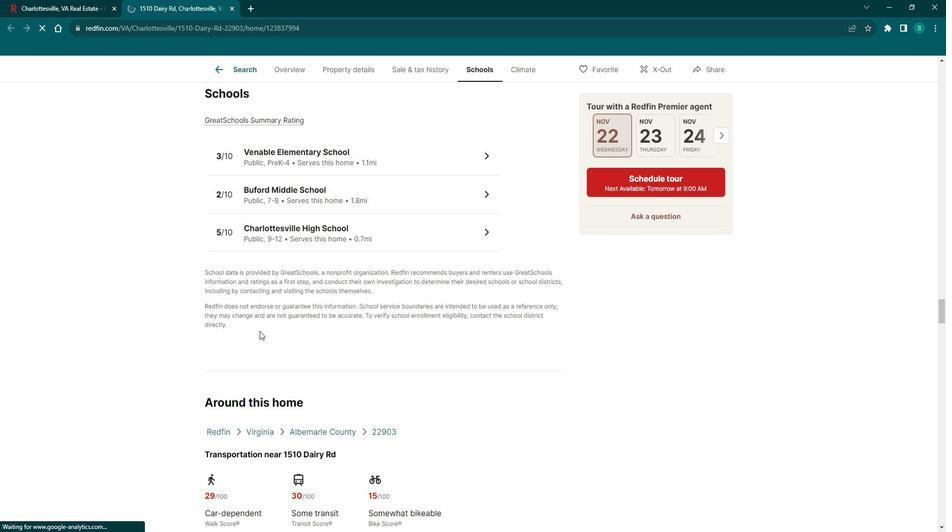 
Action: Mouse scrolled (273, 332) with delta (0, 0)
Screenshot: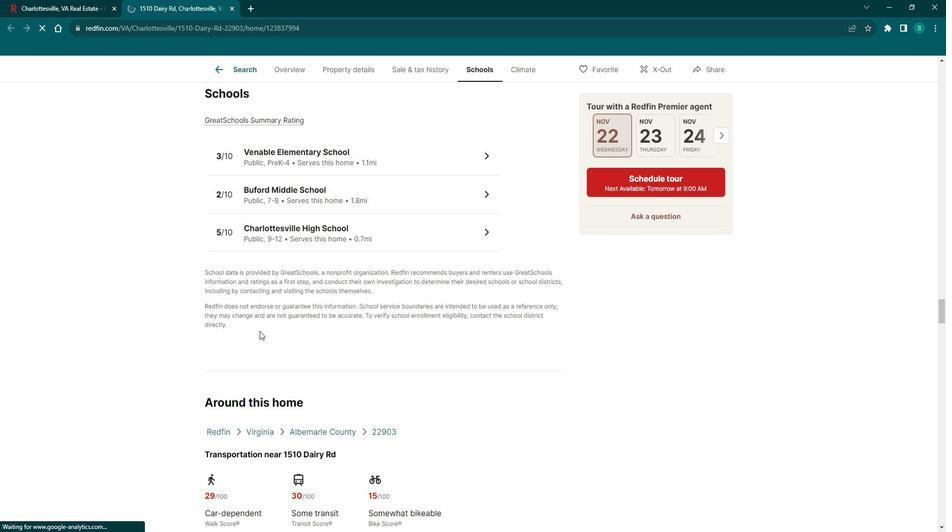 
Action: Mouse scrolled (273, 332) with delta (0, 0)
Screenshot: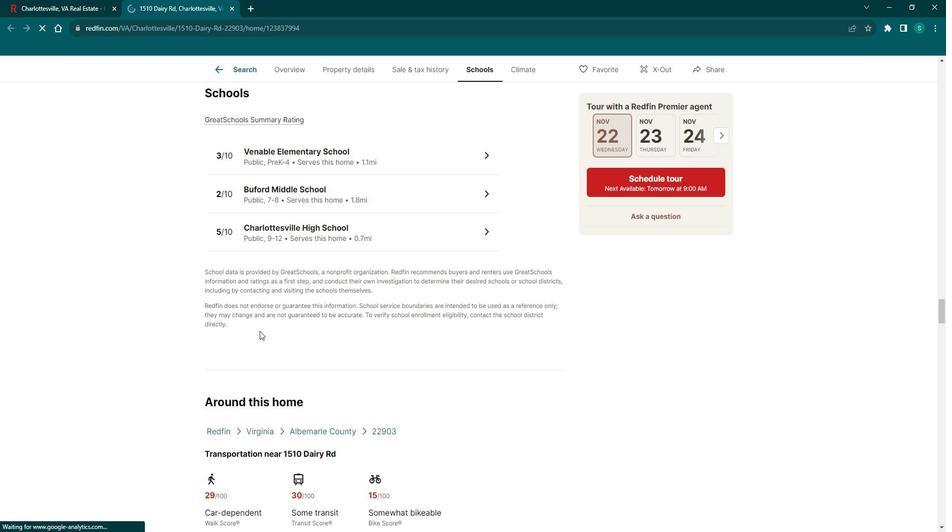 
Action: Mouse scrolled (273, 332) with delta (0, 0)
Screenshot: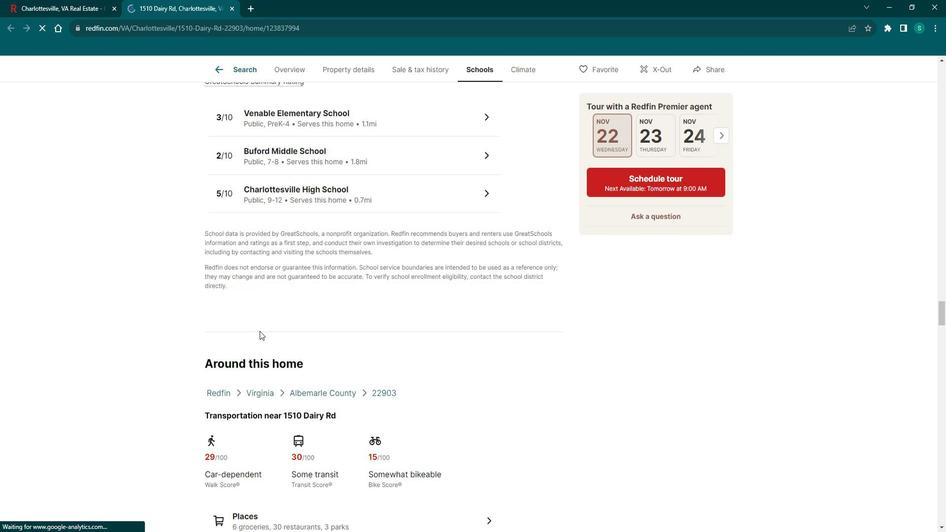 
Action: Mouse scrolled (273, 332) with delta (0, 0)
Screenshot: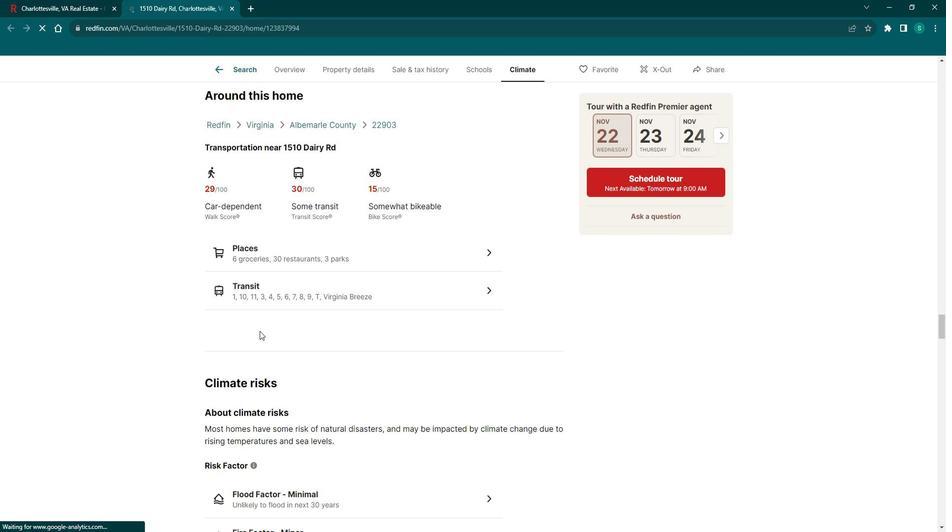 
Action: Mouse scrolled (273, 332) with delta (0, 0)
Screenshot: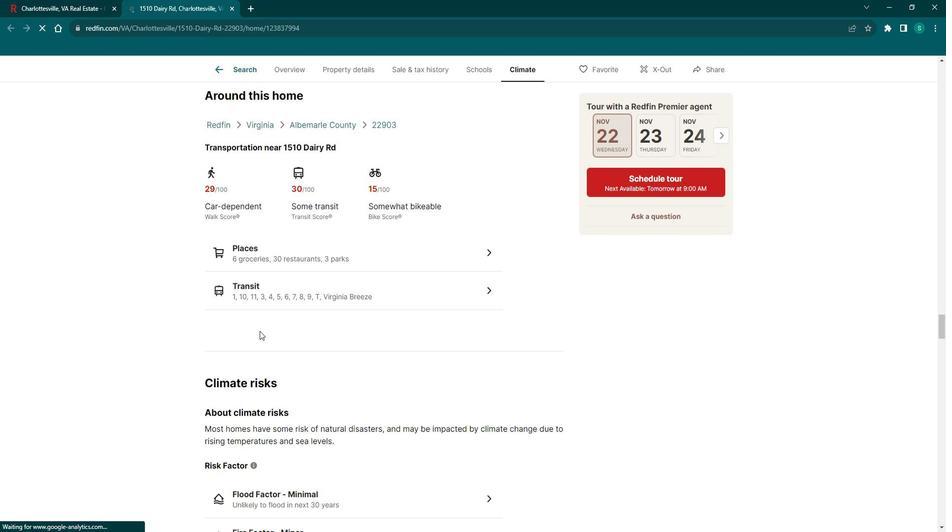 
Action: Mouse scrolled (273, 332) with delta (0, 0)
Screenshot: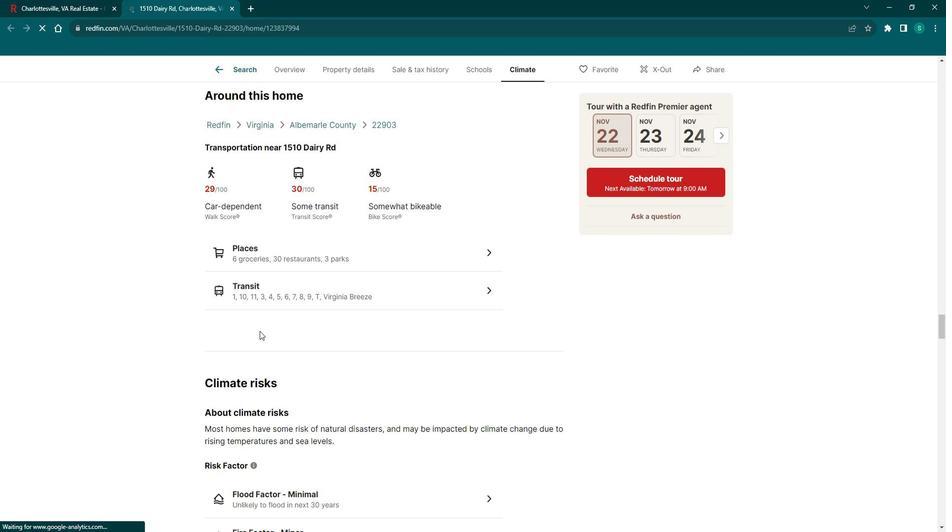 
Action: Mouse scrolled (273, 332) with delta (0, 0)
Screenshot: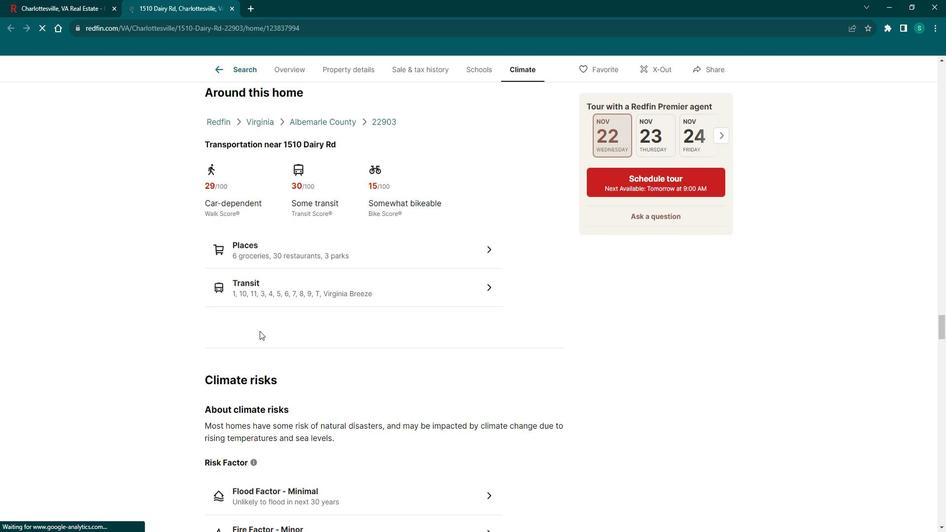 
Action: Mouse scrolled (273, 332) with delta (0, 0)
Screenshot: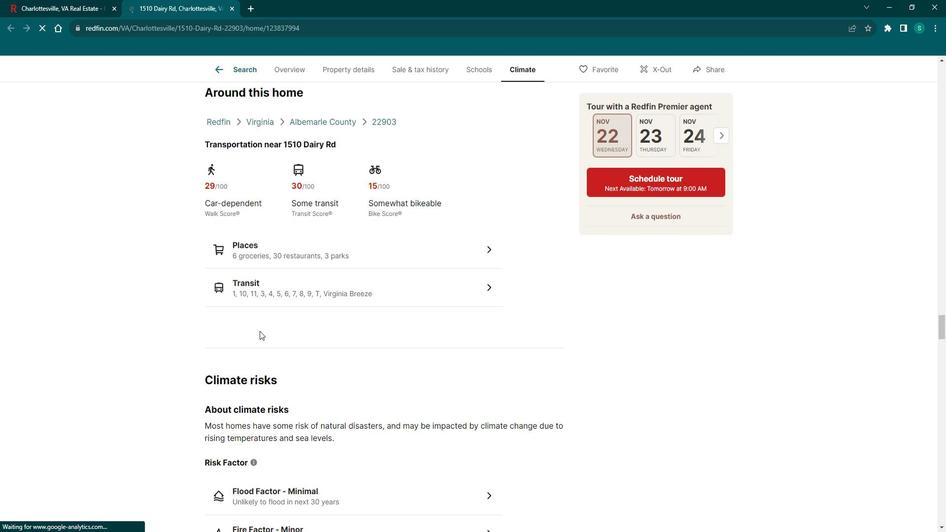 
Action: Mouse scrolled (273, 332) with delta (0, 0)
Screenshot: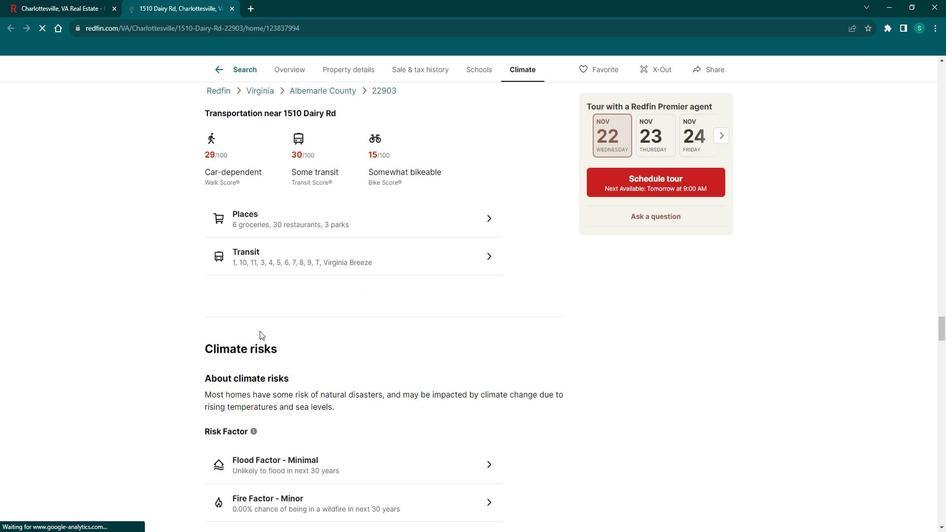 
Action: Mouse scrolled (273, 332) with delta (0, 0)
Screenshot: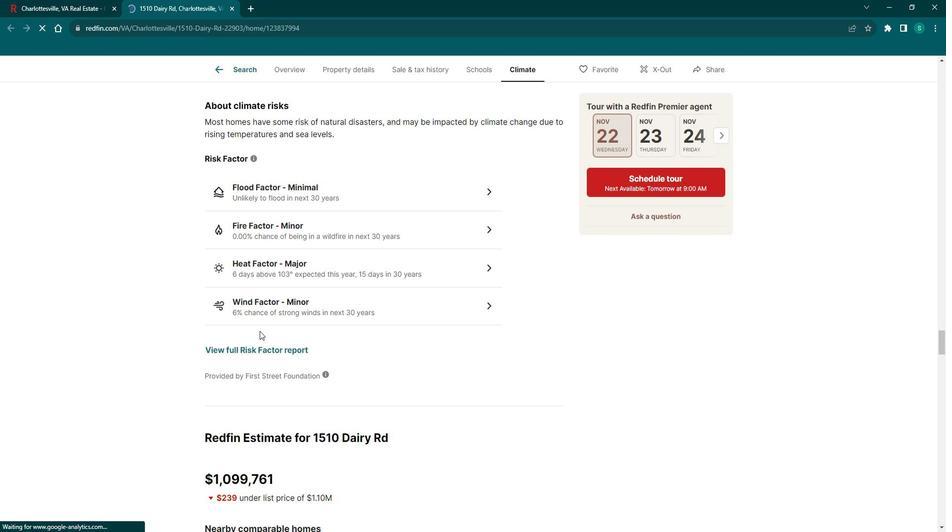 
Action: Mouse scrolled (273, 332) with delta (0, 0)
Screenshot: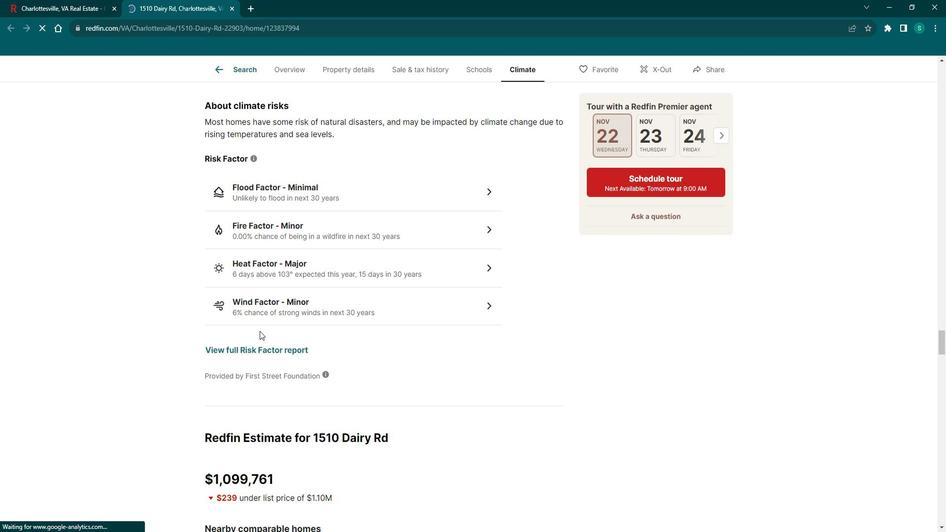 
Action: Mouse scrolled (273, 332) with delta (0, 0)
Screenshot: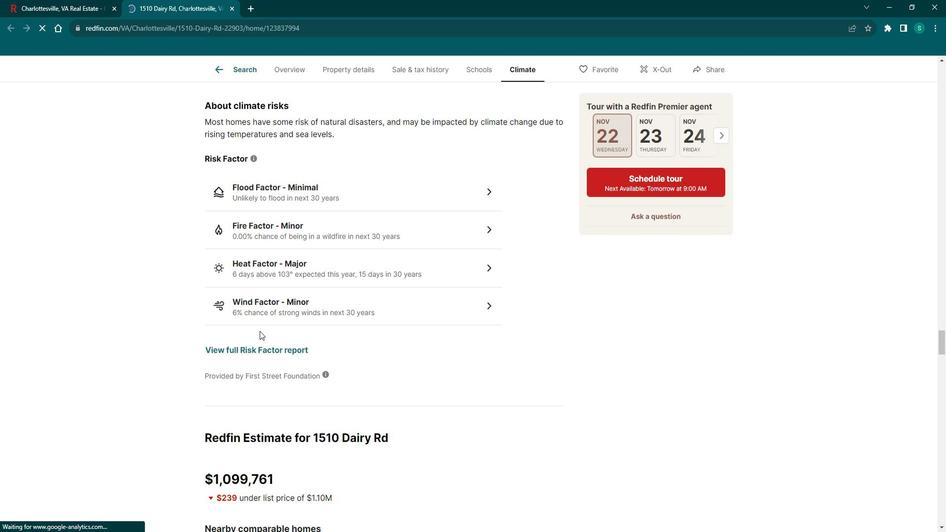 
Action: Mouse scrolled (273, 332) with delta (0, 0)
Screenshot: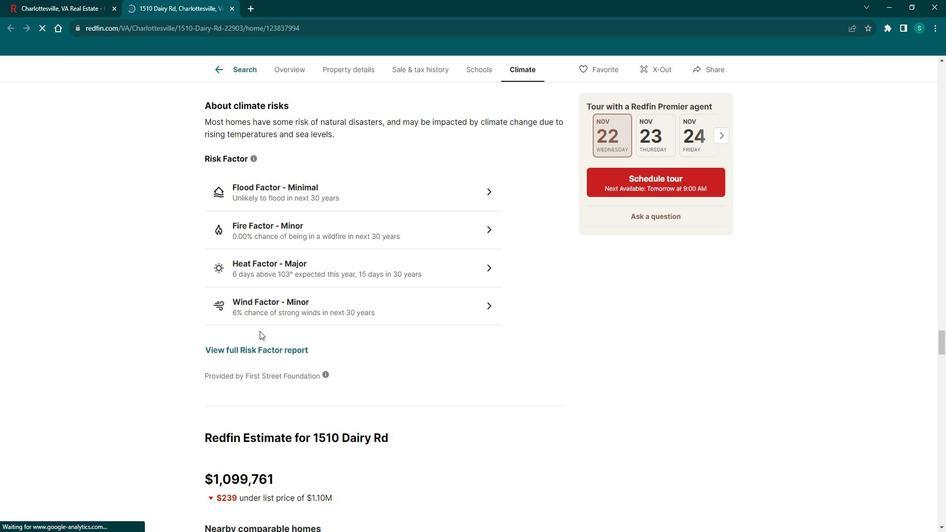 
Action: Mouse scrolled (273, 332) with delta (0, 0)
Screenshot: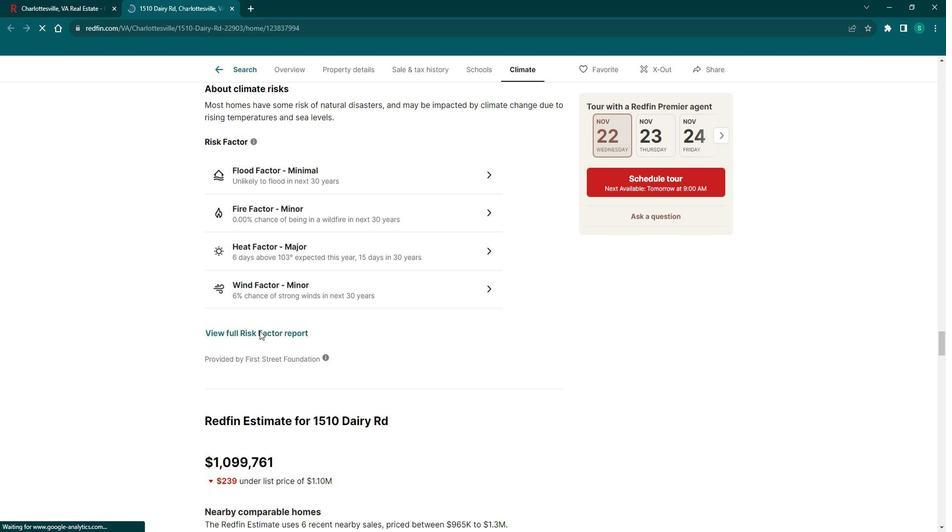 
Action: Mouse scrolled (273, 332) with delta (0, 0)
Screenshot: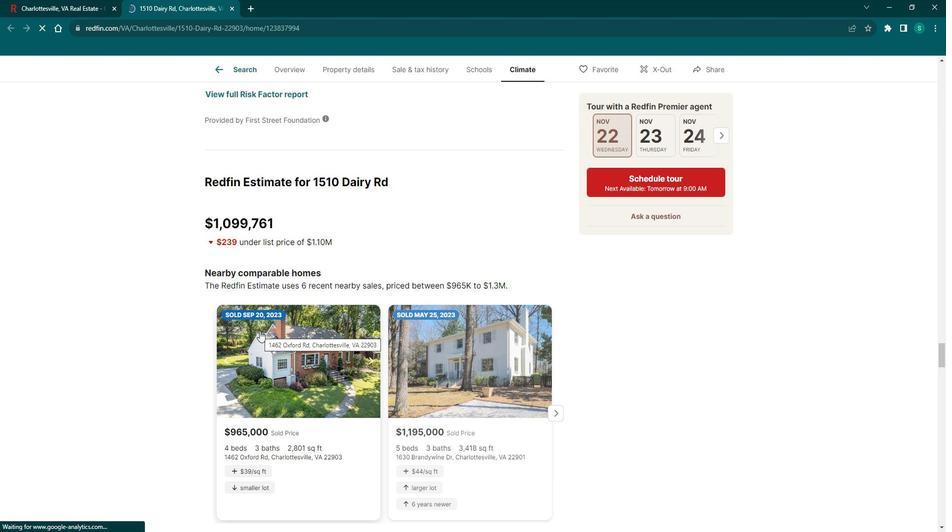 
Action: Mouse scrolled (273, 332) with delta (0, 0)
Screenshot: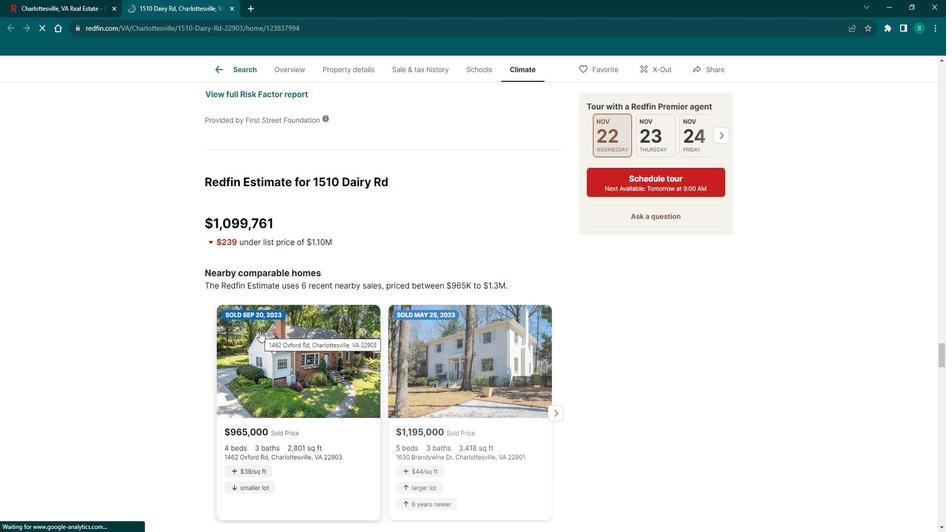
Action: Mouse scrolled (273, 332) with delta (0, 0)
Screenshot: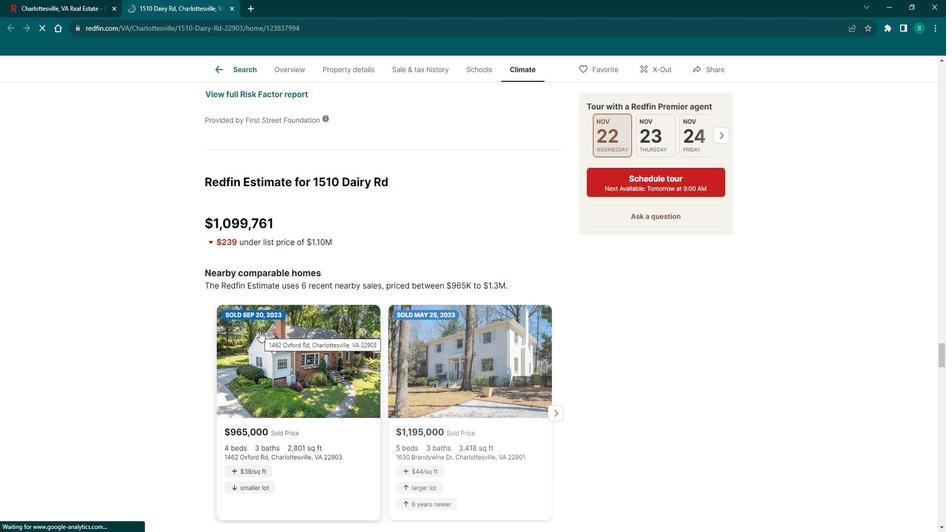 
Action: Mouse scrolled (273, 332) with delta (0, 0)
Screenshot: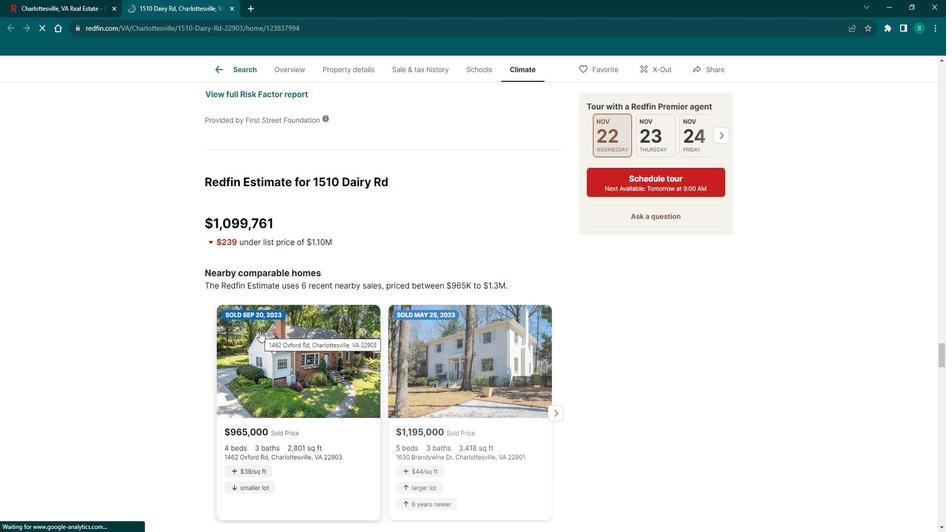 
Action: Mouse scrolled (273, 332) with delta (0, 0)
Screenshot: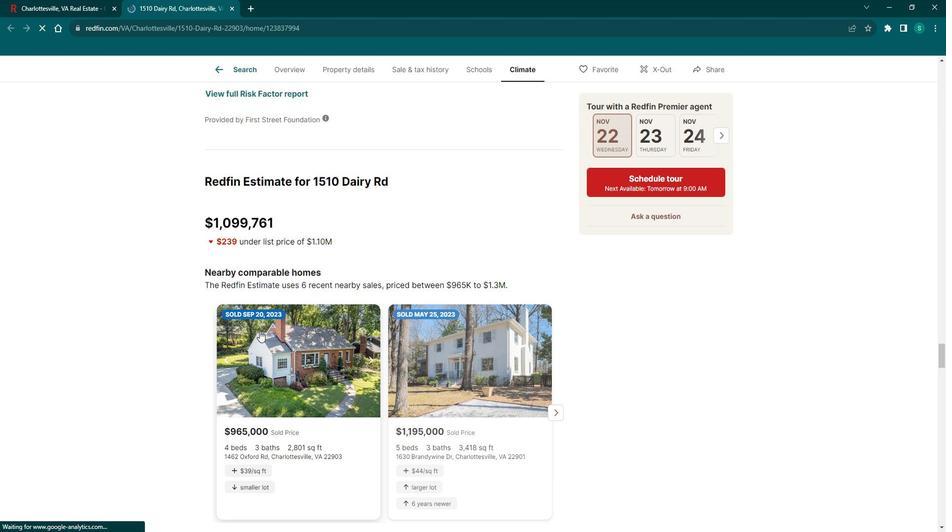 
Action: Mouse moved to (250, 212)
Screenshot: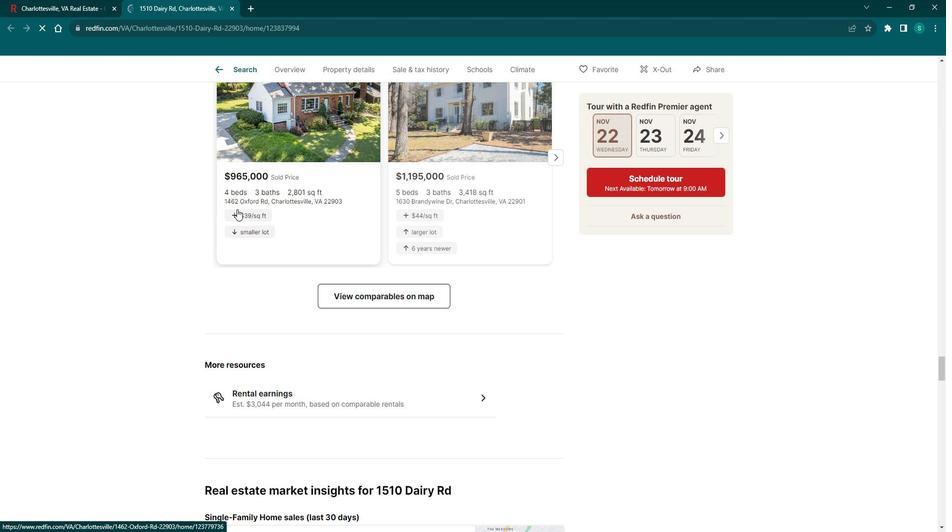 
Action: Mouse scrolled (250, 211) with delta (0, 0)
Screenshot: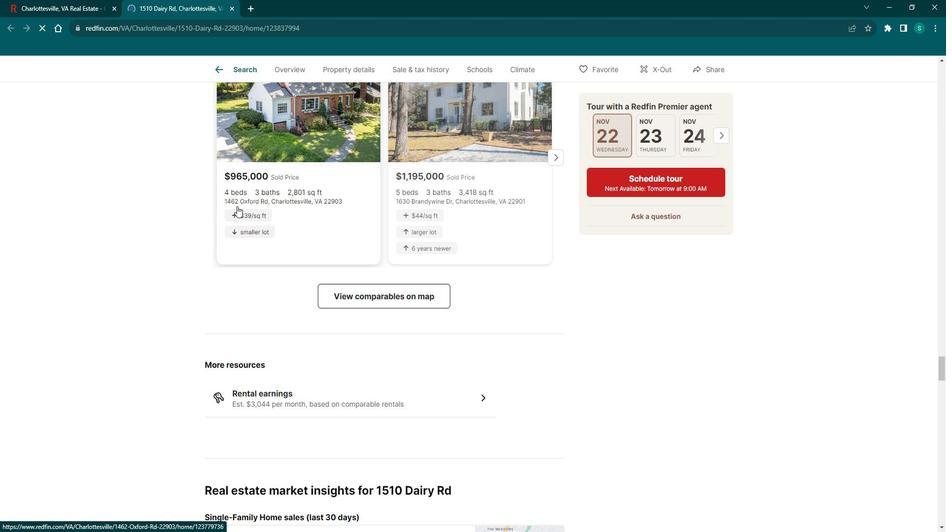 
Action: Mouse scrolled (250, 211) with delta (0, 0)
Screenshot: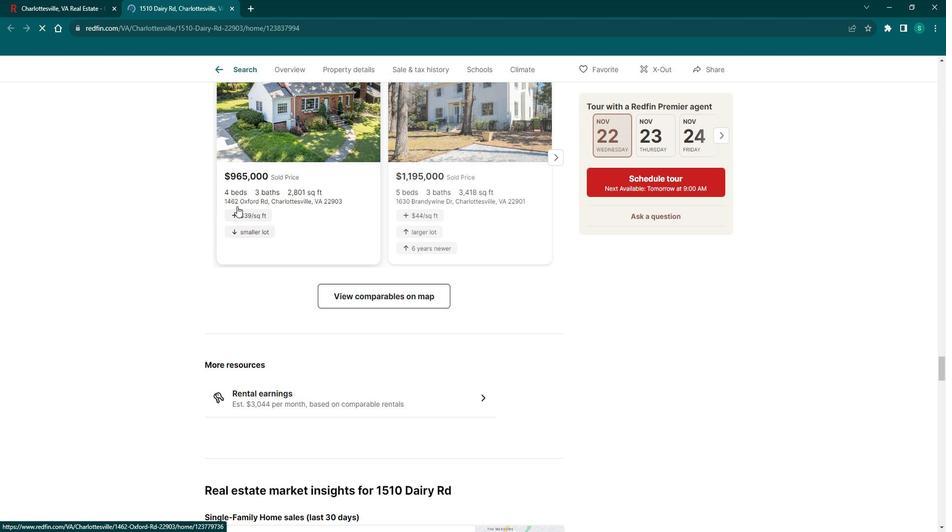 
Action: Mouse scrolled (250, 211) with delta (0, 0)
Screenshot: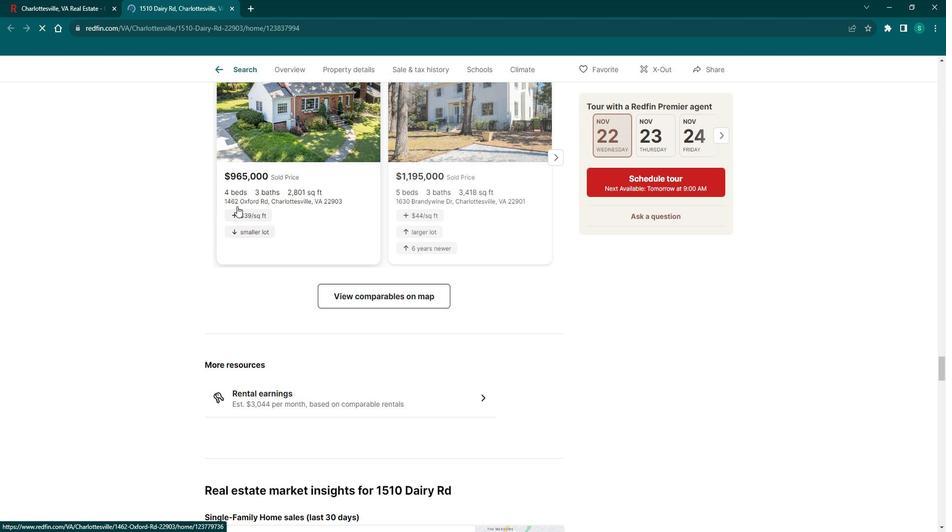 
Action: Mouse scrolled (250, 211) with delta (0, 0)
Screenshot: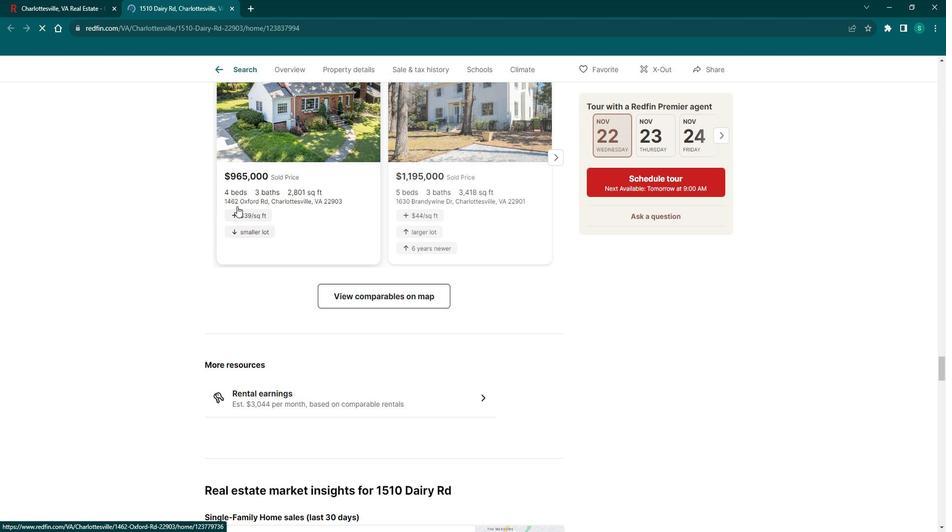 
Action: Mouse scrolled (250, 211) with delta (0, 0)
Screenshot: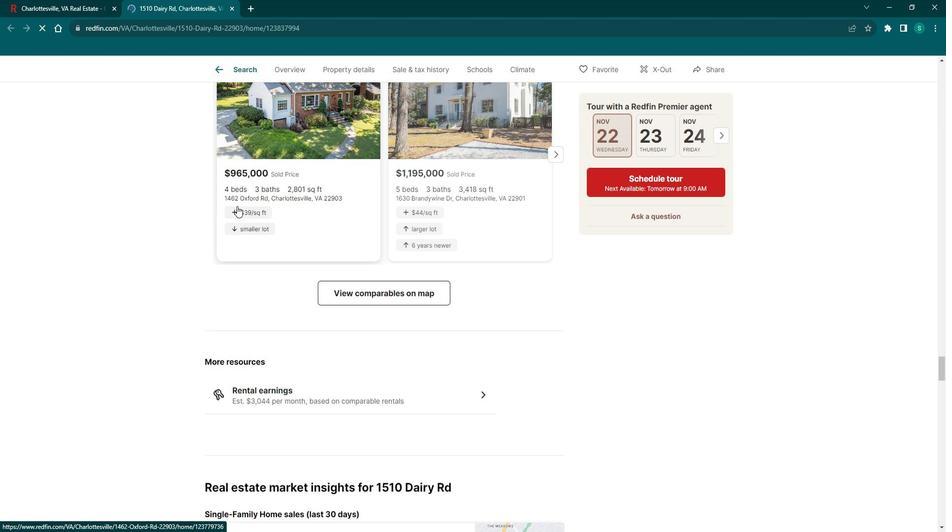 
Action: Mouse moved to (257, 83)
Screenshot: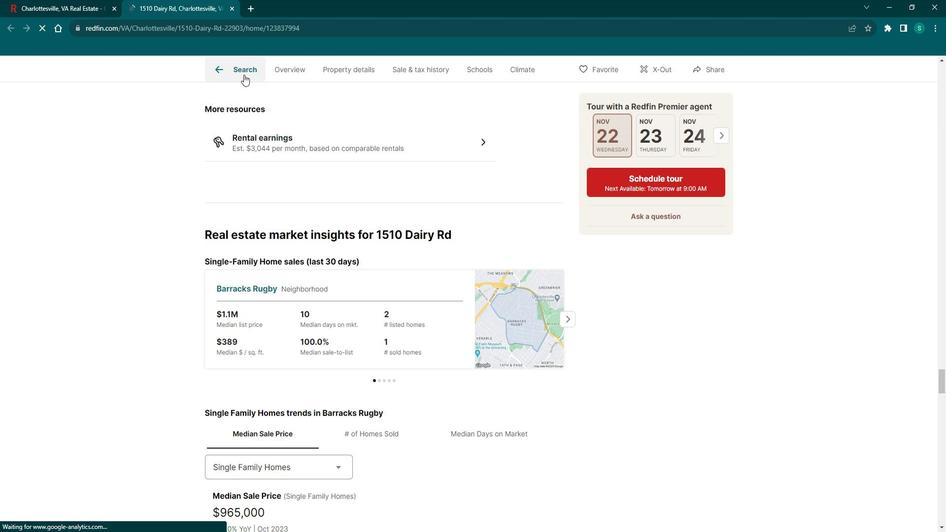 
Action: Mouse pressed left at (257, 83)
Screenshot: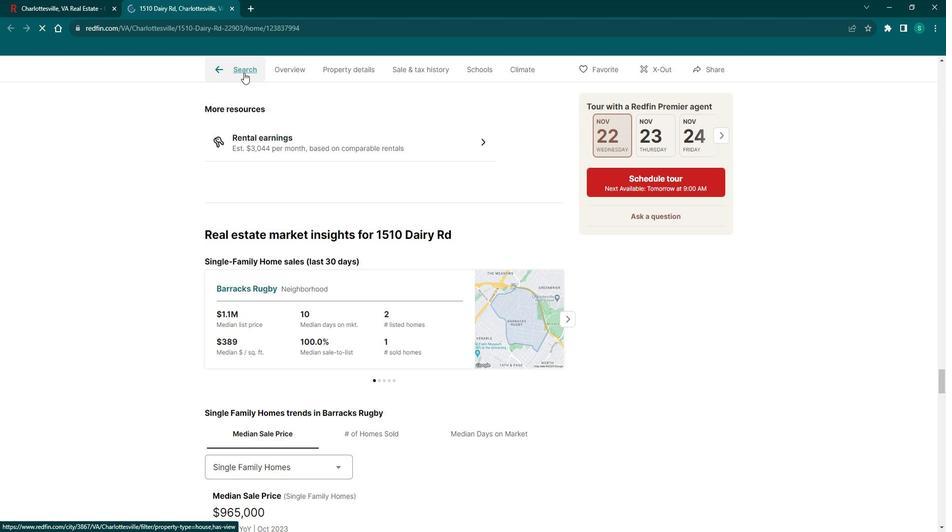 
Action: Mouse moved to (777, 379)
Screenshot: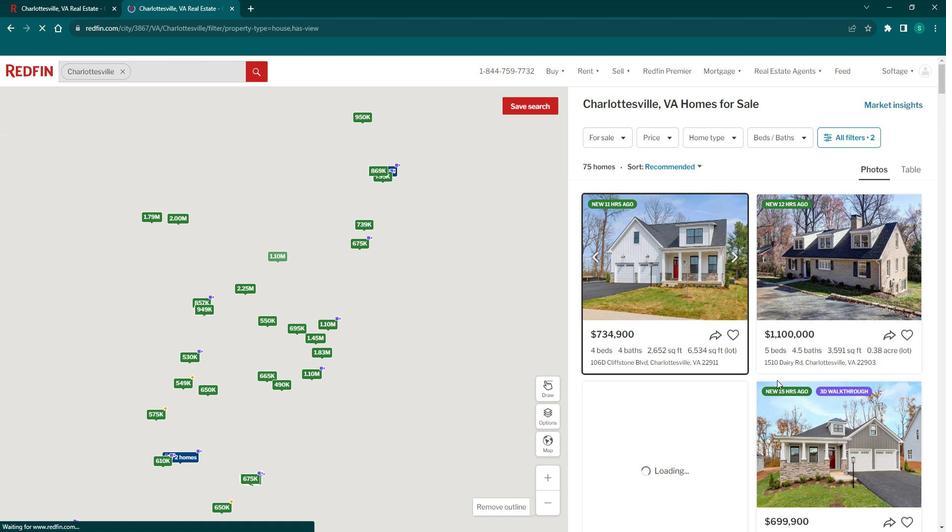 
Action: Mouse scrolled (777, 379) with delta (0, 0)
Screenshot: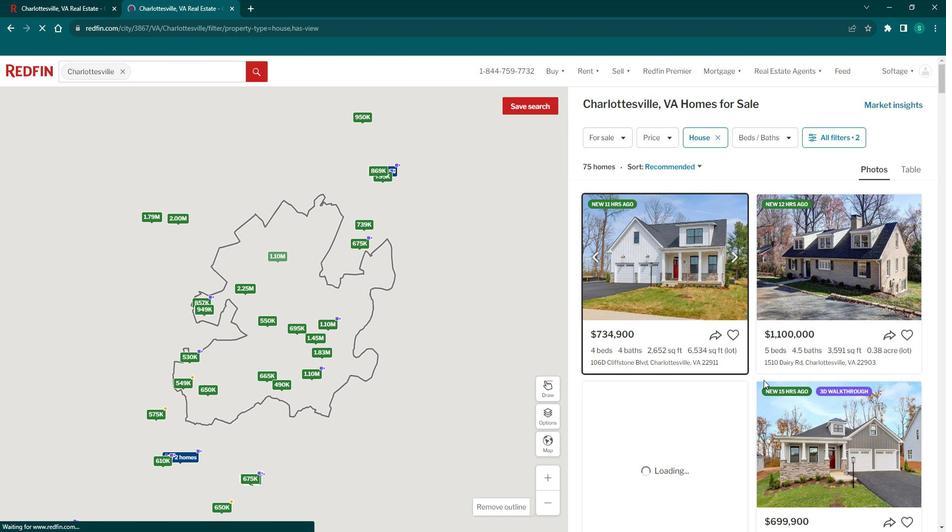 
Action: Mouse scrolled (777, 379) with delta (0, 0)
Screenshot: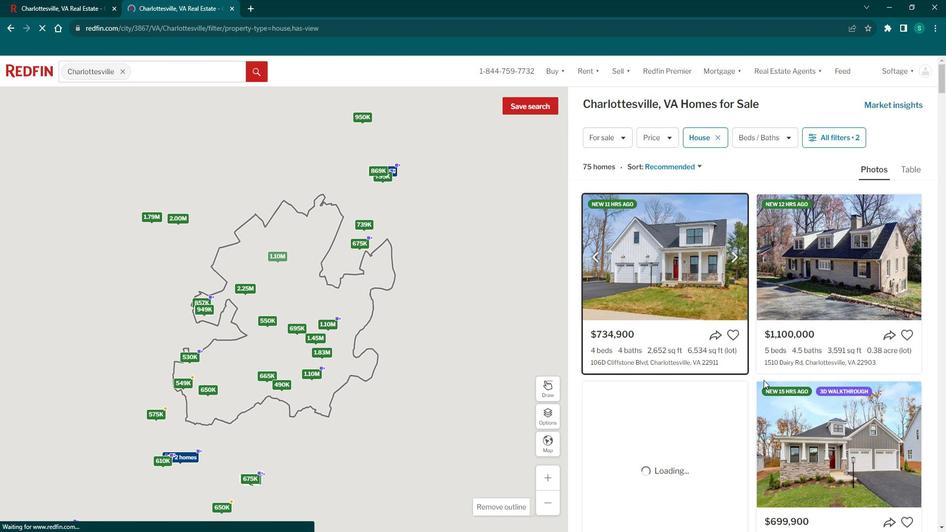 
Action: Mouse scrolled (777, 379) with delta (0, 0)
Screenshot: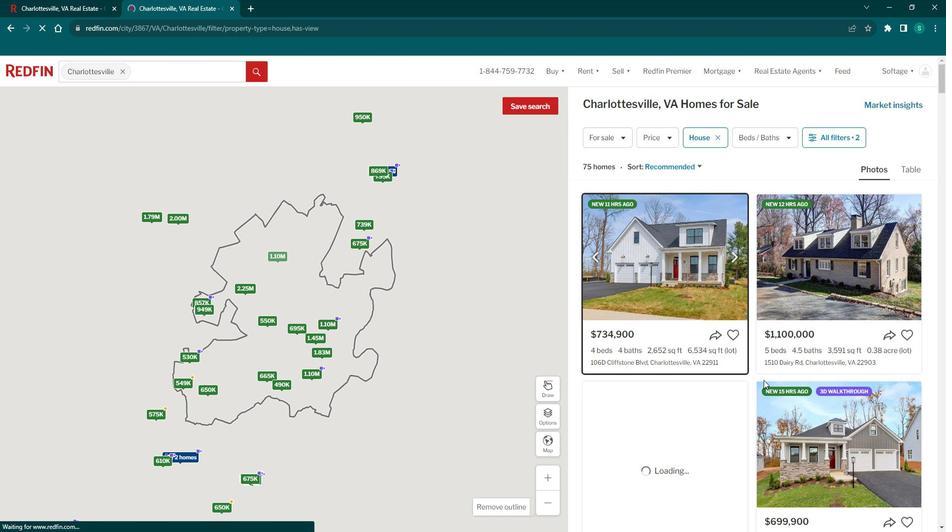
Action: Mouse scrolled (777, 379) with delta (0, 0)
Screenshot: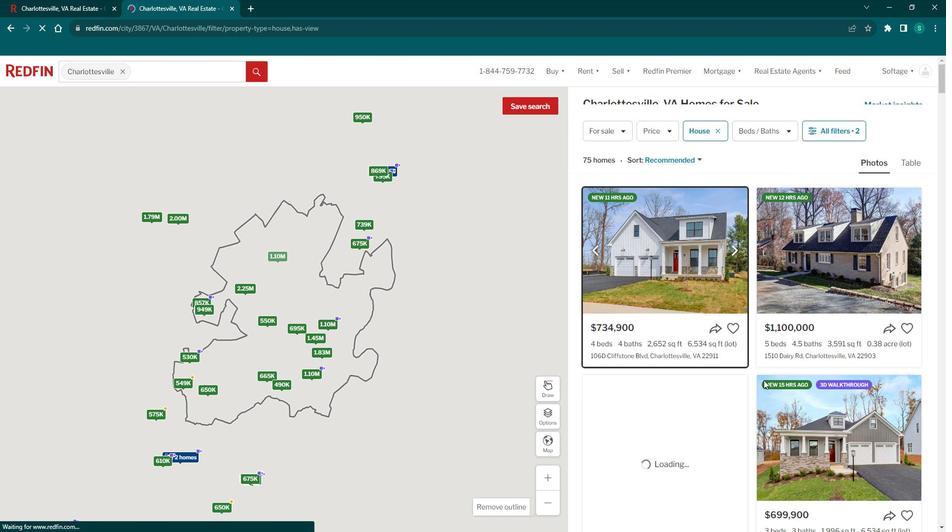
Action: Mouse scrolled (777, 379) with delta (0, 0)
Screenshot: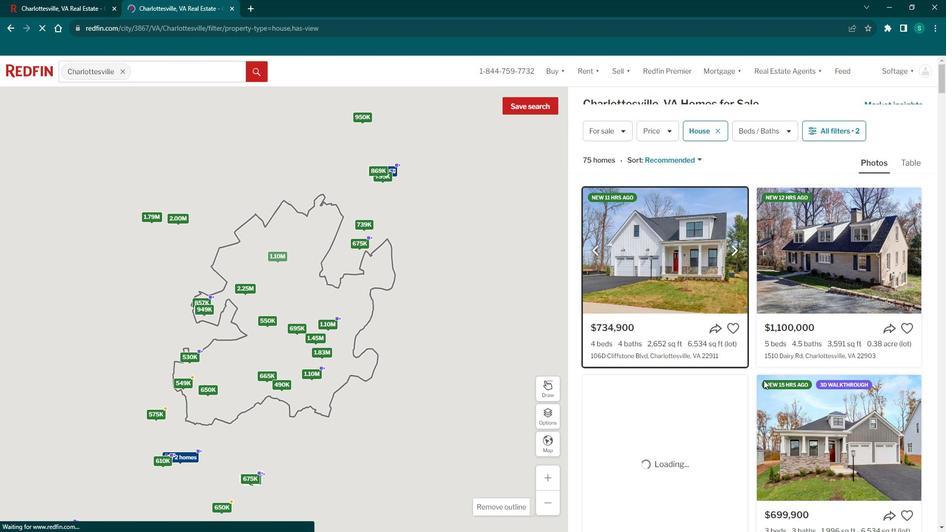 
Action: Mouse moved to (673, 375)
Screenshot: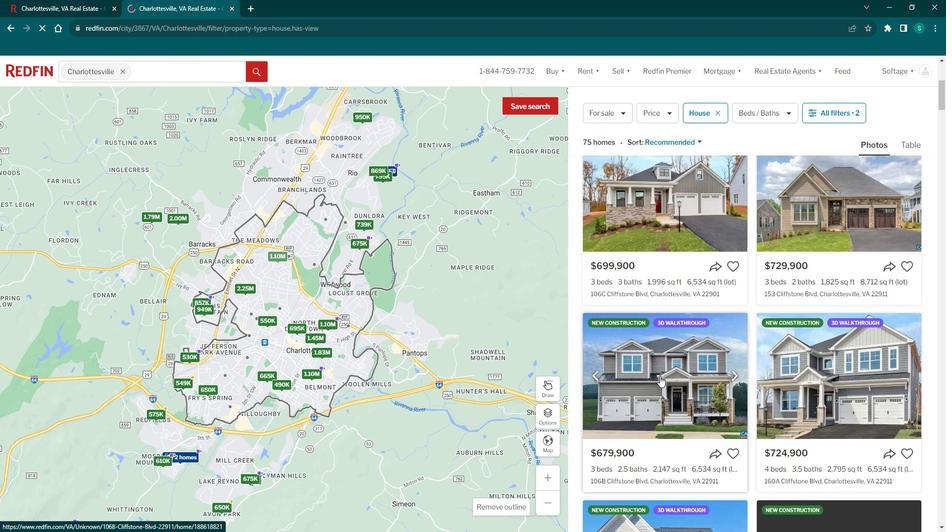 
Action: Mouse scrolled (673, 376) with delta (0, 0)
Screenshot: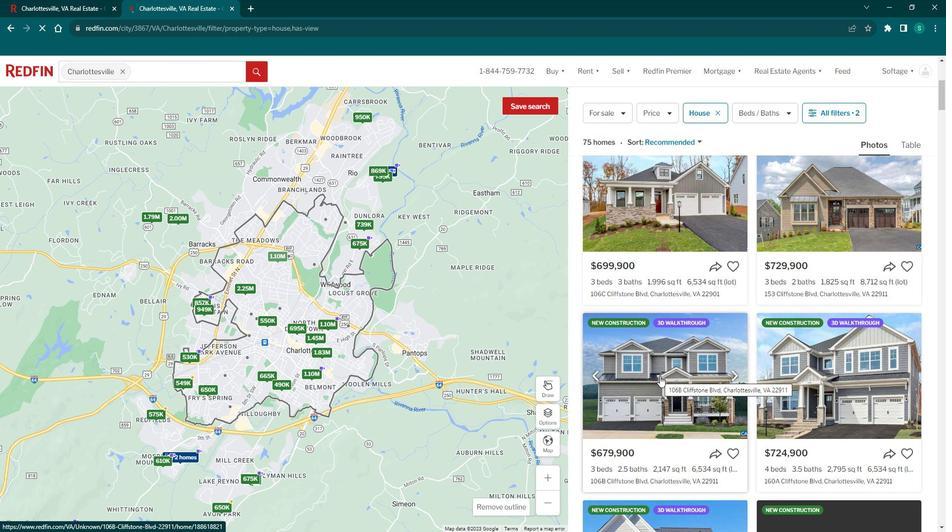 
Action: Mouse scrolled (673, 376) with delta (0, 0)
Screenshot: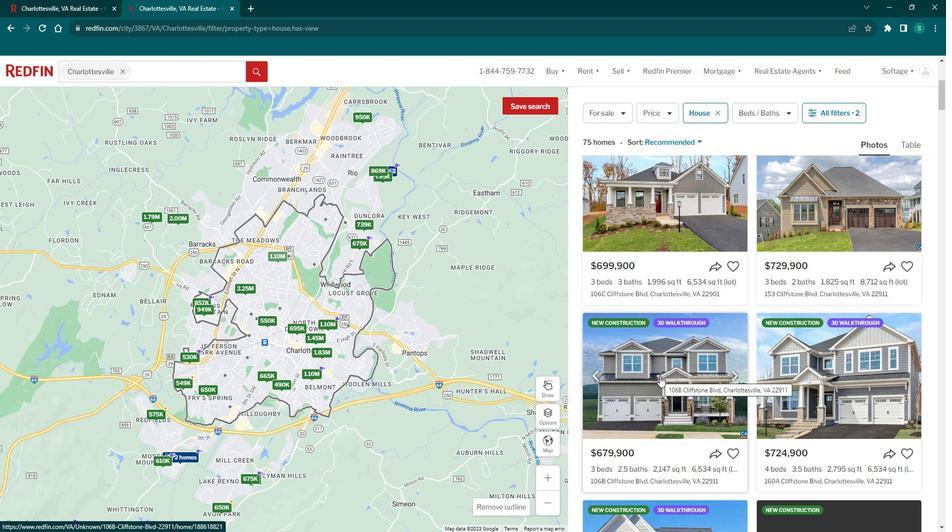 
Action: Mouse scrolled (673, 376) with delta (0, 0)
Screenshot: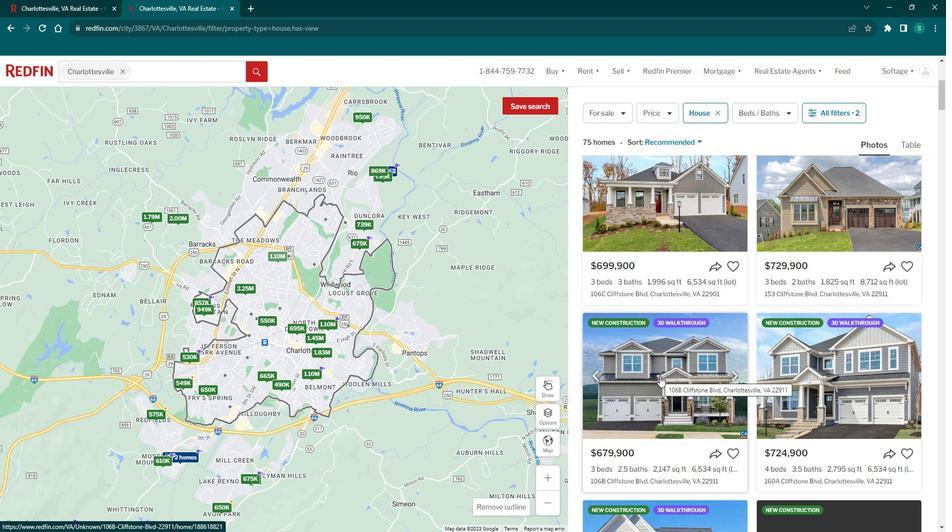 
Action: Mouse moved to (672, 371)
Screenshot: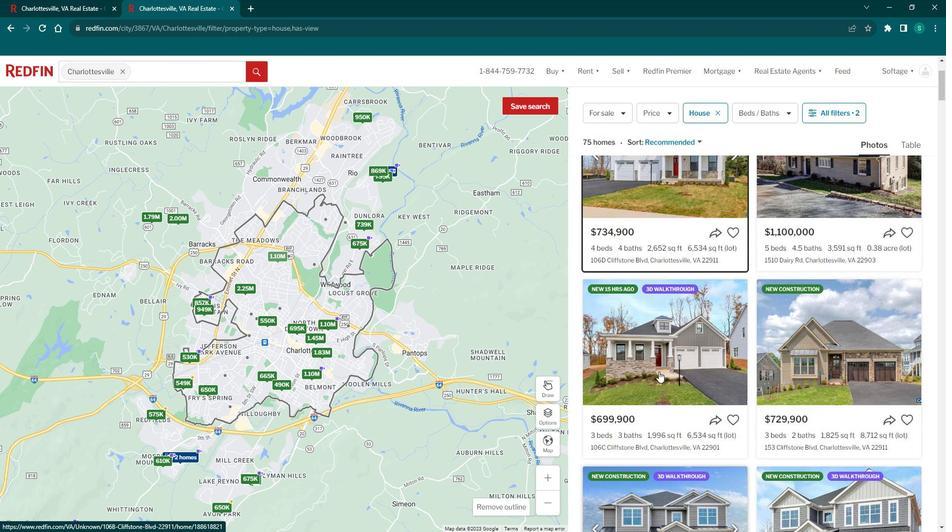
Action: Mouse scrolled (672, 371) with delta (0, 0)
Screenshot: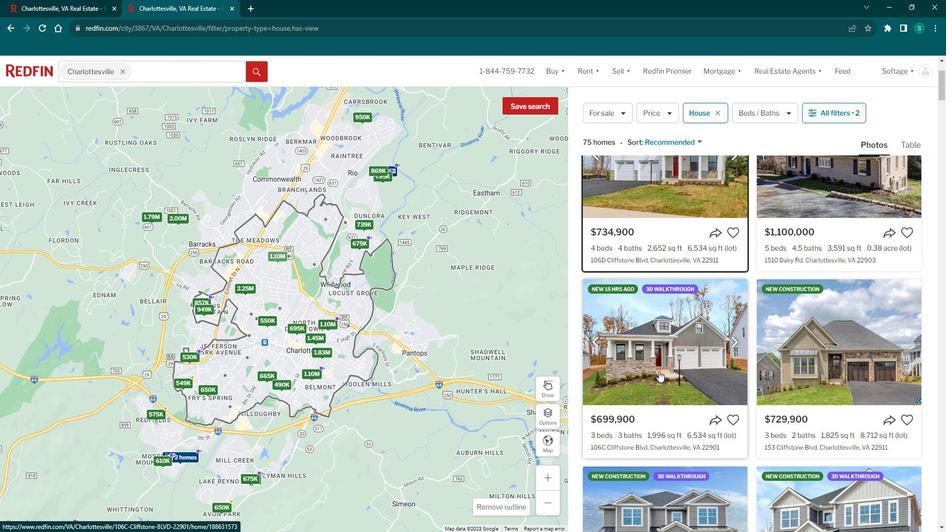 
Action: Mouse scrolled (672, 371) with delta (0, 0)
Screenshot: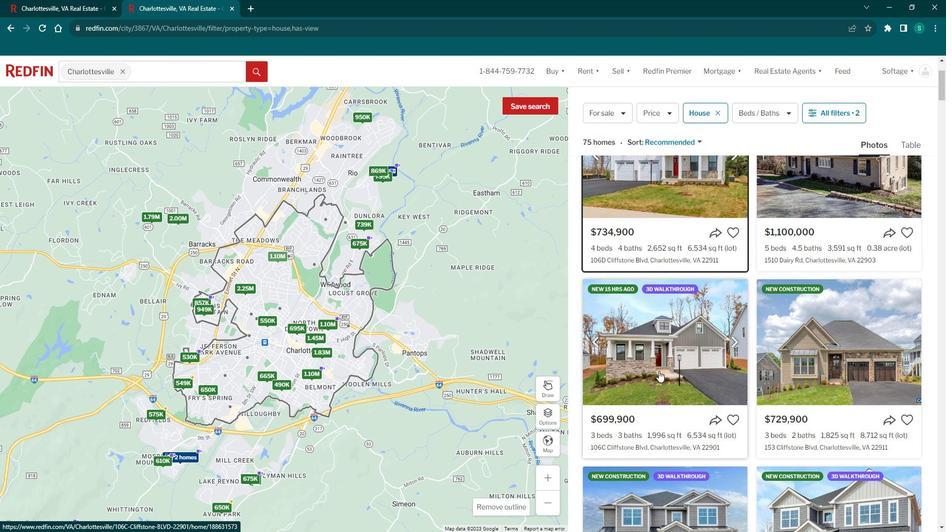 
Action: Mouse scrolled (672, 371) with delta (0, 0)
Screenshot: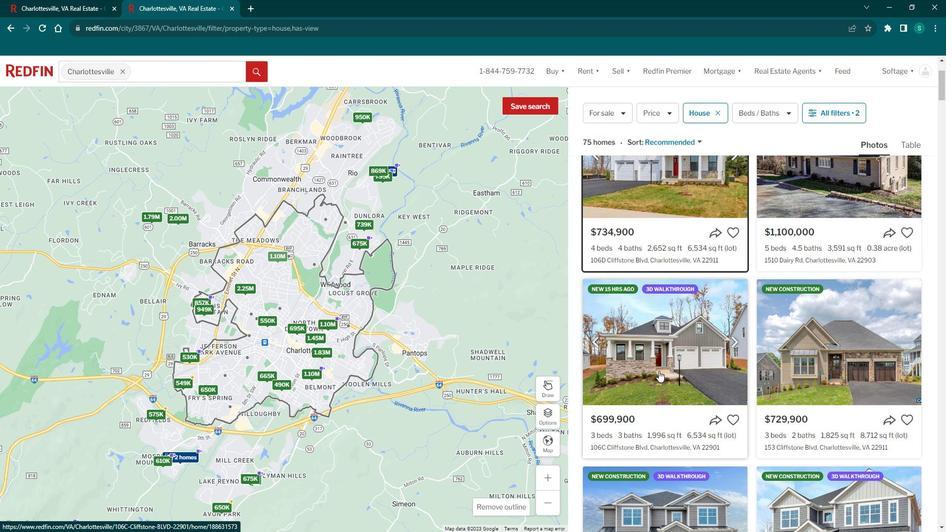 
Action: Mouse scrolled (672, 371) with delta (0, 0)
Screenshot: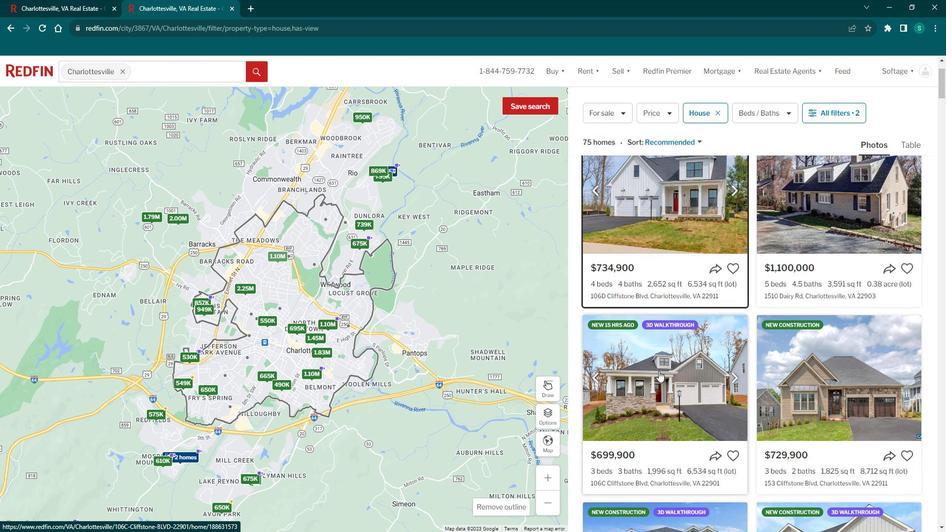 
Action: Mouse moved to (847, 311)
Screenshot: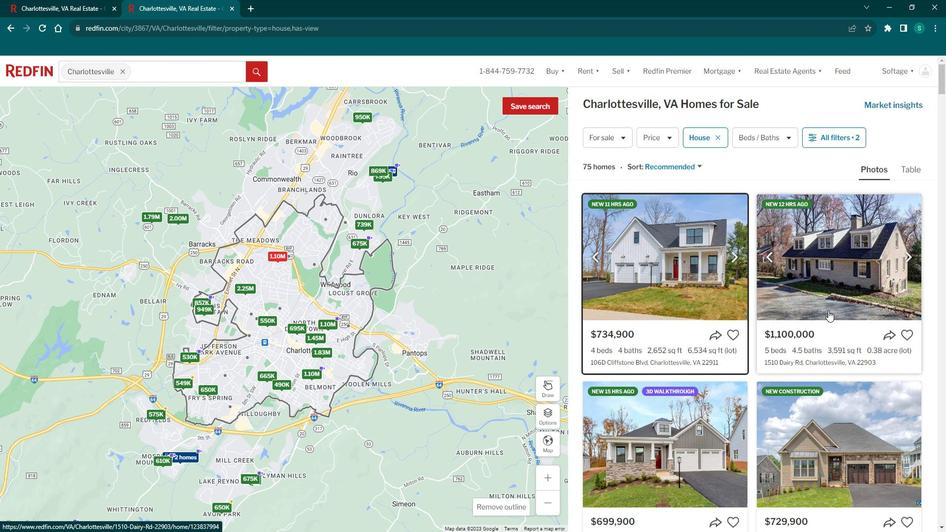 
Action: Mouse pressed left at (847, 311)
Screenshot: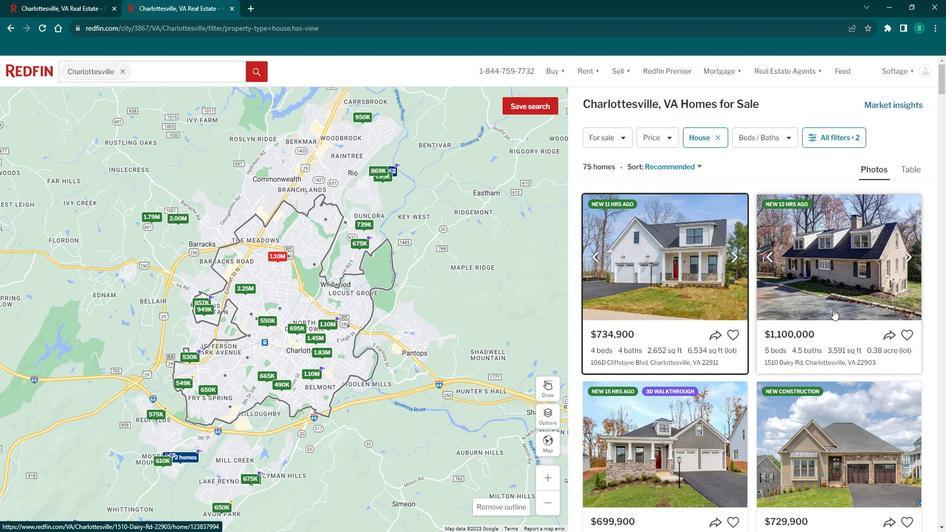 
Action: Mouse moved to (351, 341)
Screenshot: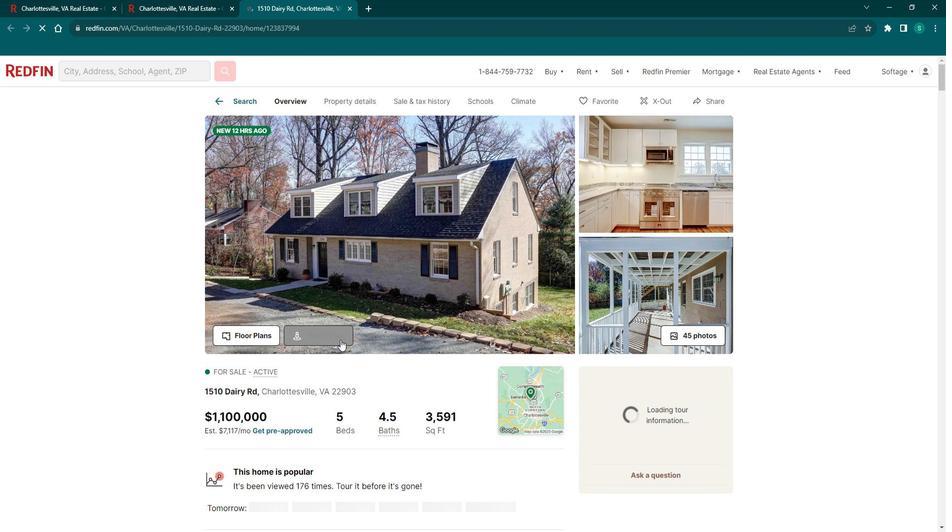 
Action: Mouse scrolled (351, 341) with delta (0, 0)
Screenshot: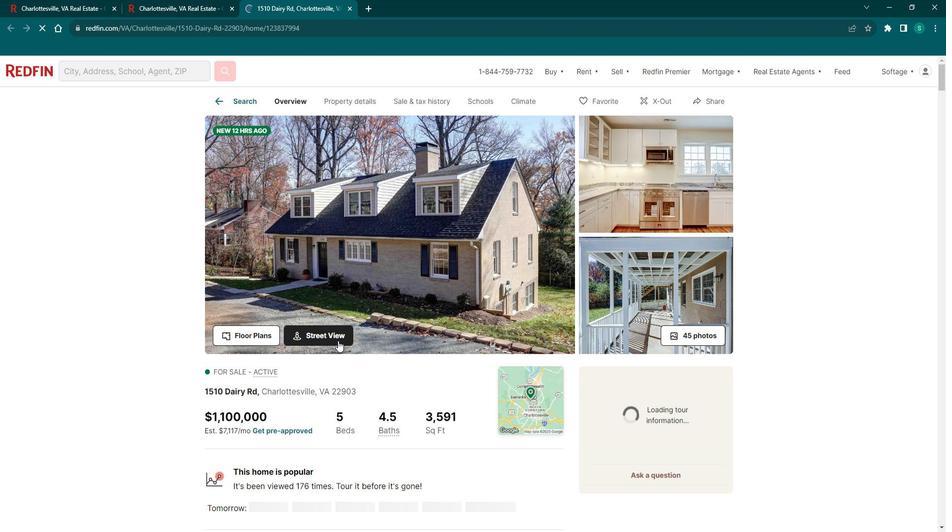 
Action: Mouse scrolled (351, 341) with delta (0, 0)
Screenshot: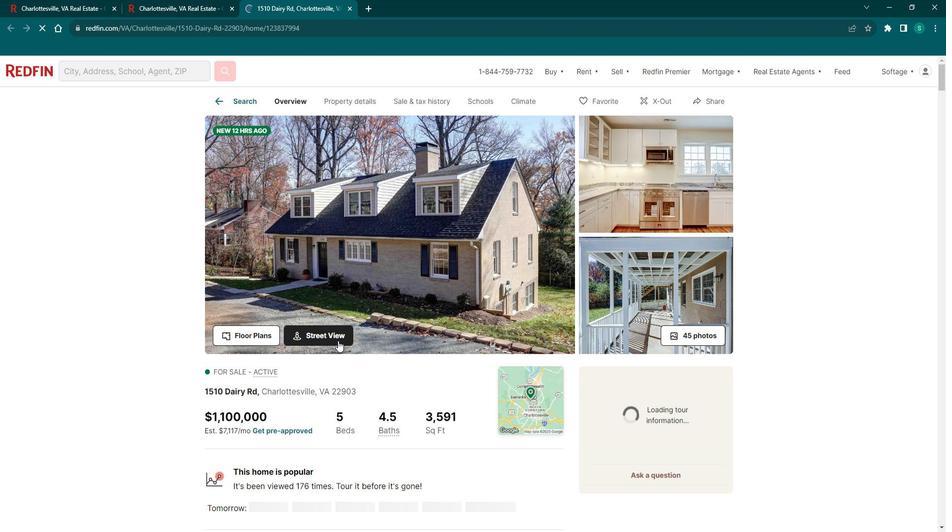 
Action: Mouse scrolled (351, 341) with delta (0, 0)
Screenshot: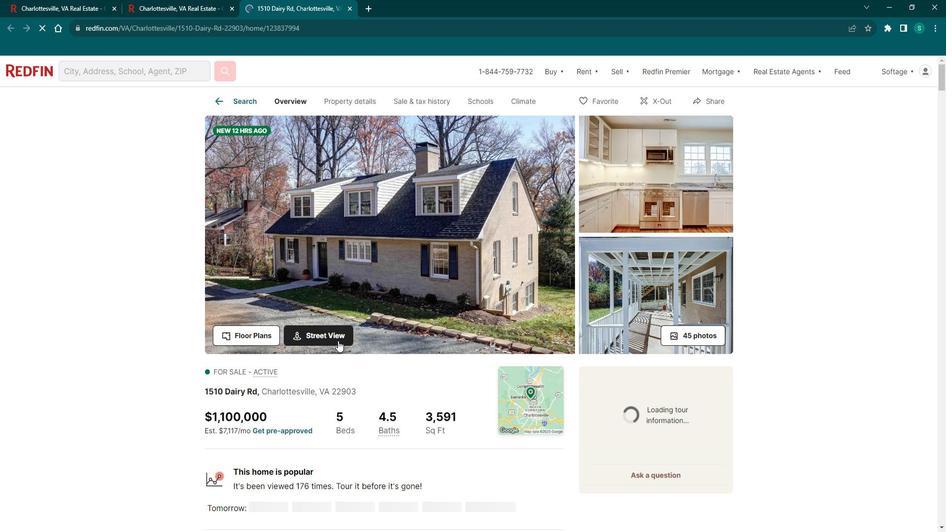 
Action: Mouse scrolled (351, 341) with delta (0, 0)
Screenshot: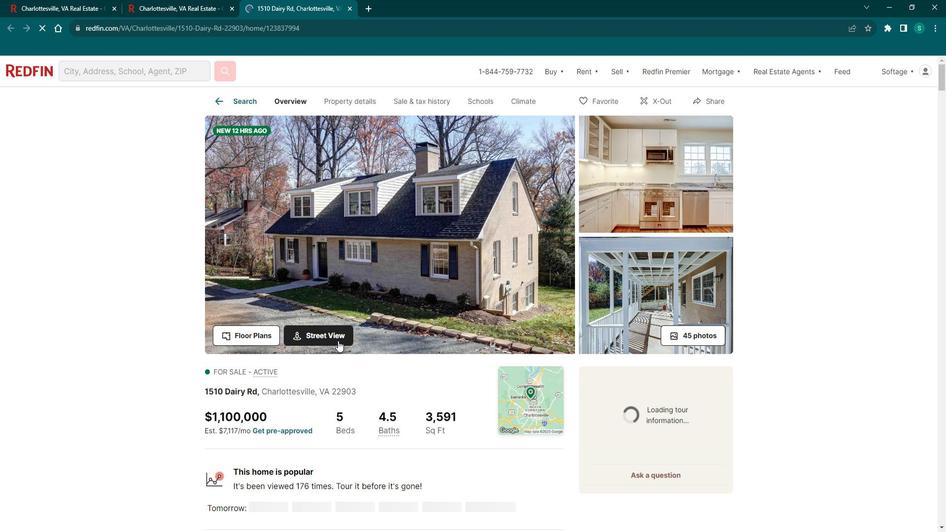 
Action: Mouse scrolled (351, 341) with delta (0, 0)
Screenshot: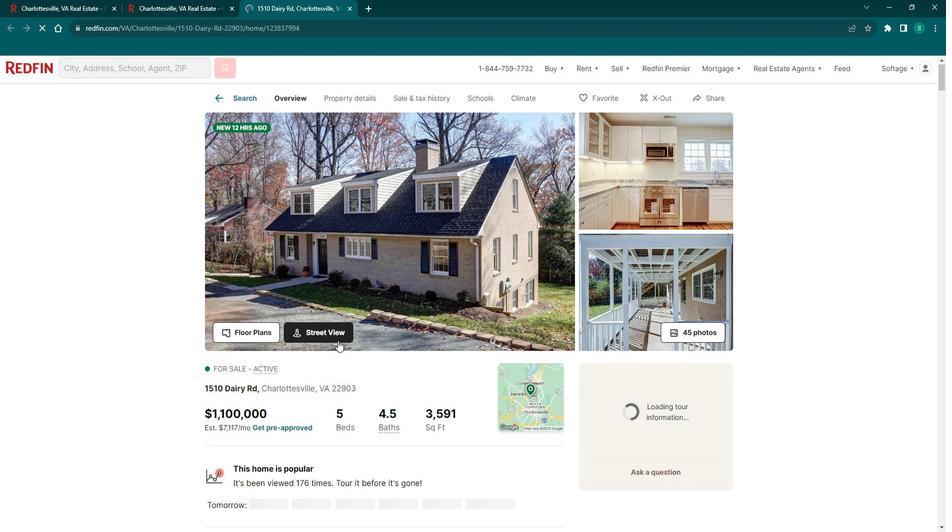 
Action: Mouse moved to (257, 381)
Screenshot: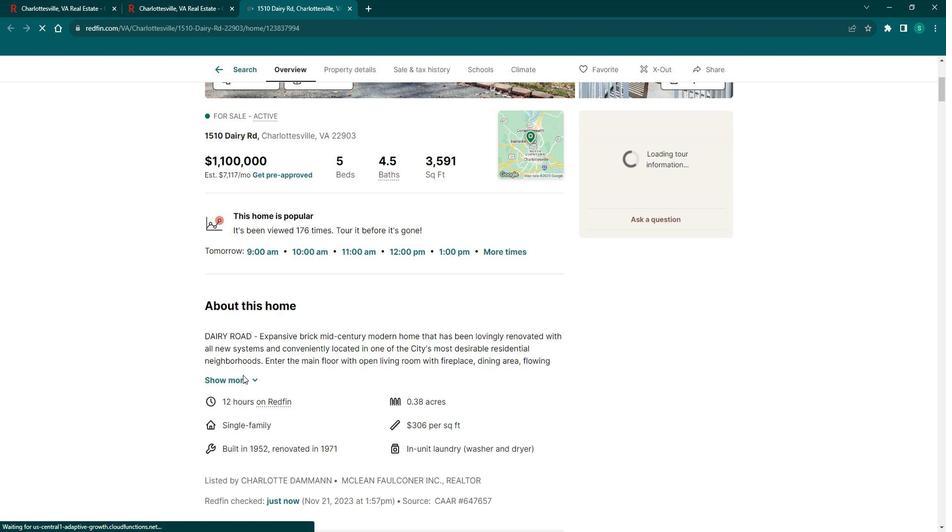 
Action: Mouse pressed left at (257, 381)
Screenshot: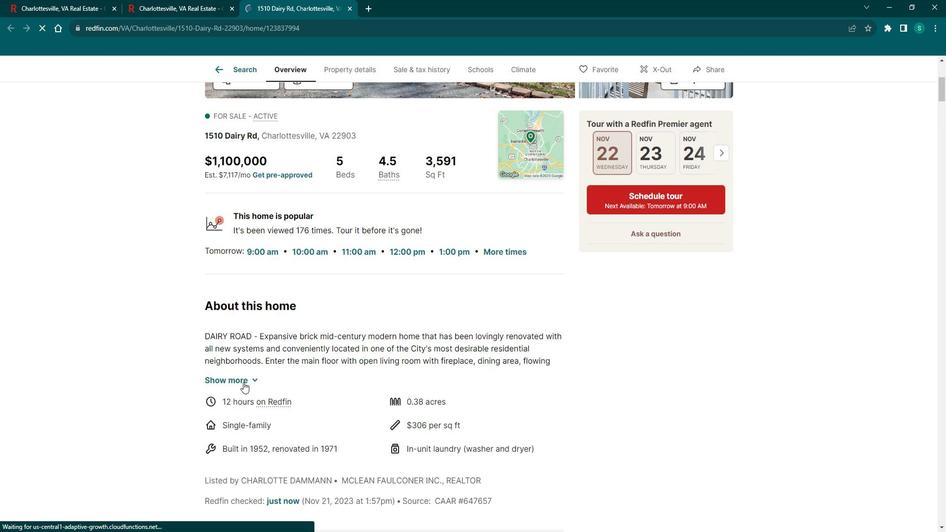 
Action: Mouse moved to (266, 378)
Screenshot: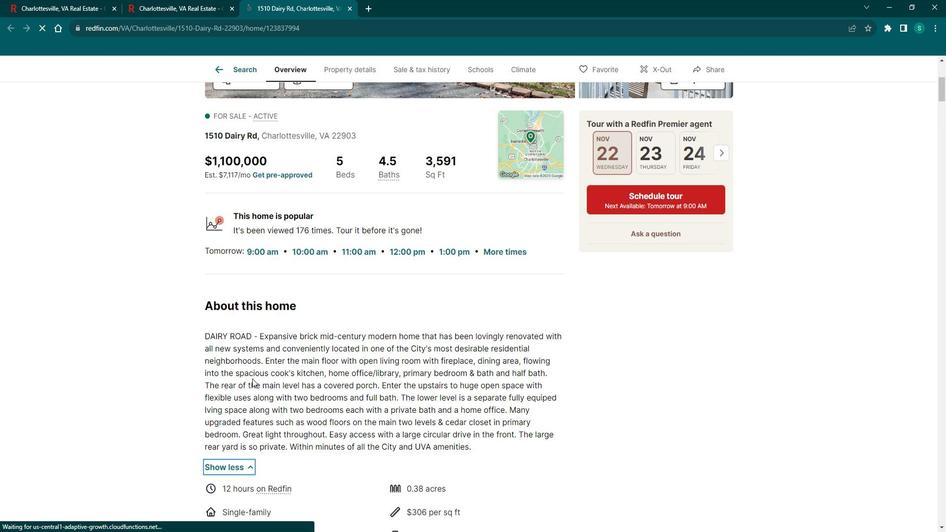 
Action: Mouse scrolled (266, 378) with delta (0, 0)
Screenshot: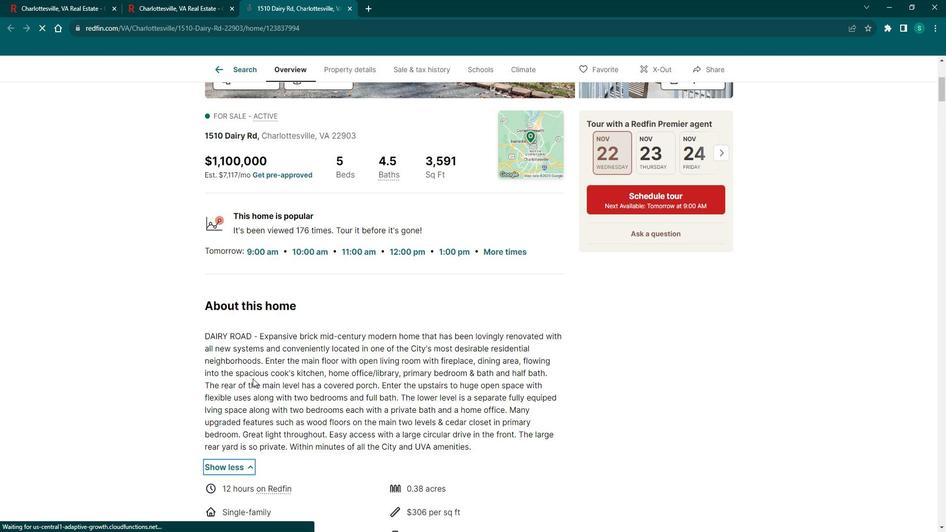
Action: Mouse scrolled (266, 378) with delta (0, 0)
Screenshot: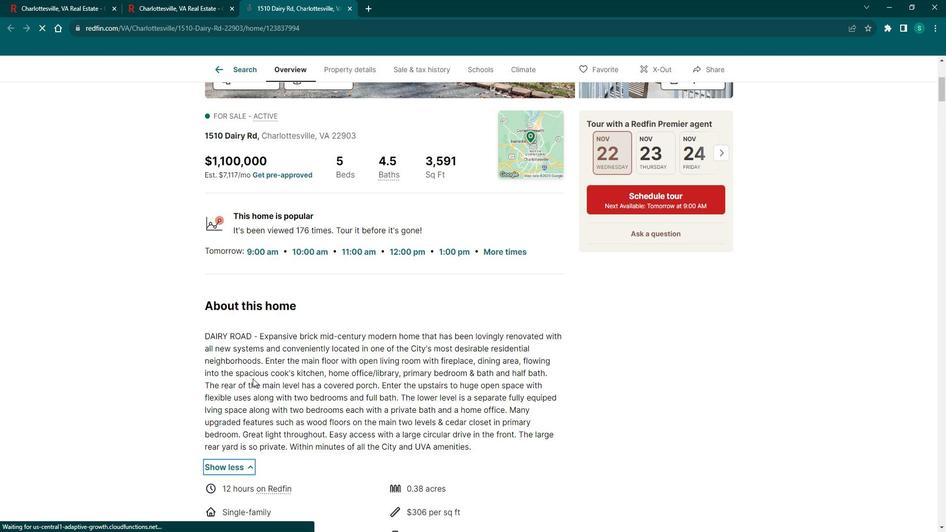 
Action: Mouse scrolled (266, 378) with delta (0, 0)
Screenshot: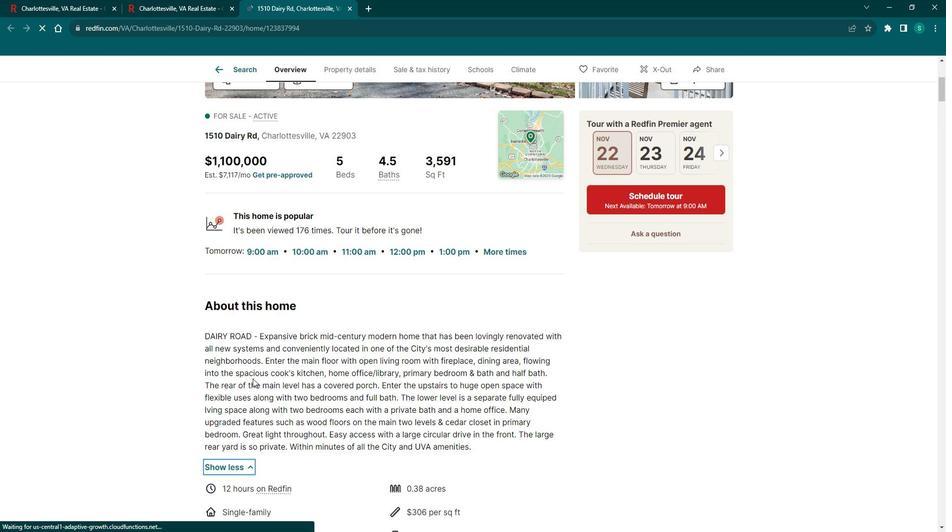 
Action: Mouse scrolled (266, 378) with delta (0, 0)
Screenshot: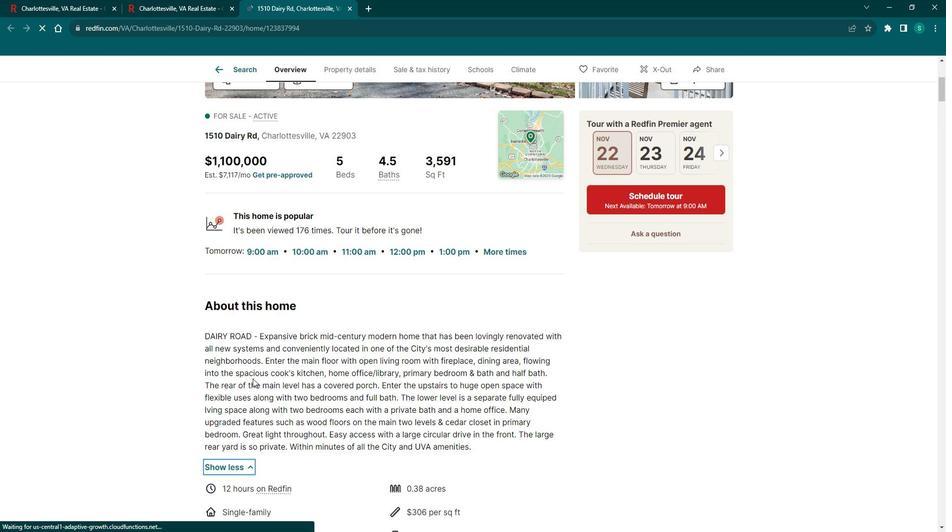 
Action: Mouse scrolled (266, 378) with delta (0, 0)
Screenshot: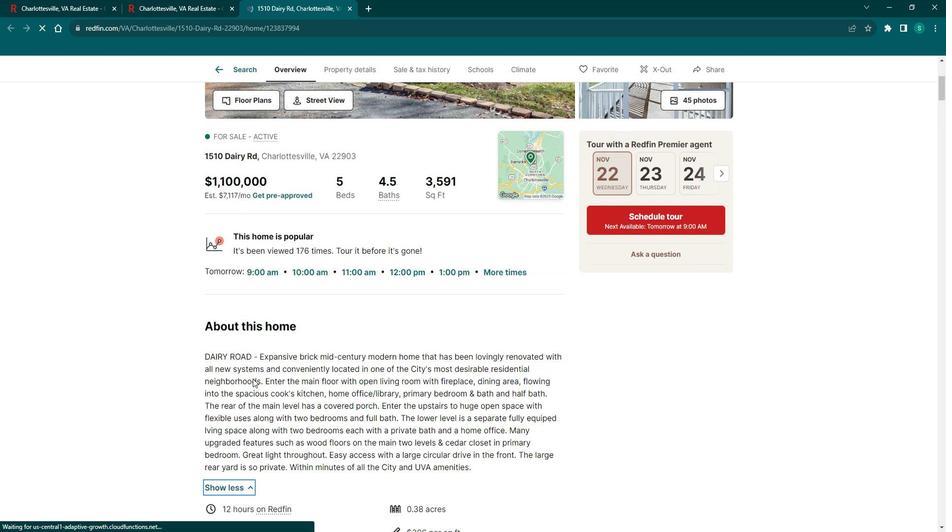 
Action: Mouse scrolled (266, 377) with delta (0, 0)
Screenshot: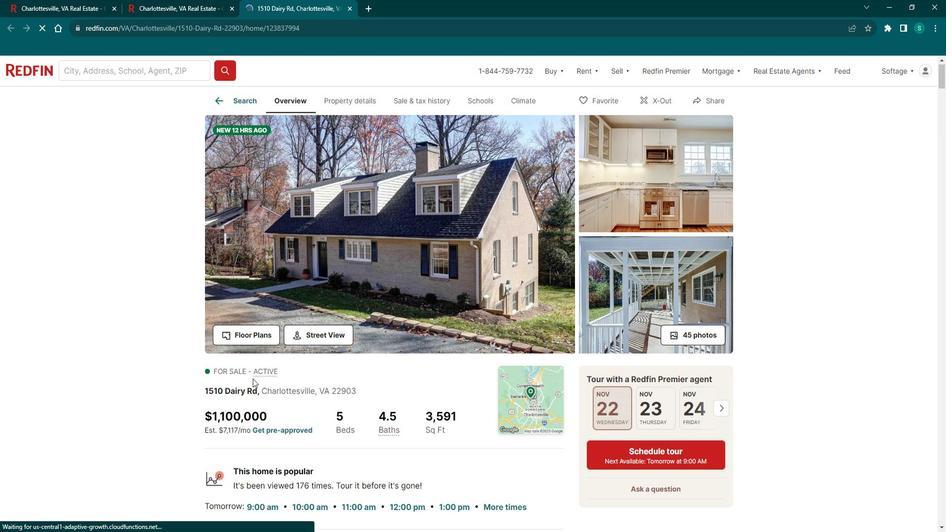 
Action: Mouse scrolled (266, 377) with delta (0, 0)
Screenshot: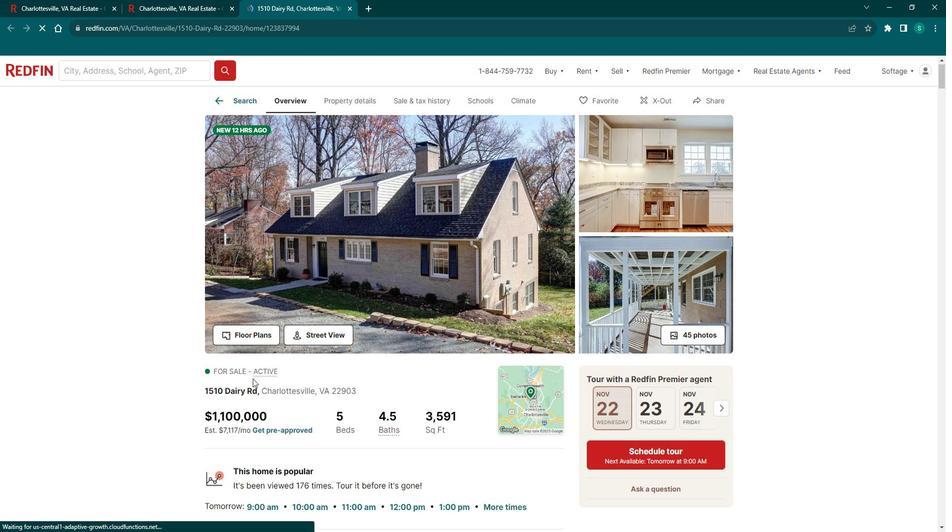 
Action: Mouse scrolled (266, 377) with delta (0, 0)
Screenshot: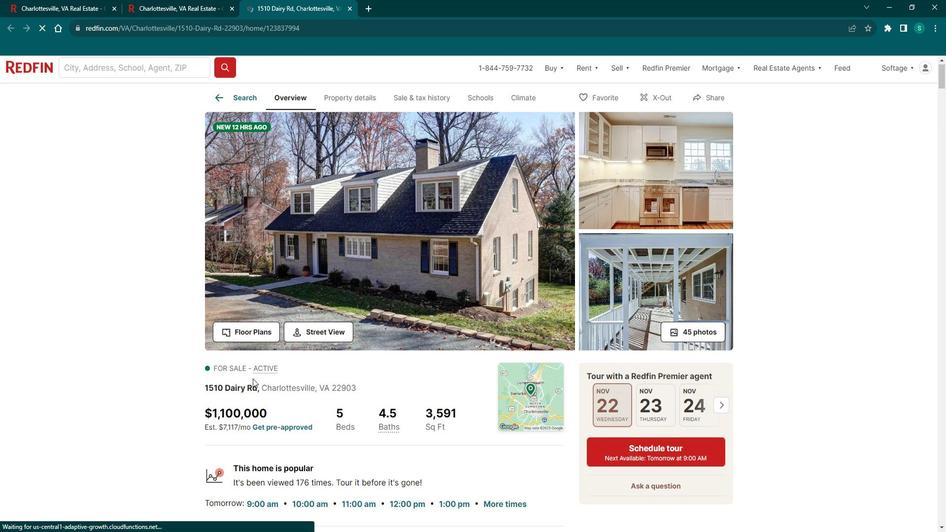
Action: Mouse scrolled (266, 377) with delta (0, 0)
Screenshot: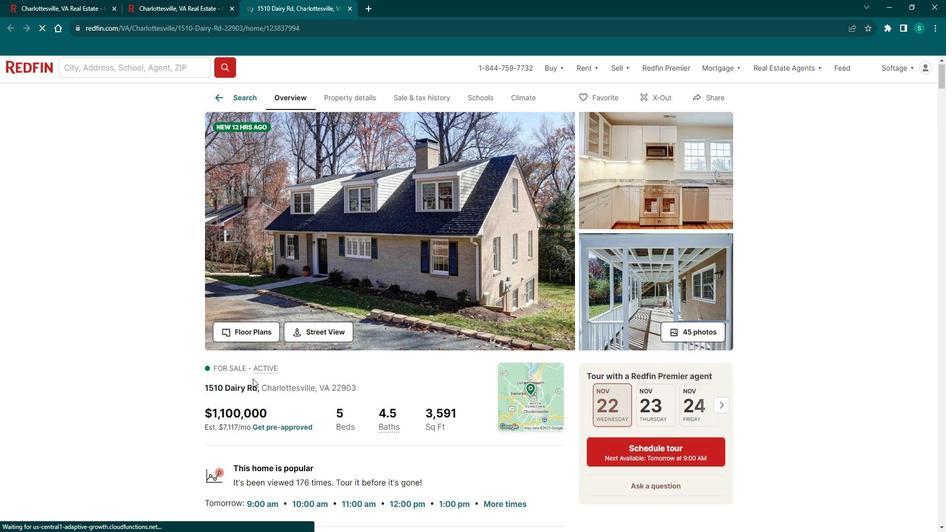 
Action: Mouse scrolled (266, 377) with delta (0, 0)
Screenshot: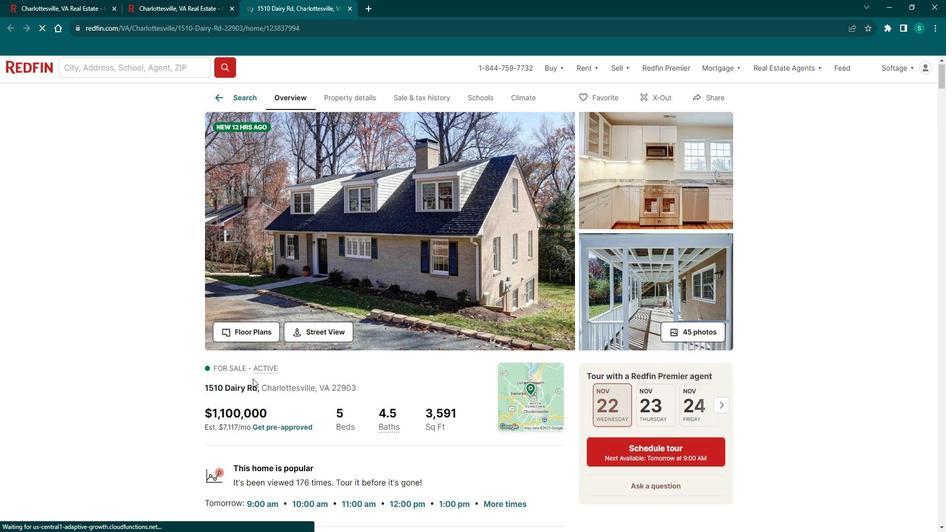 
Action: Mouse scrolled (266, 377) with delta (0, 0)
Screenshot: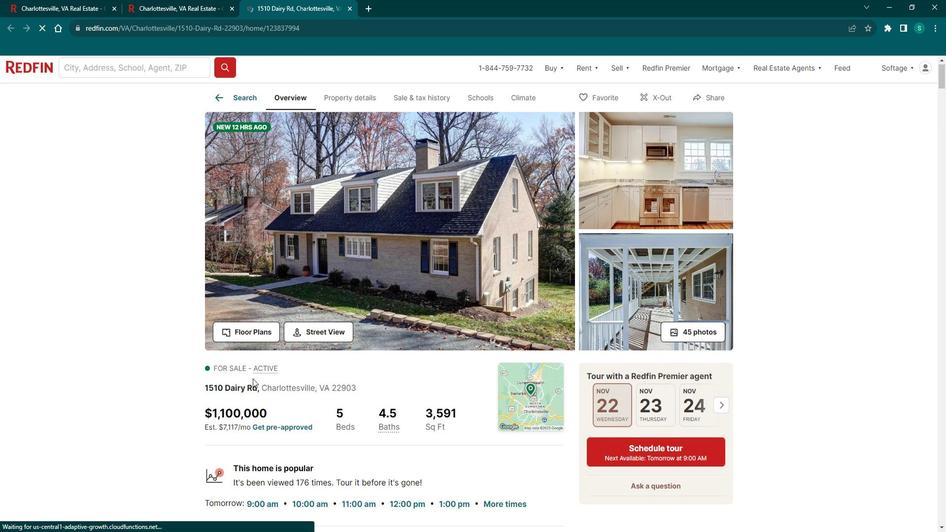 
Action: Mouse scrolled (266, 377) with delta (0, 0)
Screenshot: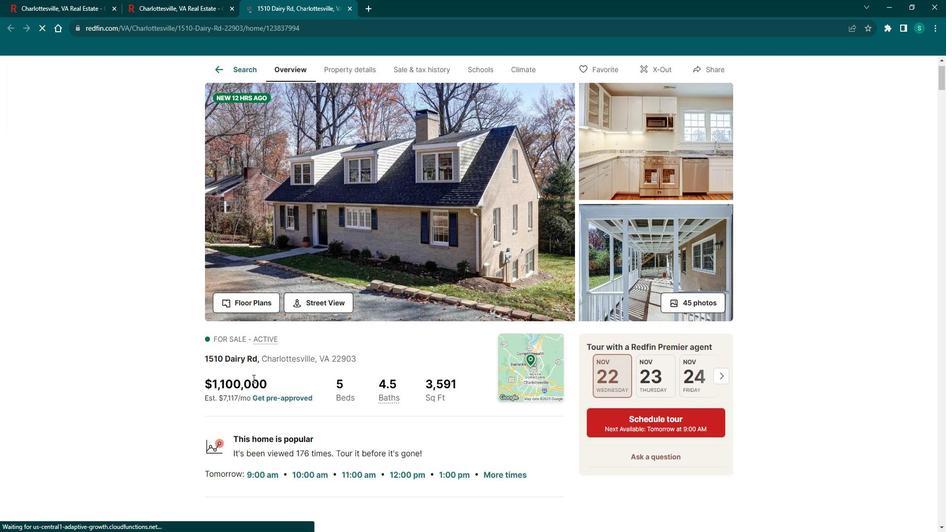 
Action: Mouse scrolled (266, 377) with delta (0, 0)
Screenshot: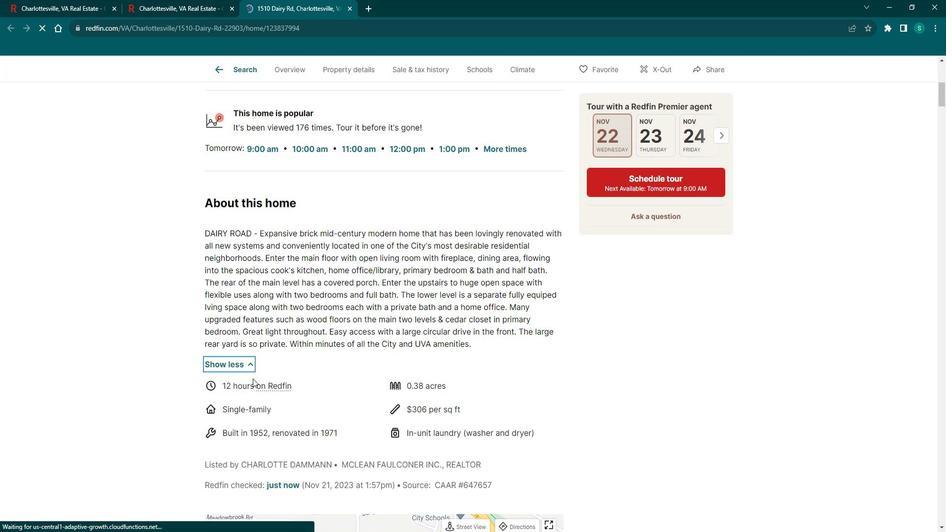 
Action: Mouse scrolled (266, 377) with delta (0, 0)
Screenshot: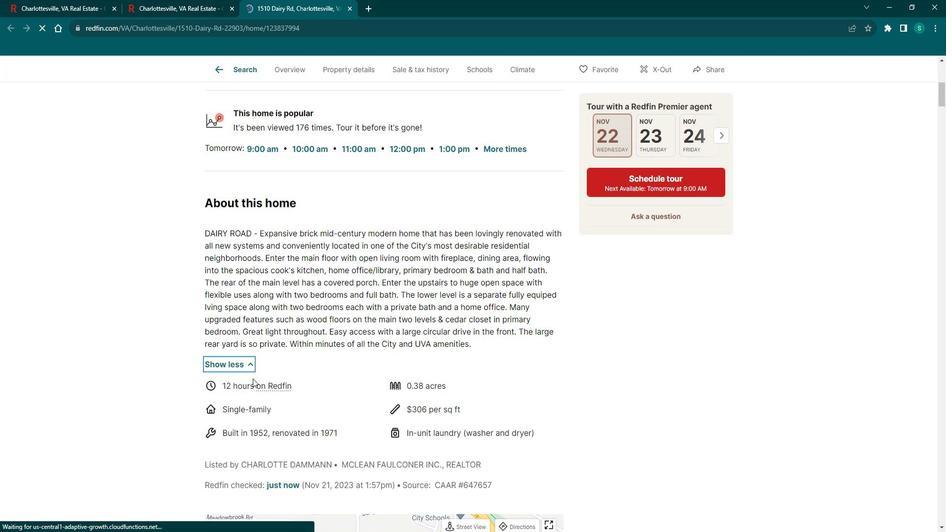 
Action: Mouse scrolled (266, 377) with delta (0, 0)
Screenshot: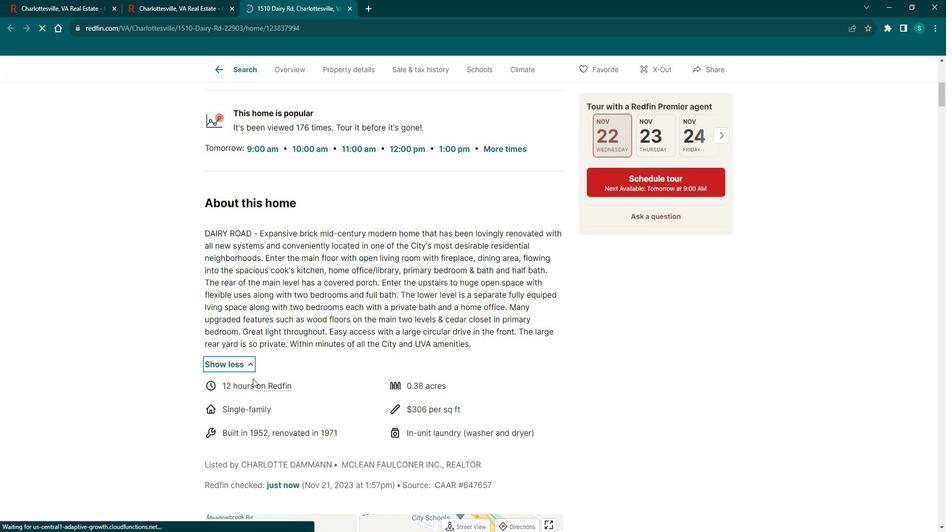 
Action: Mouse scrolled (266, 377) with delta (0, 0)
Screenshot: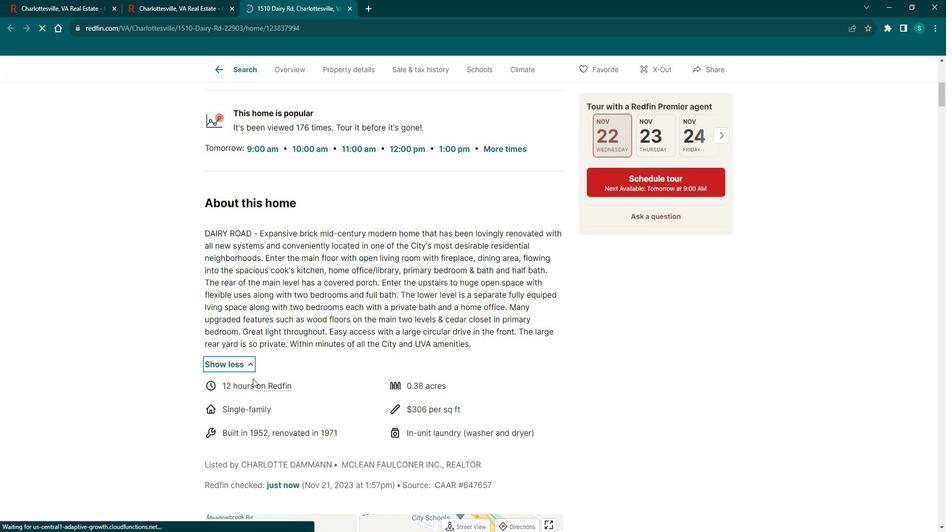
Action: Mouse scrolled (266, 377) with delta (0, 0)
Screenshot: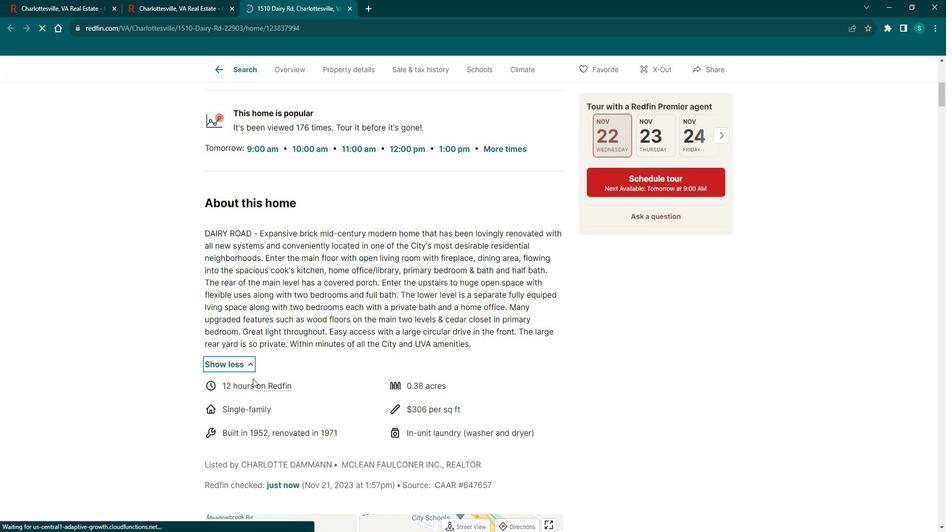 
Action: Mouse scrolled (266, 377) with delta (0, 0)
Screenshot: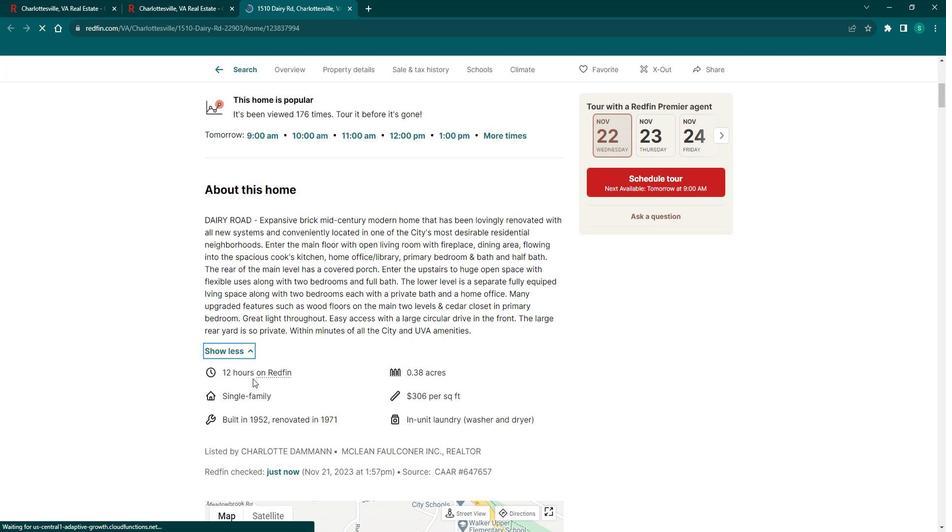 
Action: Mouse scrolled (266, 377) with delta (0, 0)
Screenshot: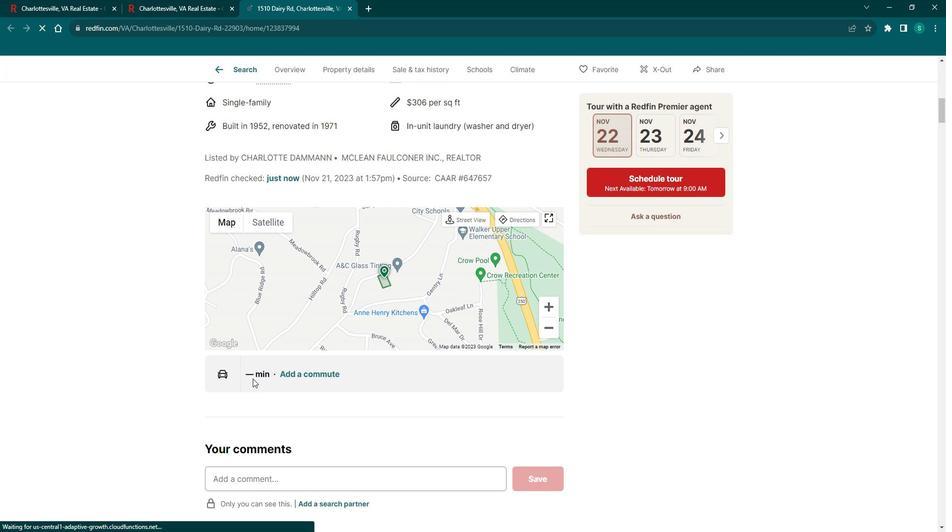 
Action: Mouse scrolled (266, 377) with delta (0, 0)
Screenshot: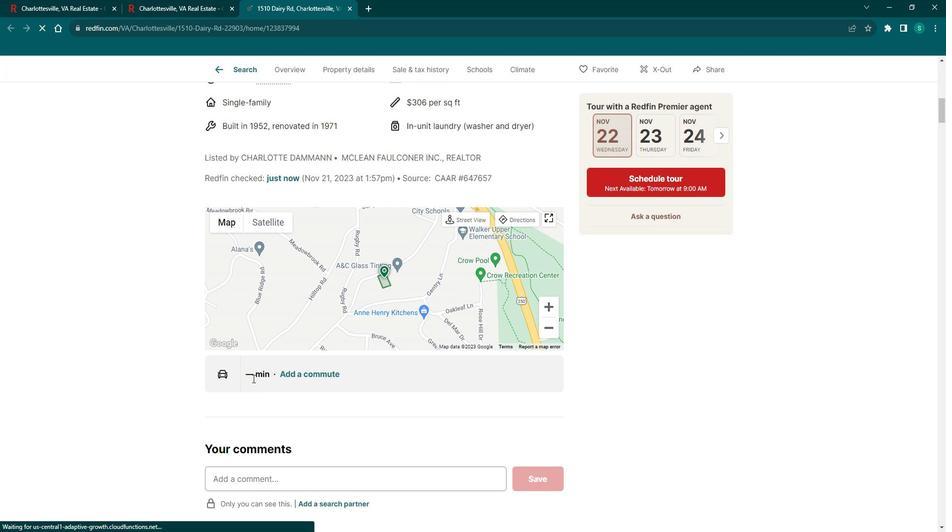 
Action: Mouse scrolled (266, 377) with delta (0, 0)
Screenshot: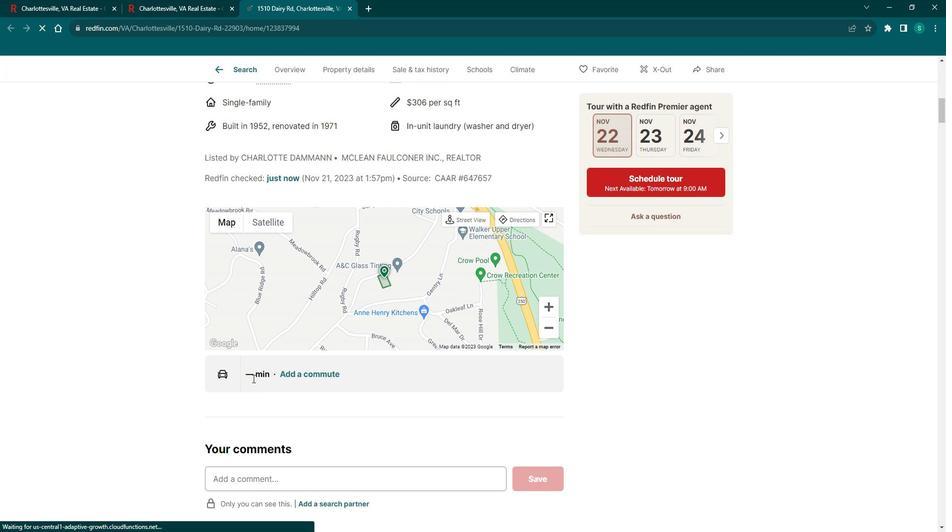 
Action: Mouse scrolled (266, 377) with delta (0, 0)
Screenshot: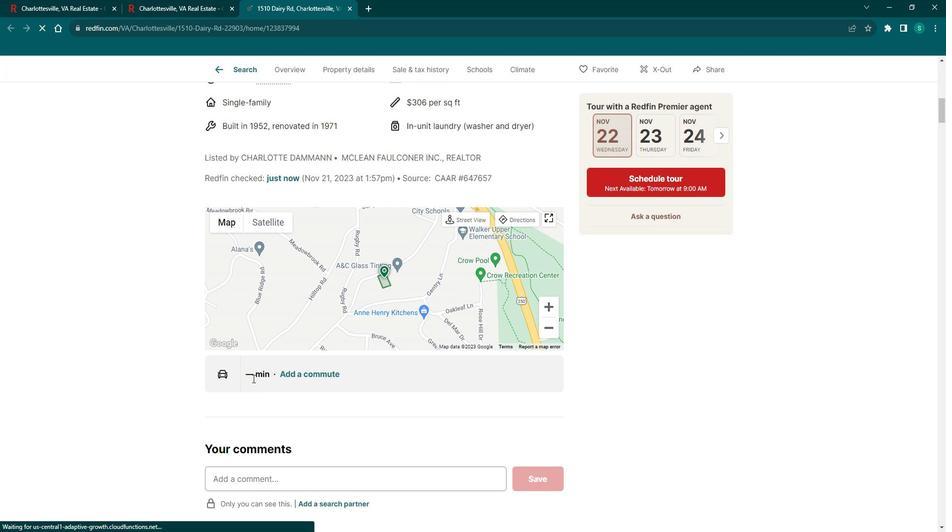 
Action: Mouse scrolled (266, 377) with delta (0, 0)
Screenshot: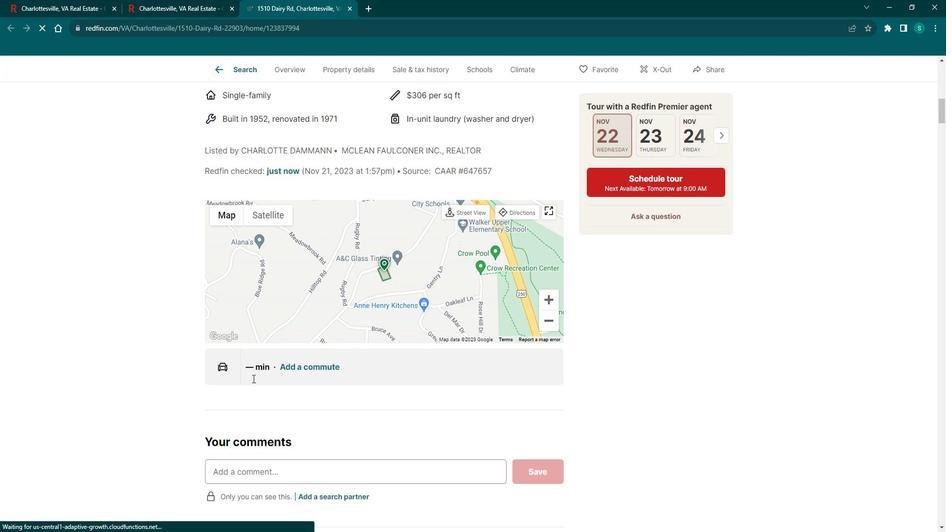 
Action: Mouse scrolled (266, 377) with delta (0, 0)
Screenshot: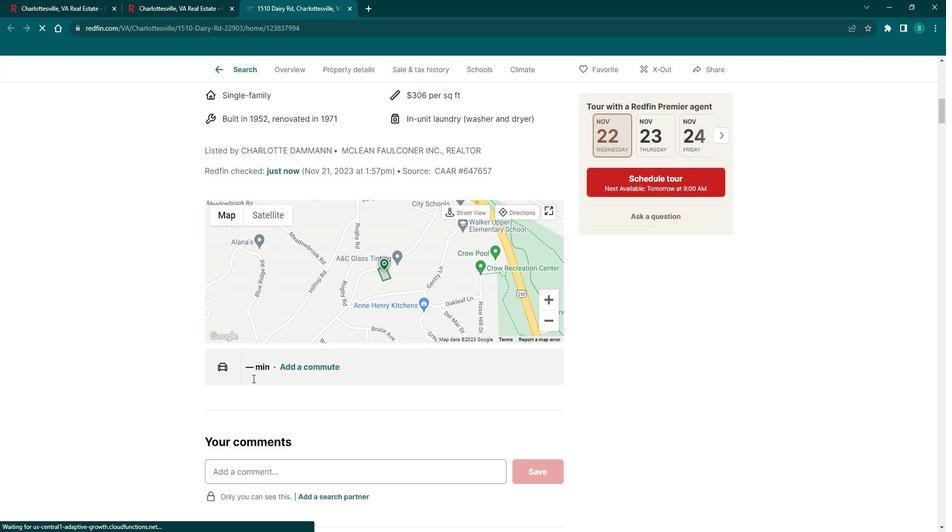 
Action: Mouse scrolled (266, 377) with delta (0, 0)
Screenshot: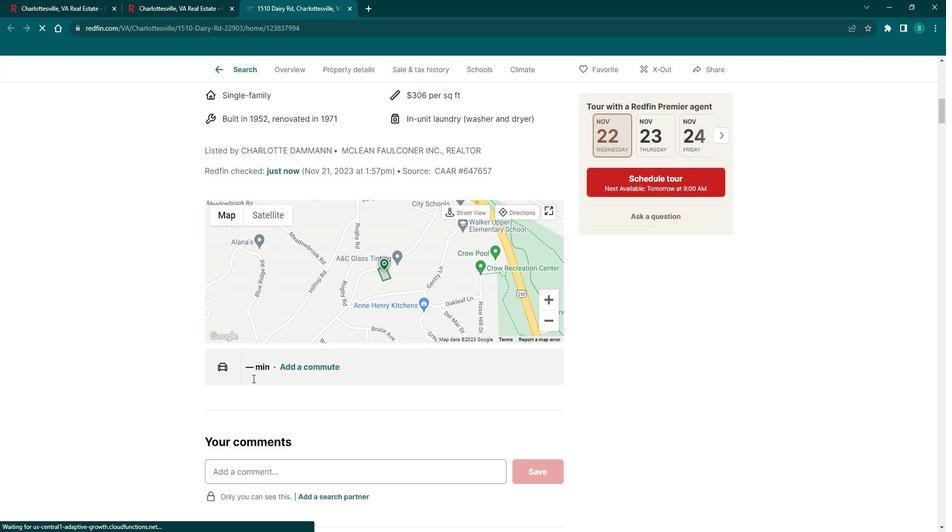 
Action: Mouse scrolled (266, 377) with delta (0, 0)
Screenshot: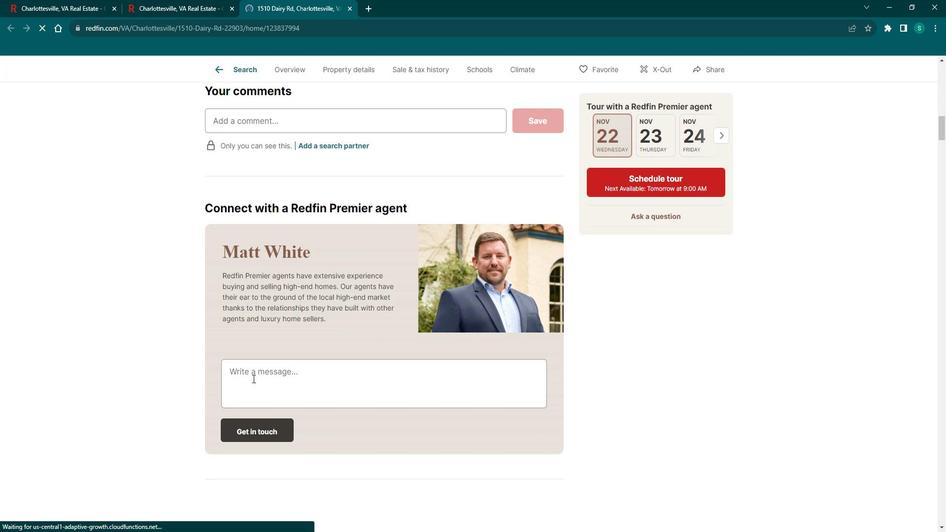 
Action: Mouse scrolled (266, 377) with delta (0, 0)
Screenshot: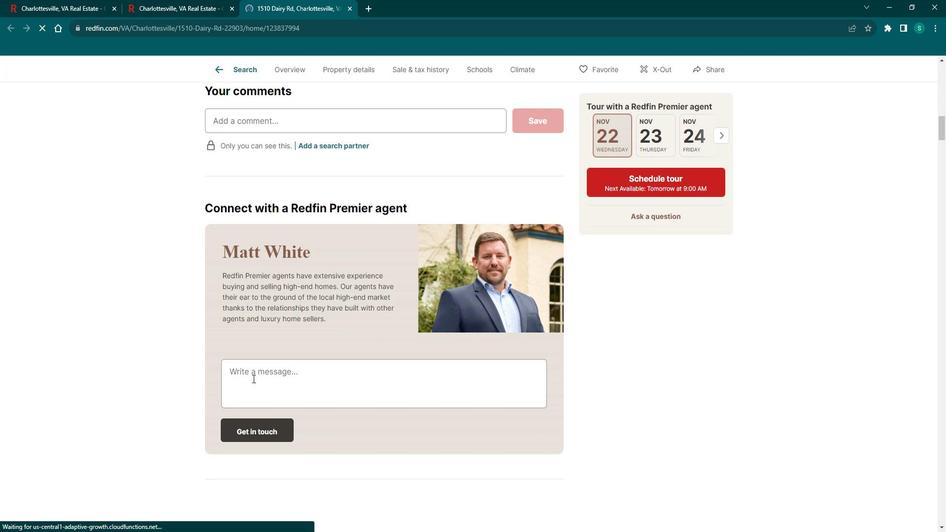 
Action: Mouse scrolled (266, 377) with delta (0, 0)
Screenshot: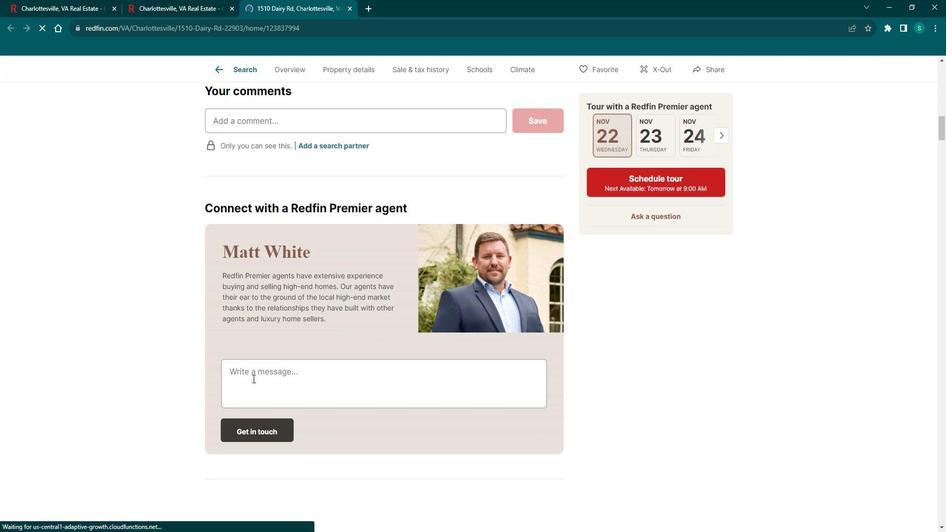 
Action: Mouse scrolled (266, 377) with delta (0, 0)
Screenshot: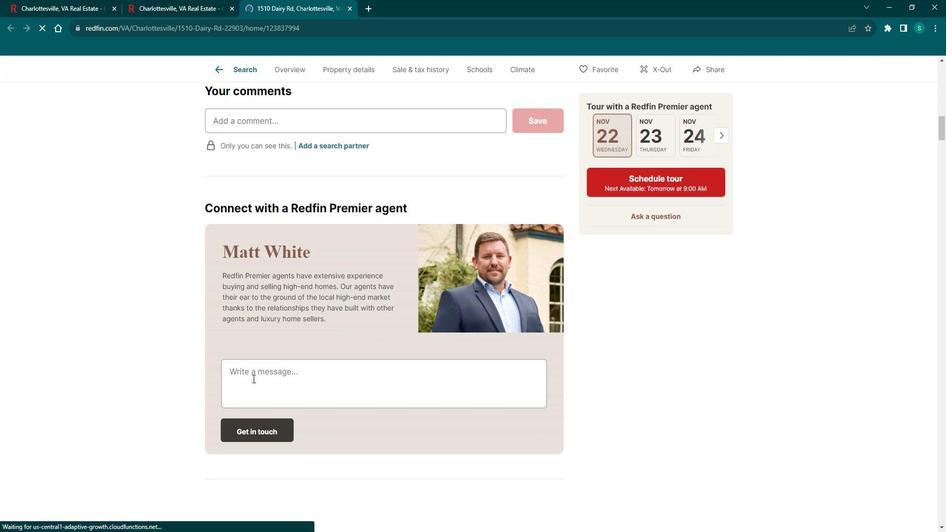 
Action: Mouse scrolled (266, 377) with delta (0, 0)
Screenshot: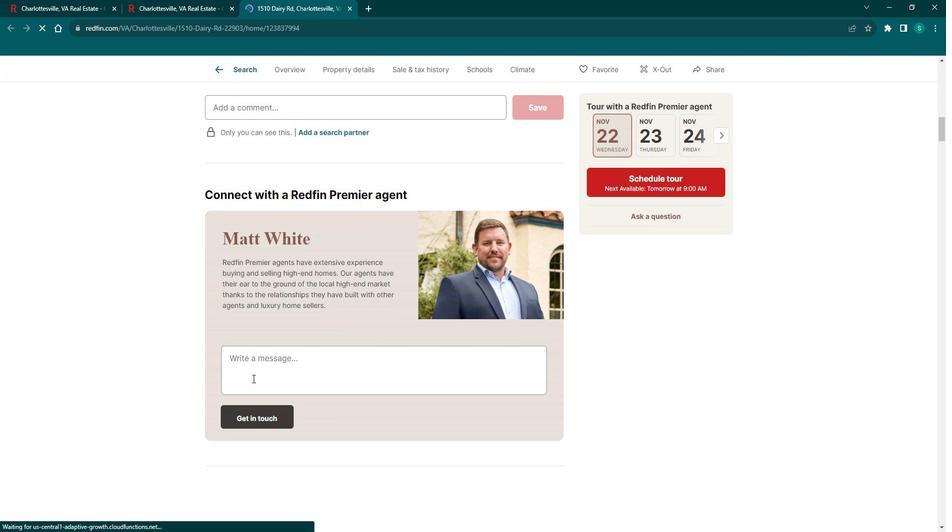 
Action: Mouse scrolled (266, 377) with delta (0, 0)
Screenshot: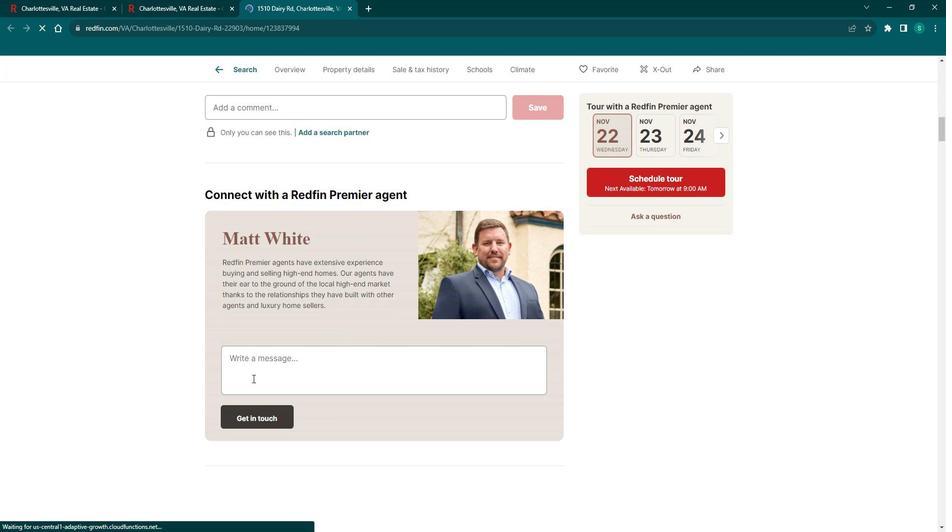 
Action: Mouse scrolled (266, 377) with delta (0, 0)
Screenshot: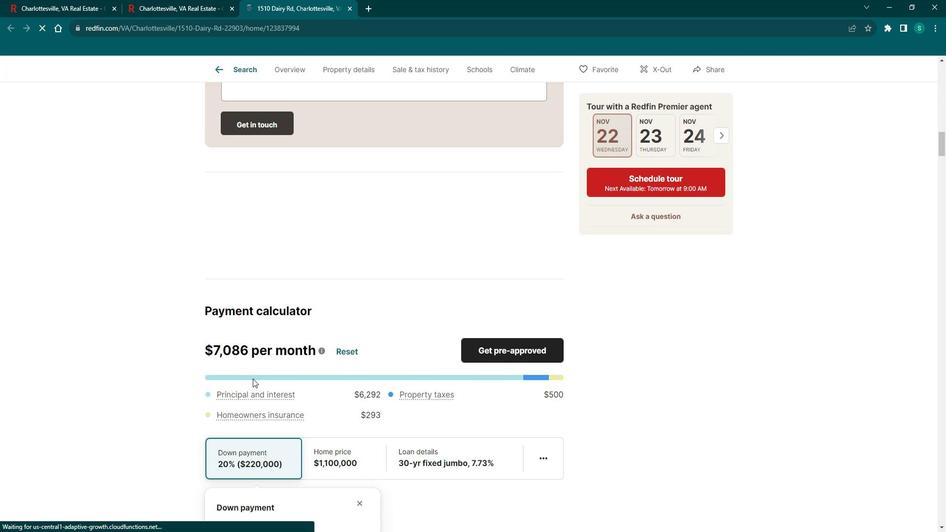 
Action: Mouse scrolled (266, 377) with delta (0, 0)
Screenshot: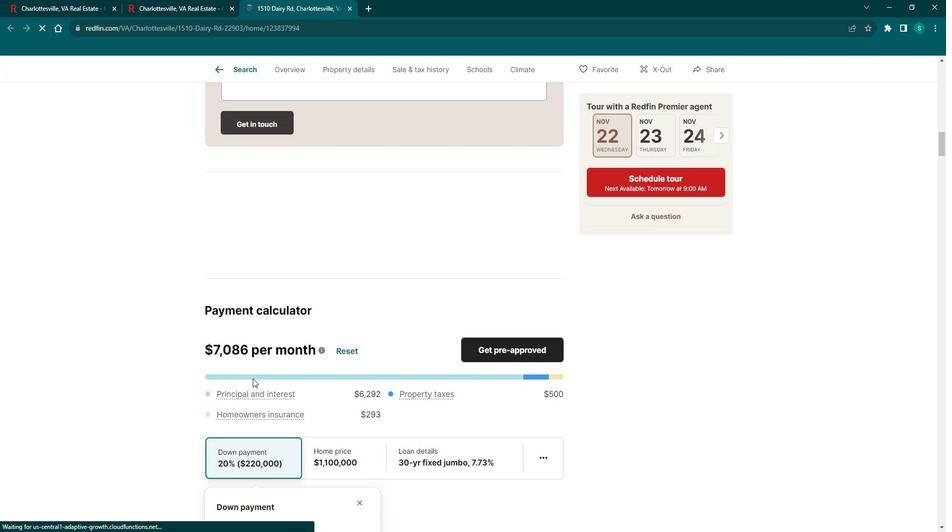 
Action: Mouse scrolled (266, 377) with delta (0, 0)
Screenshot: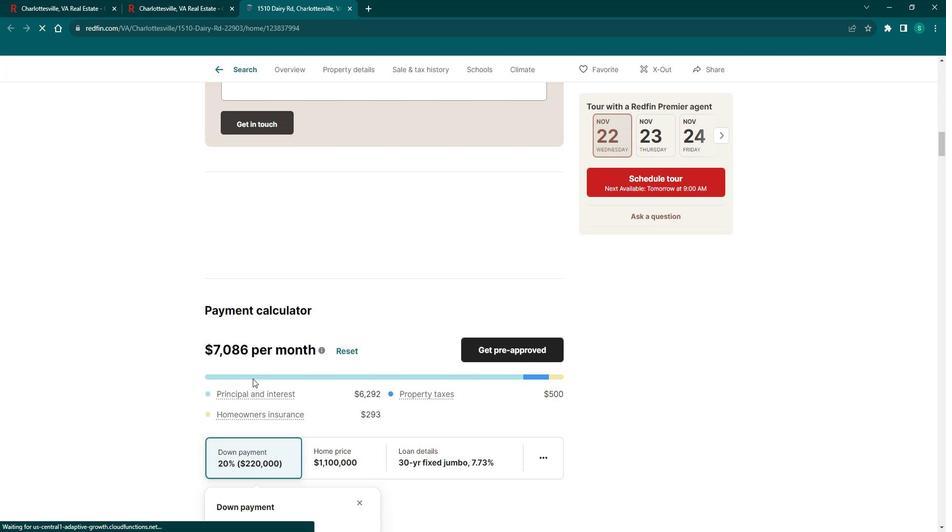 
Action: Mouse scrolled (266, 377) with delta (0, 0)
Screenshot: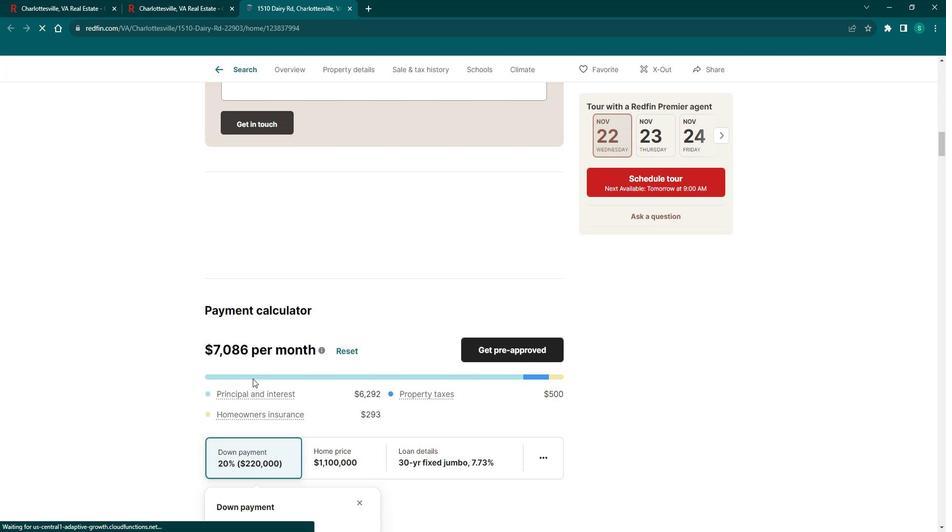 
Action: Mouse scrolled (266, 377) with delta (0, 0)
Screenshot: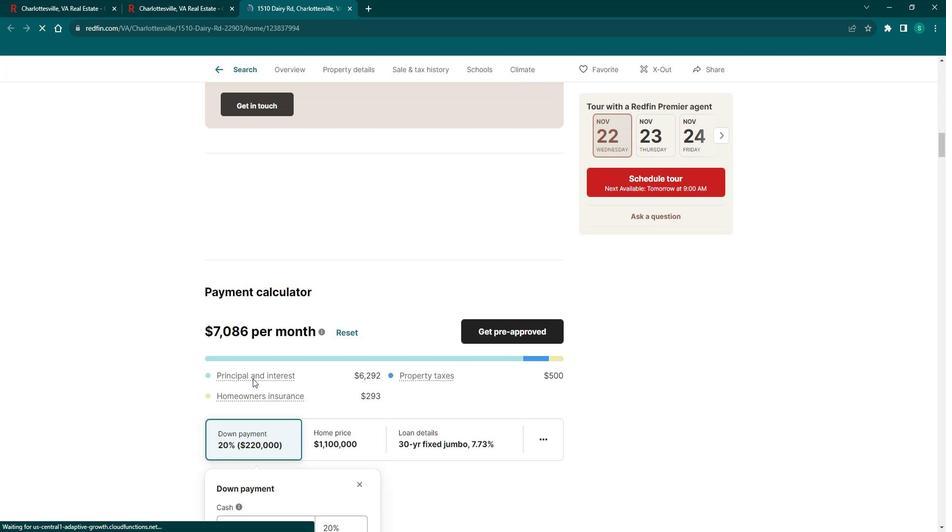 
Action: Mouse scrolled (266, 377) with delta (0, 0)
Screenshot: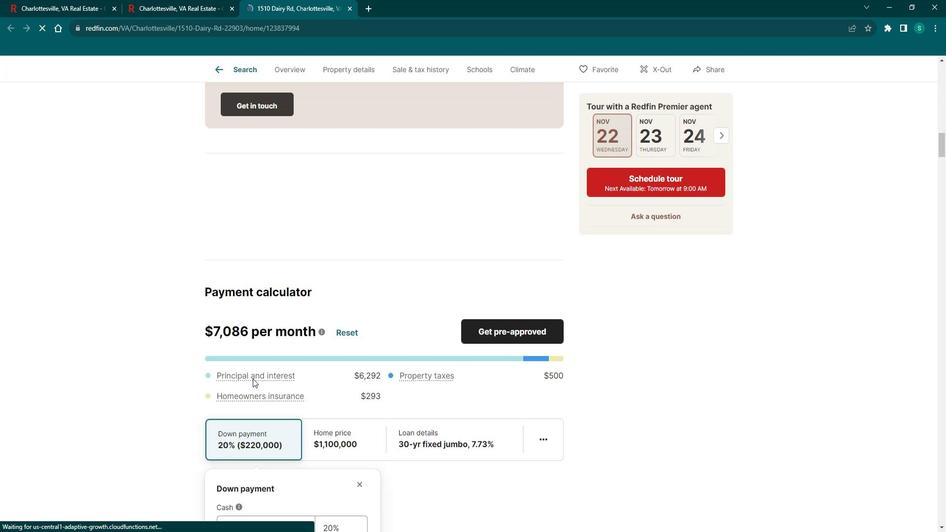 
Action: Mouse scrolled (266, 377) with delta (0, 0)
Screenshot: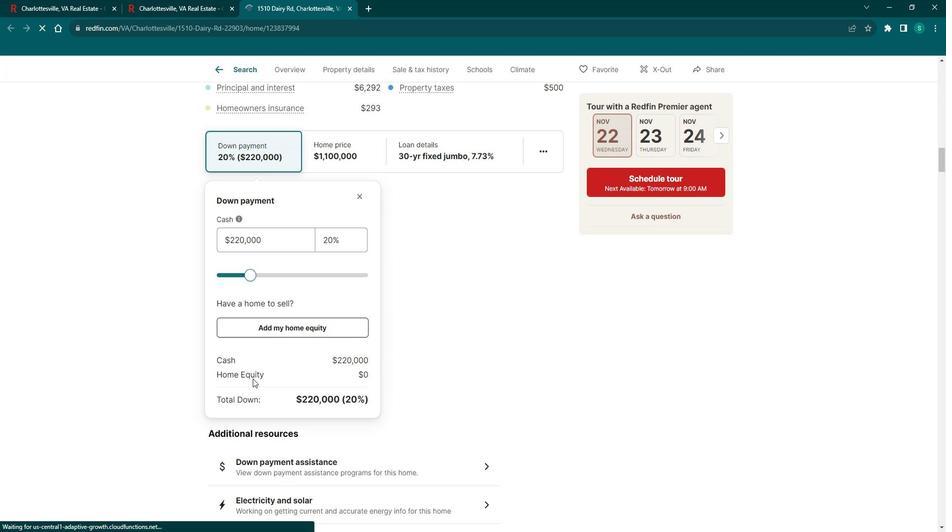 
Action: Mouse scrolled (266, 377) with delta (0, 0)
Screenshot: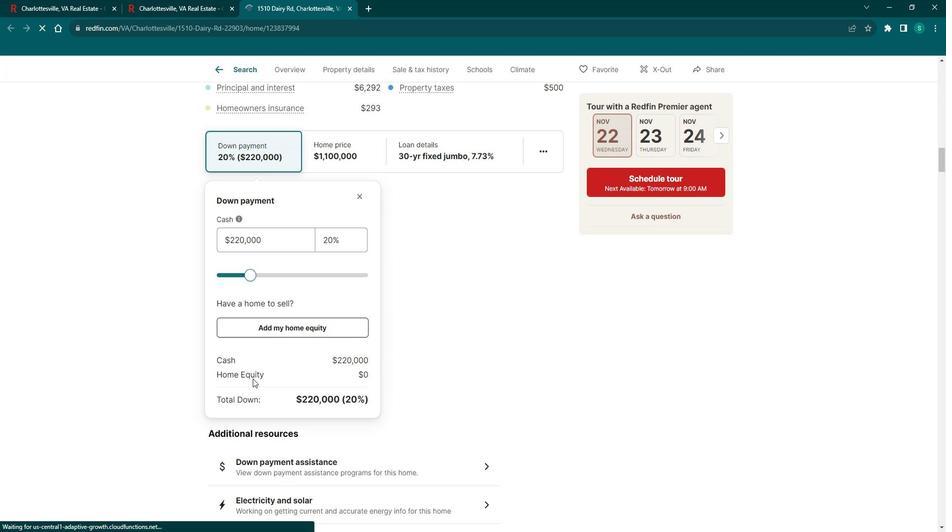 
Action: Mouse scrolled (266, 377) with delta (0, 0)
Screenshot: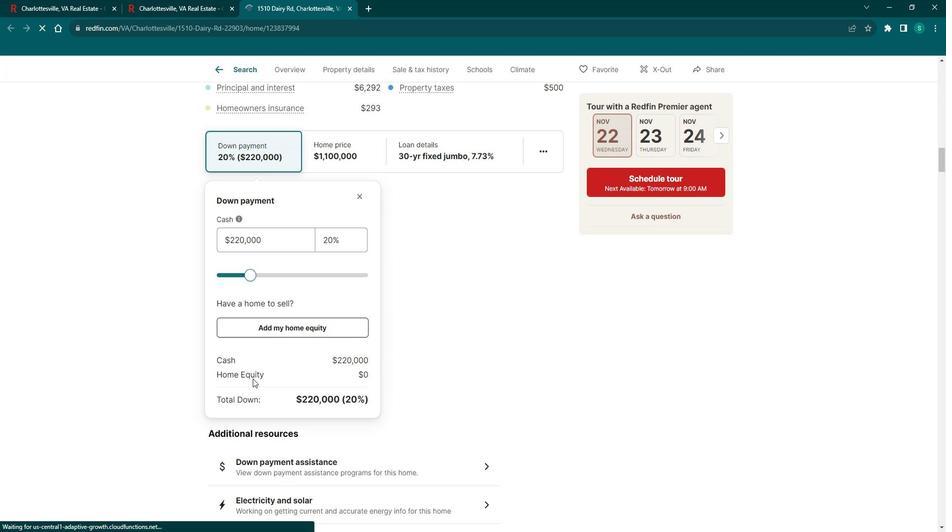 
Action: Mouse scrolled (266, 377) with delta (0, 0)
Screenshot: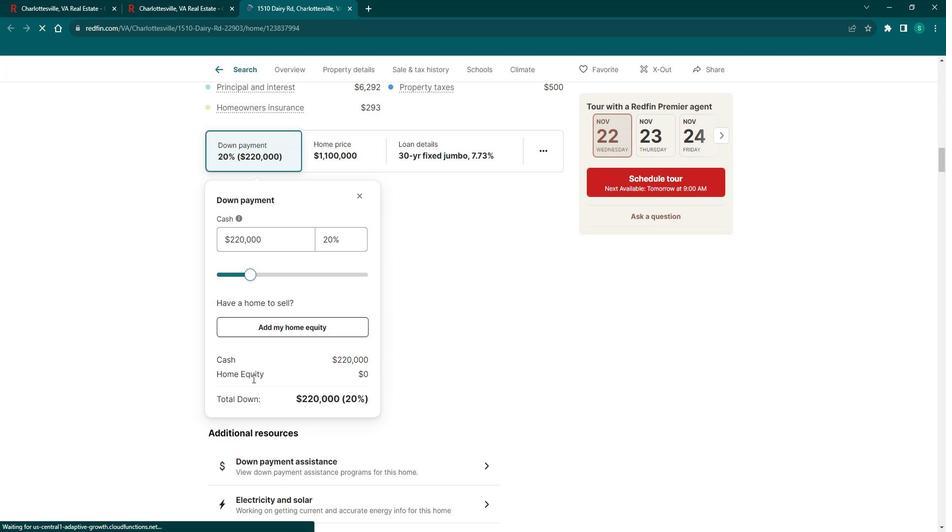 
Action: Mouse scrolled (266, 377) with delta (0, 0)
Screenshot: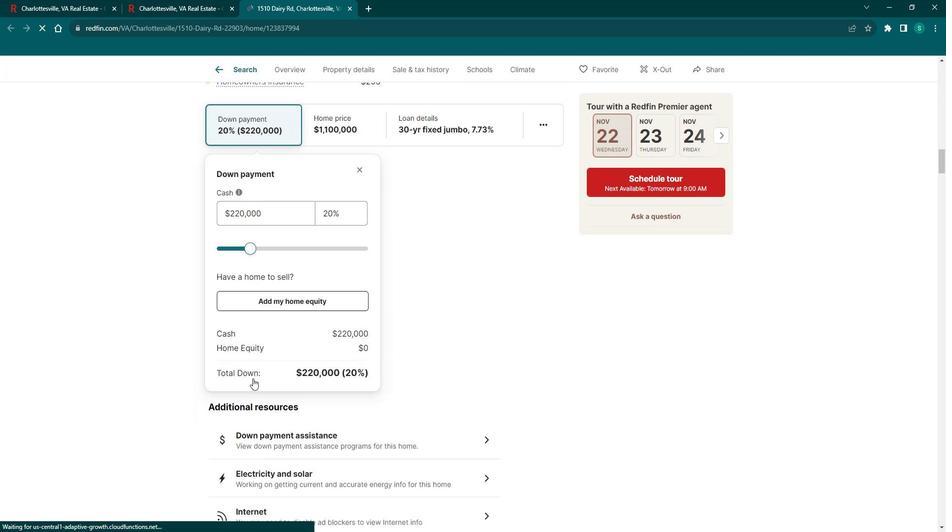 
Action: Mouse scrolled (266, 377) with delta (0, 0)
Screenshot: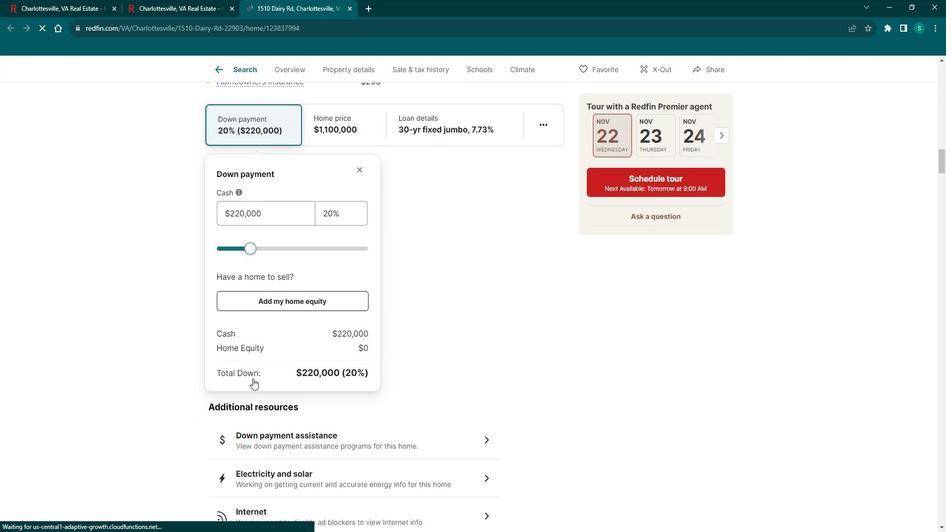
Action: Mouse scrolled (266, 377) with delta (0, 0)
Screenshot: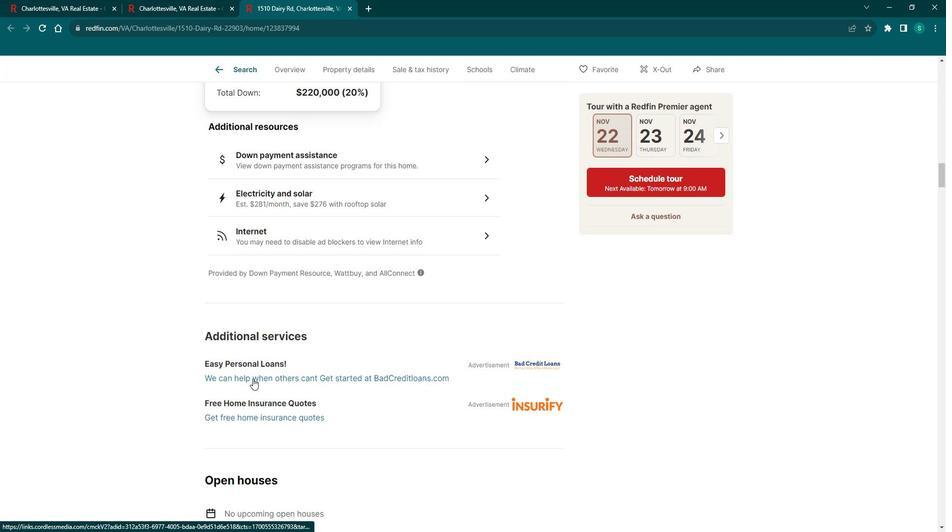 
Action: Mouse scrolled (266, 377) with delta (0, 0)
Screenshot: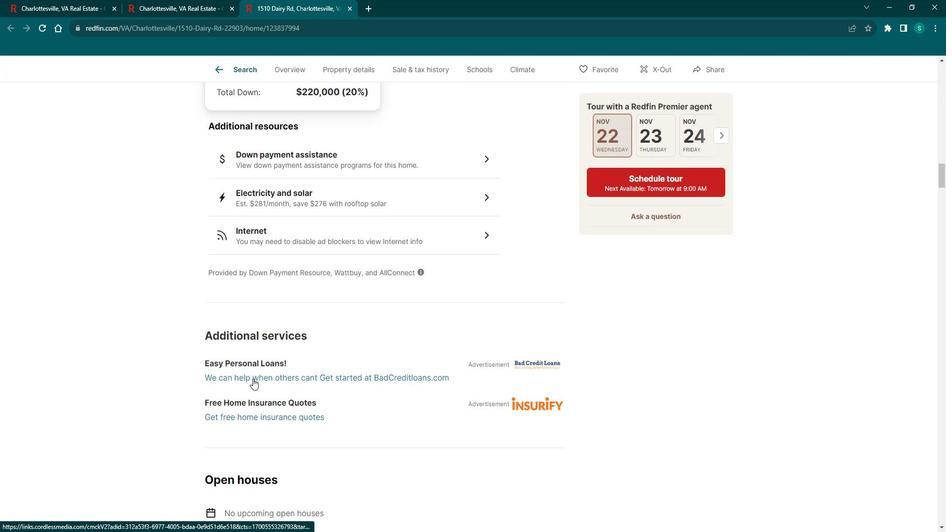 
Action: Mouse scrolled (266, 377) with delta (0, 0)
Screenshot: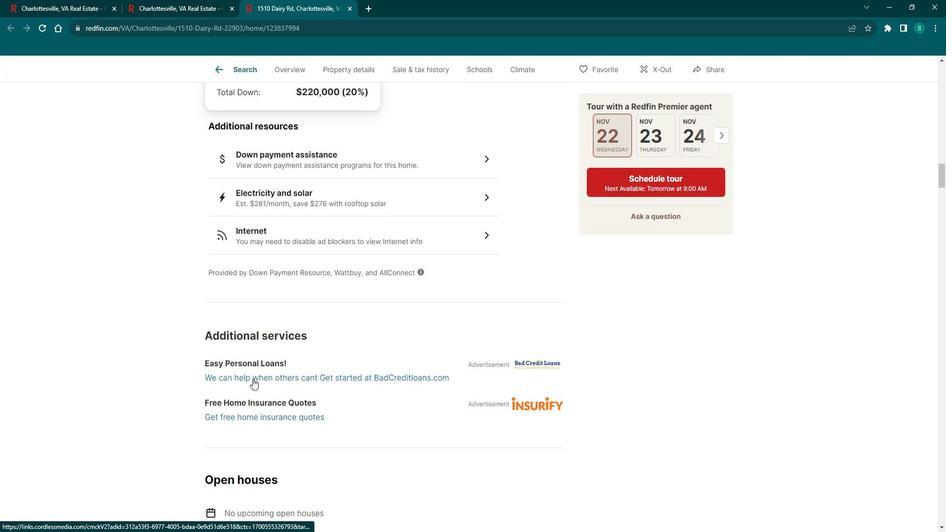 
Action: Mouse scrolled (266, 377) with delta (0, 0)
Screenshot: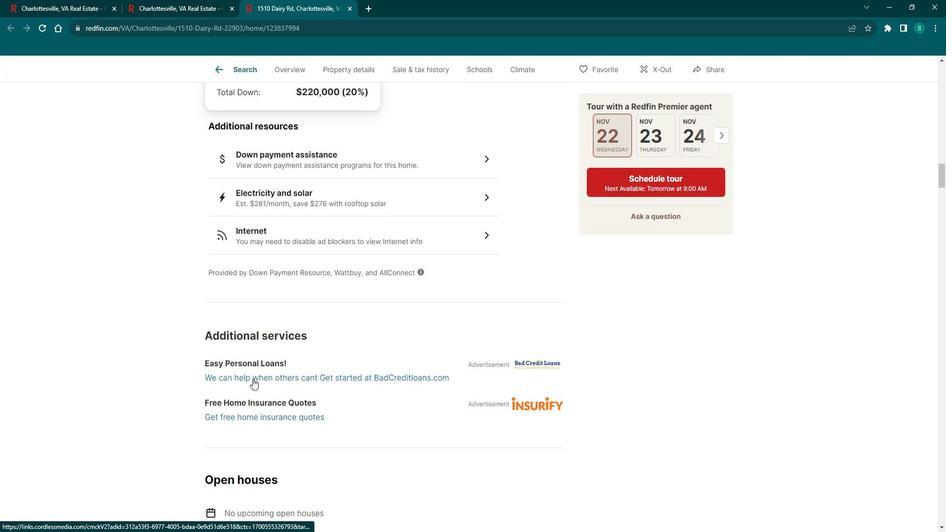 
Action: Mouse scrolled (266, 377) with delta (0, 0)
Screenshot: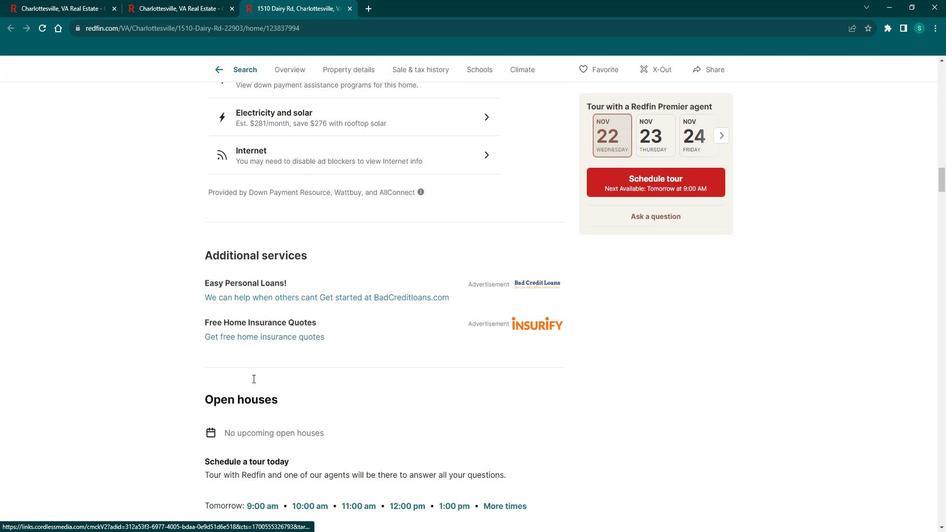 
Action: Mouse scrolled (266, 377) with delta (0, 0)
Screenshot: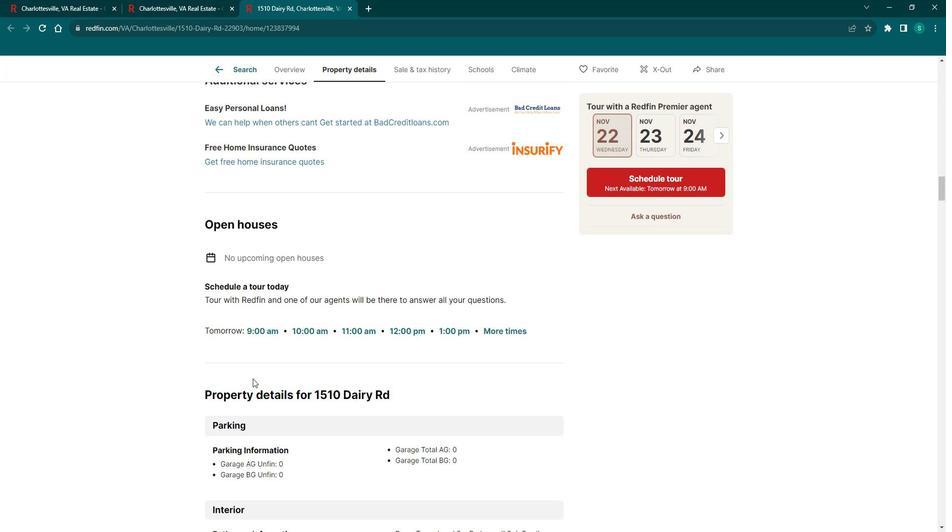 
Action: Mouse scrolled (266, 377) with delta (0, 0)
Screenshot: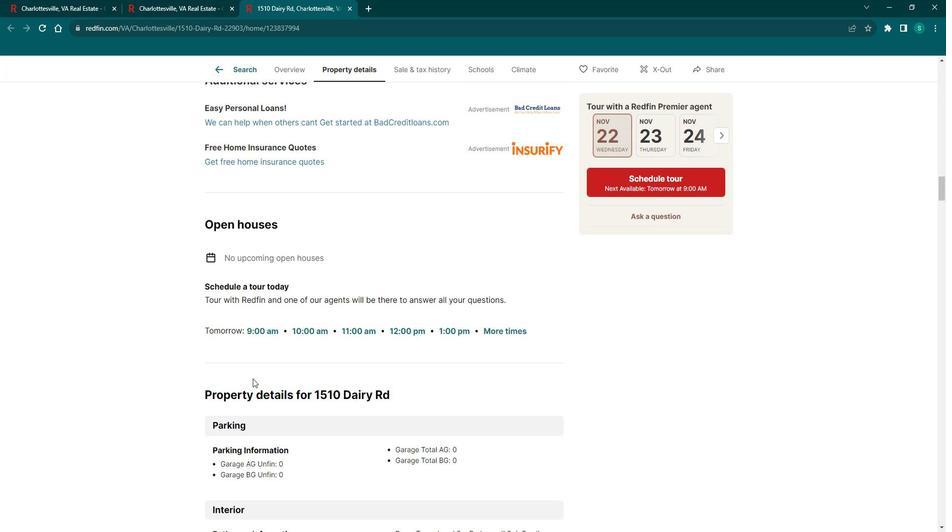 
Action: Mouse scrolled (266, 377) with delta (0, 0)
Screenshot: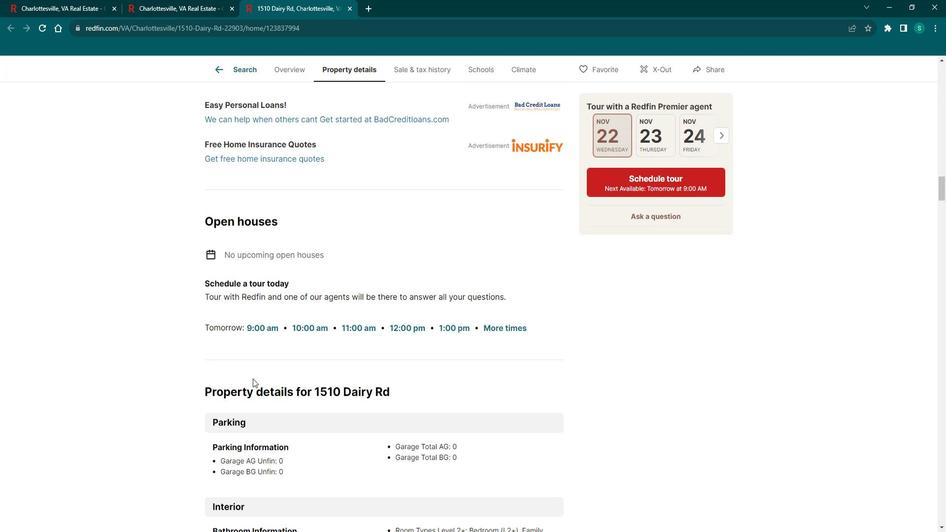 
Action: Mouse scrolled (266, 377) with delta (0, 0)
Screenshot: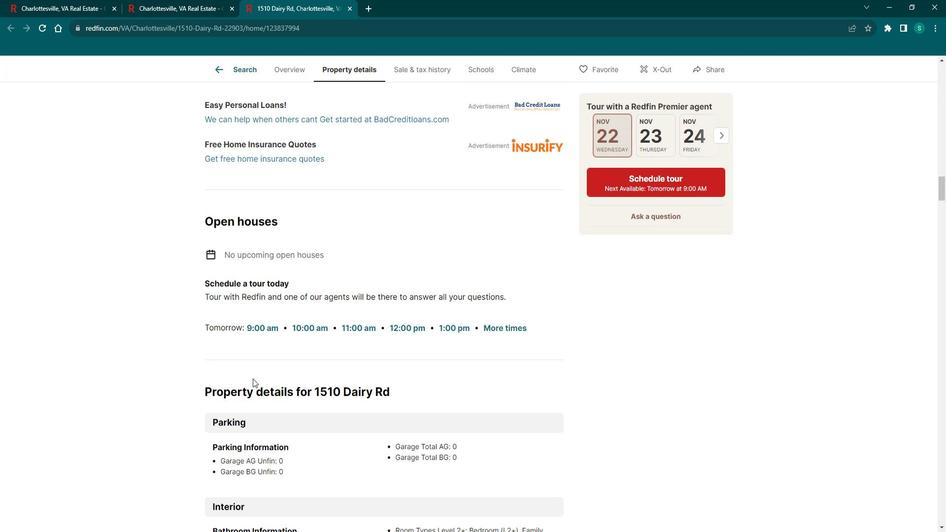 
Action: Mouse scrolled (266, 377) with delta (0, 0)
Screenshot: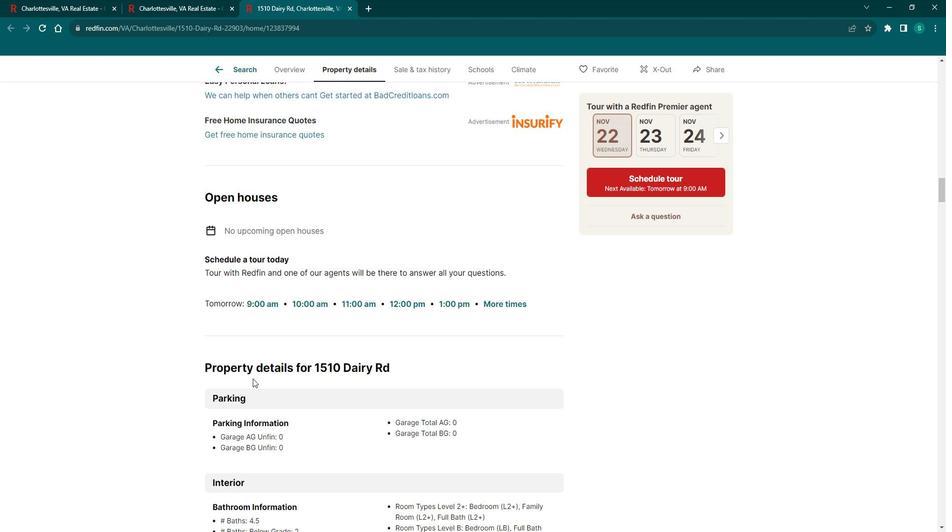
Action: Mouse scrolled (266, 377) with delta (0, 0)
Screenshot: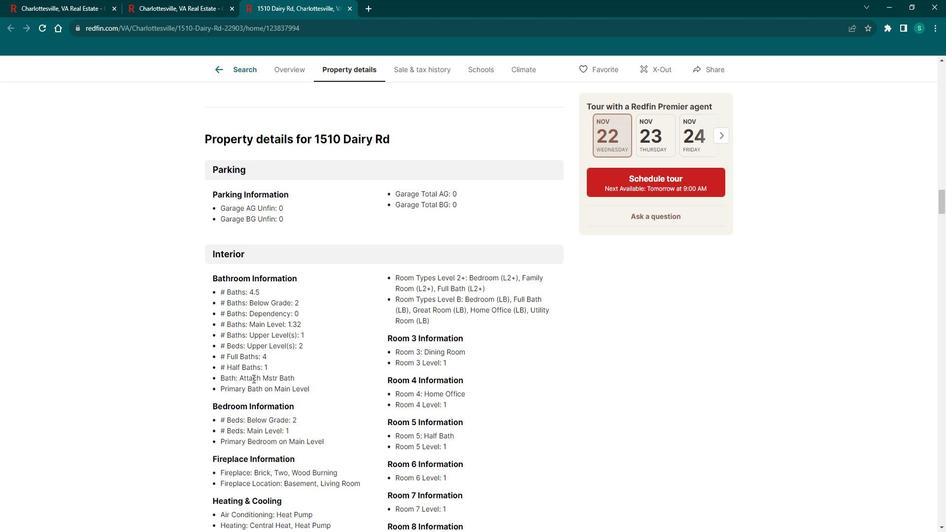 
Action: Mouse scrolled (266, 377) with delta (0, 0)
Screenshot: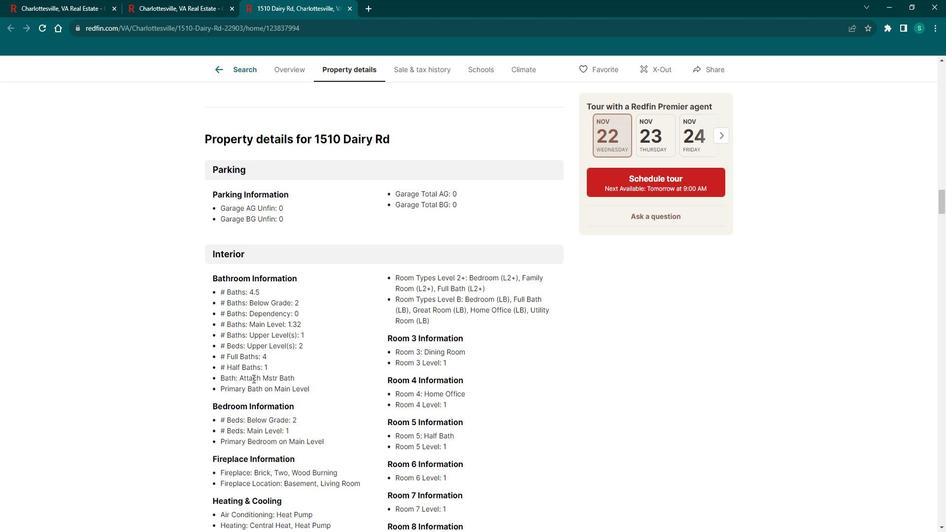 
Action: Mouse scrolled (266, 377) with delta (0, 0)
Screenshot: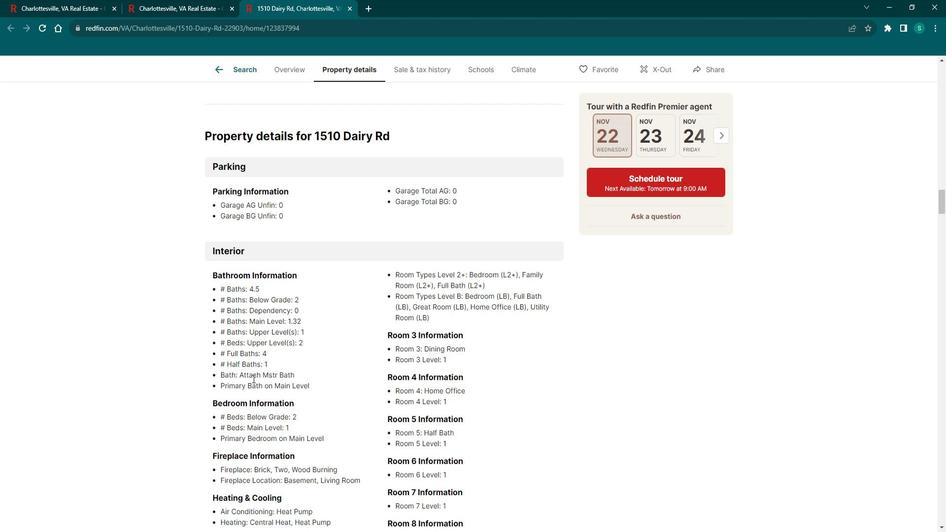 
Action: Mouse scrolled (266, 377) with delta (0, 0)
Screenshot: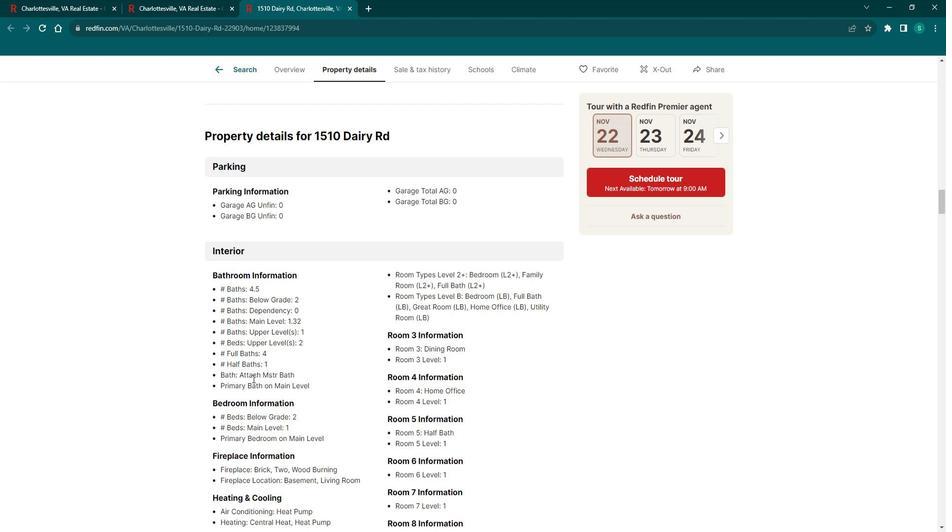 
Action: Mouse scrolled (266, 377) with delta (0, 0)
Screenshot: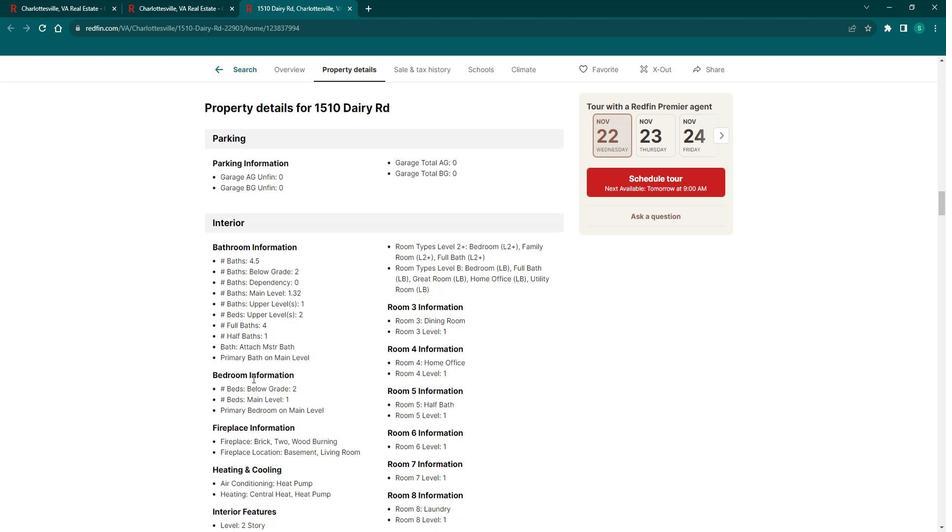 
Action: Mouse scrolled (266, 377) with delta (0, 0)
Screenshot: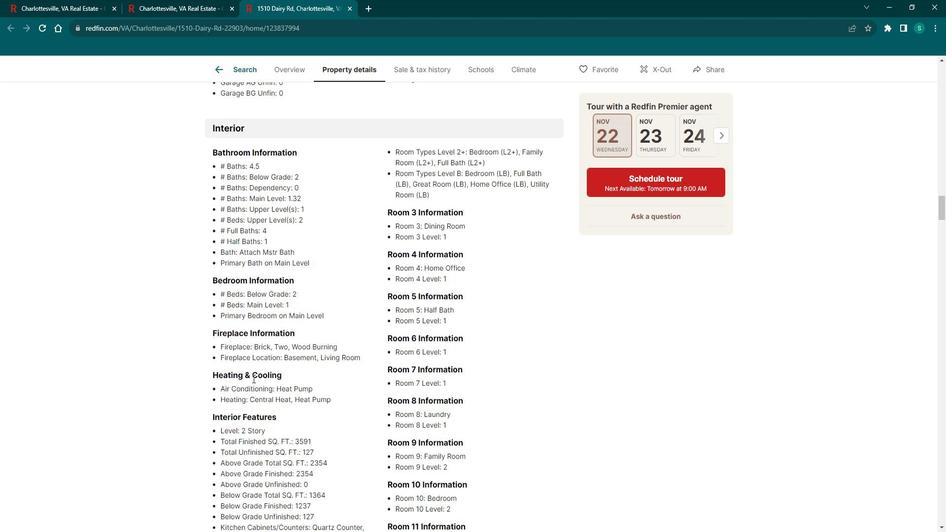 
Action: Mouse scrolled (266, 377) with delta (0, 0)
Screenshot: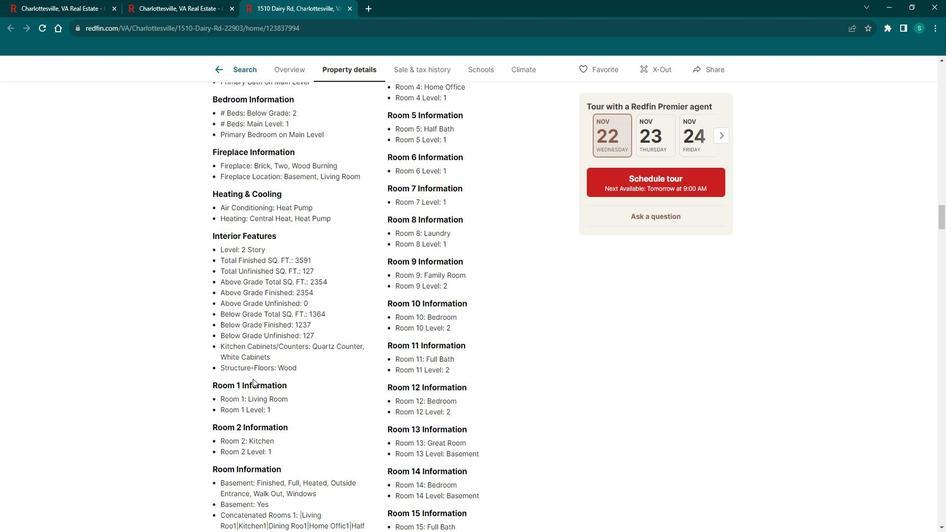 
Action: Mouse scrolled (266, 377) with delta (0, 0)
Screenshot: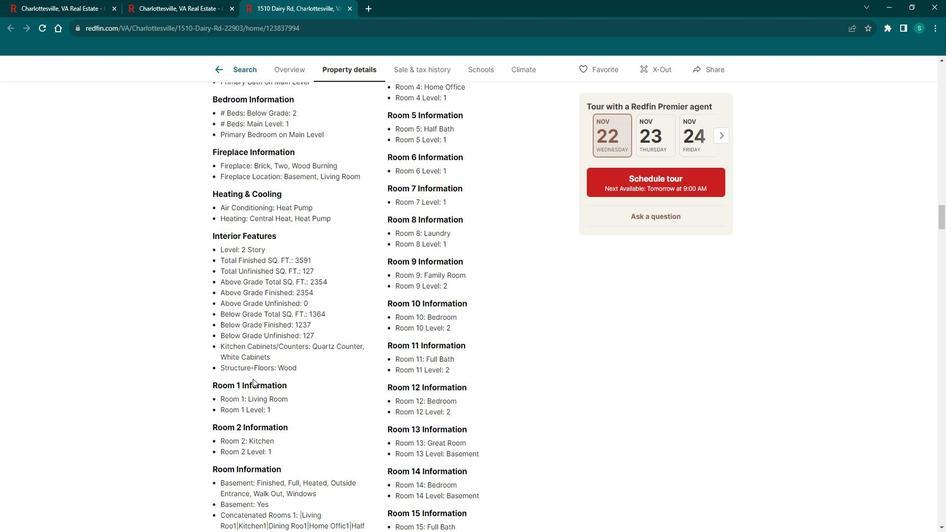 
Action: Mouse scrolled (266, 377) with delta (0, 0)
Screenshot: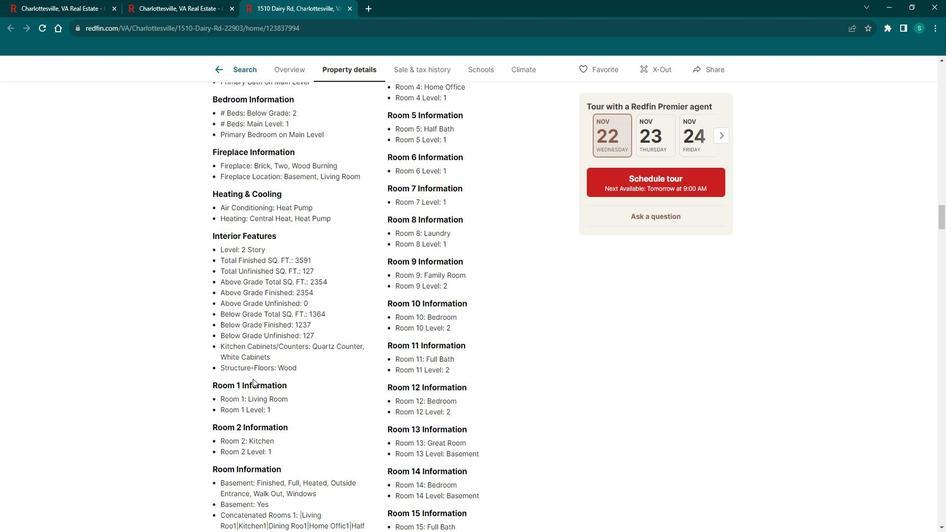 
Action: Mouse scrolled (266, 377) with delta (0, 0)
Screenshot: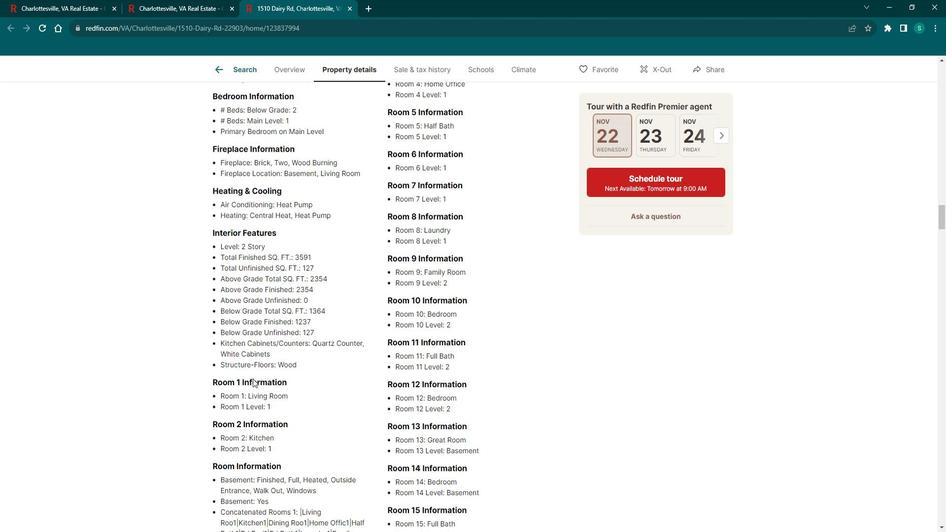 
Action: Mouse scrolled (266, 377) with delta (0, 0)
